 Task: Look for space in Jalalabad, India from 10th July, 2023 to 25th July, 2023 for 3 adults, 1 child in price range Rs.15000 to Rs.25000. Place can be shared room with 2 bedrooms having 3 beds and 2 bathrooms. Property type can be house, flat, guest house. Amenities needed are: wifi, TV, free parkinig on premises, gym, breakfast. Booking option can be shelf check-in. Required host language is English.
Action: Mouse pressed left at (581, 129)
Screenshot: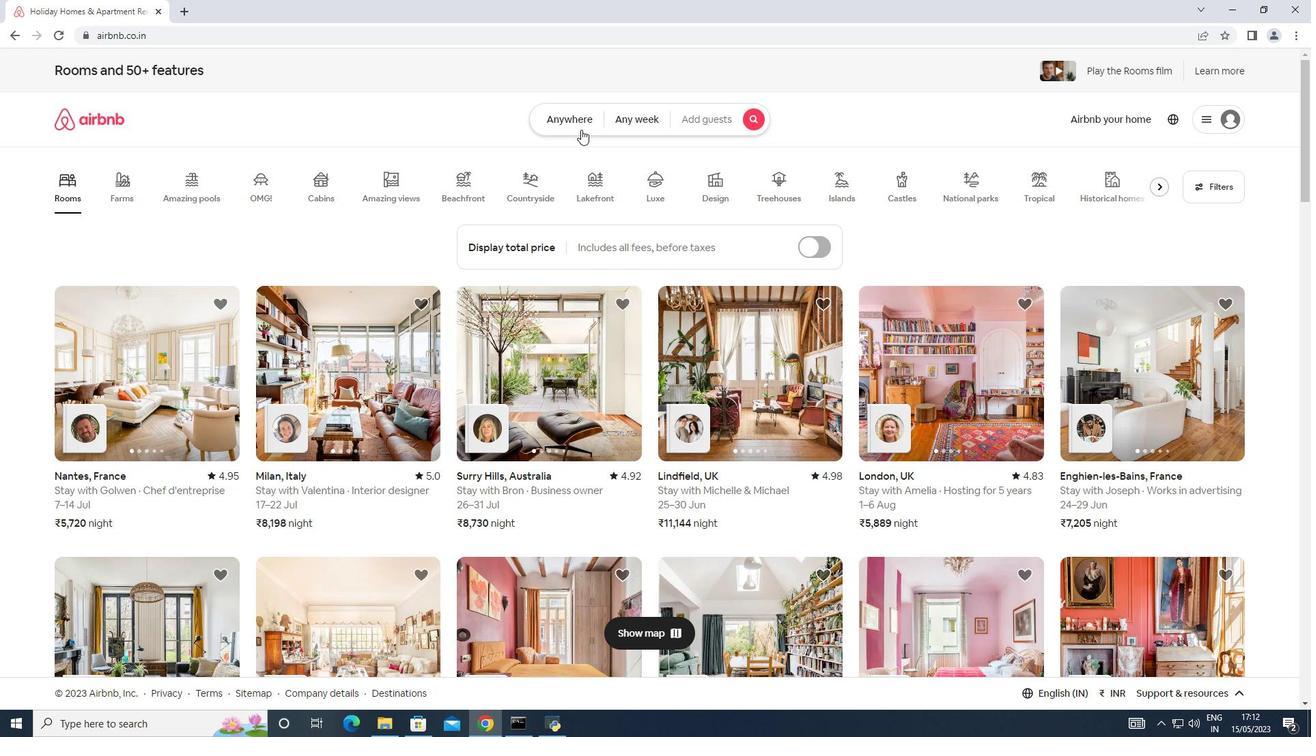 
Action: Mouse moved to (503, 172)
Screenshot: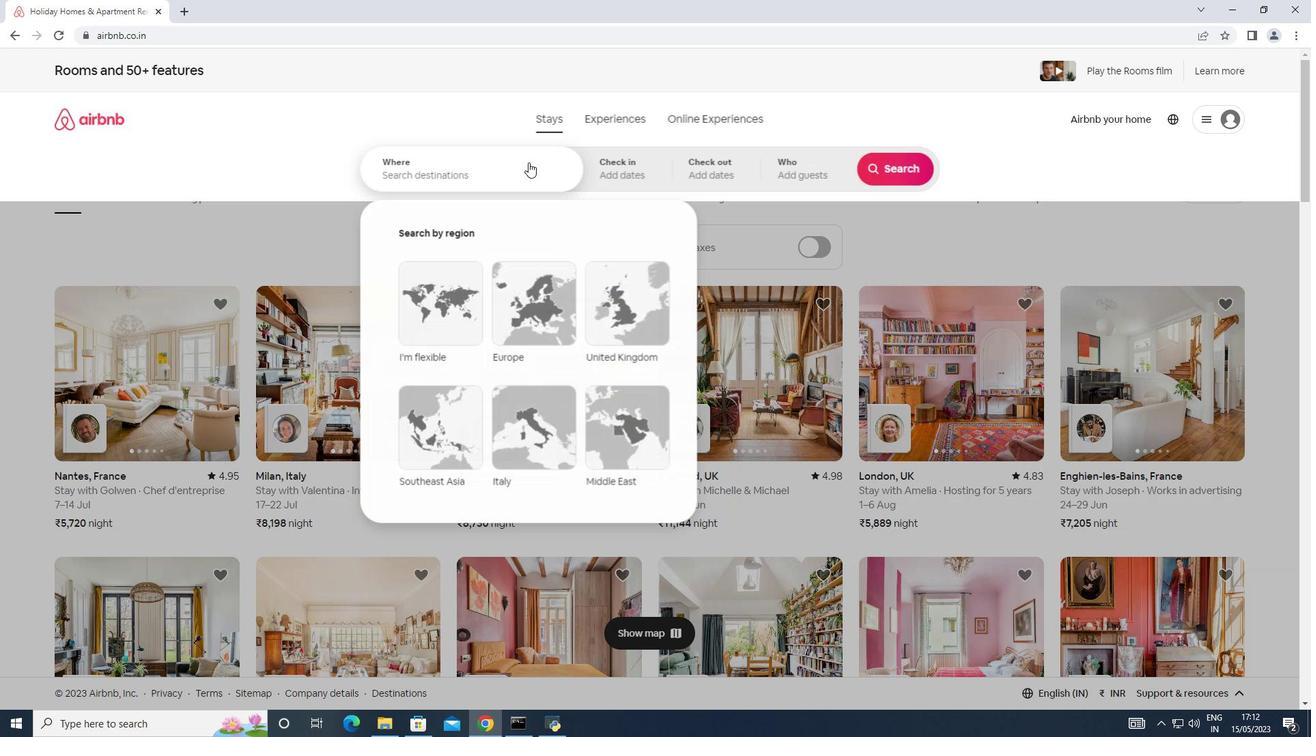 
Action: Mouse pressed left at (503, 172)
Screenshot: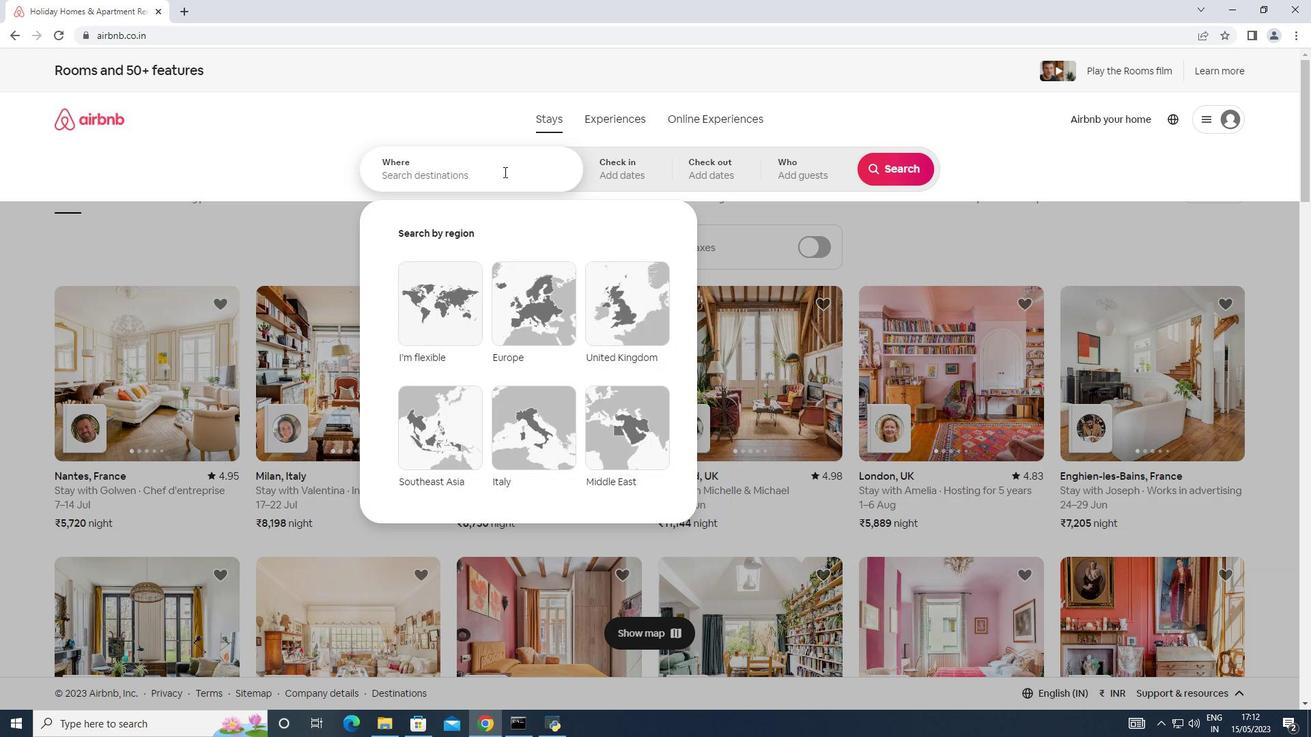
Action: Key pressed <Key.shift><Key.shift><Key.shift><Key.shift><Key.shift><Key.shift><Key.shift>Jalalabad,<Key.shift_r>India
Screenshot: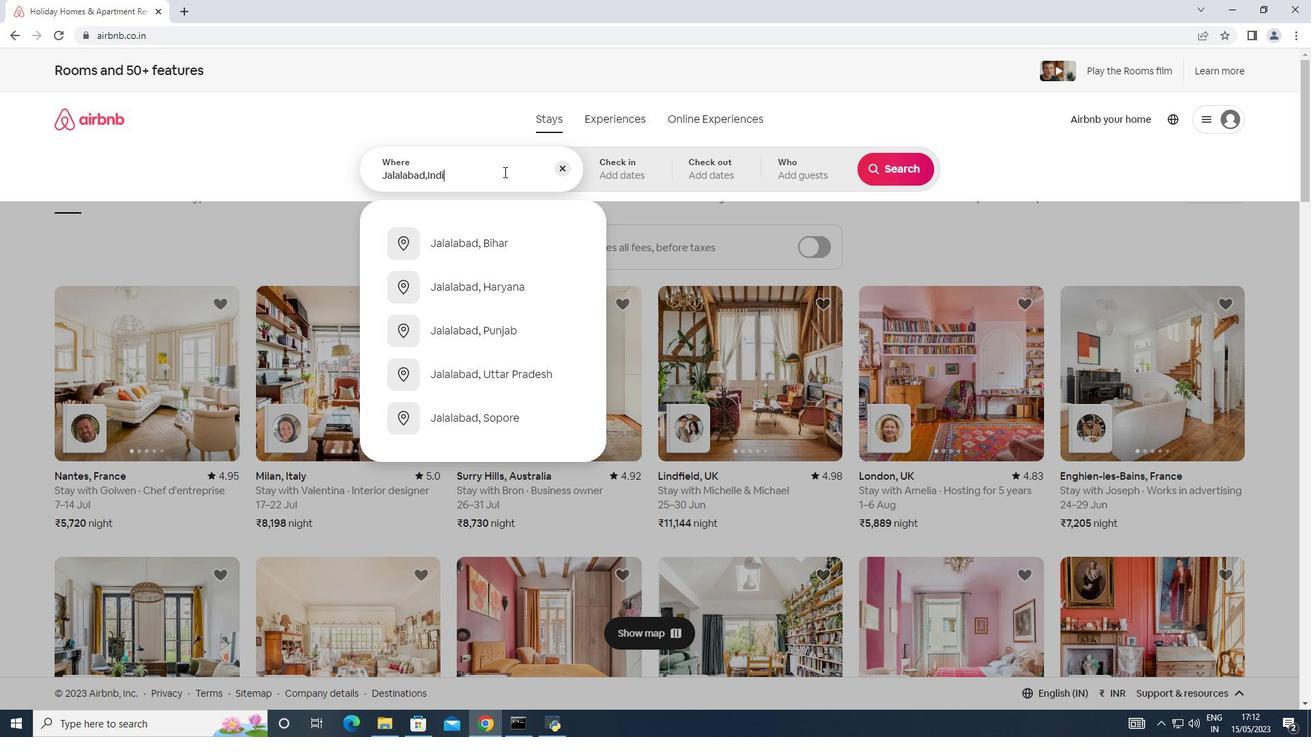 
Action: Mouse moved to (614, 176)
Screenshot: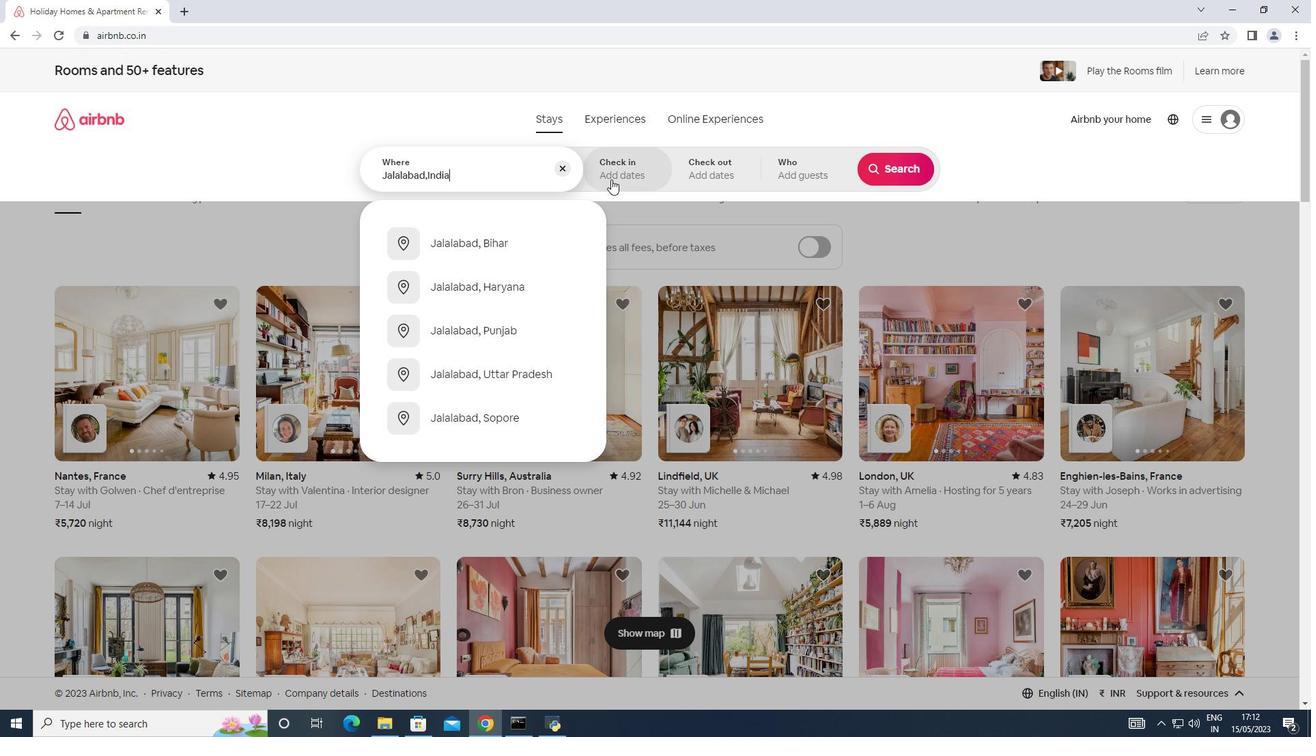 
Action: Mouse pressed left at (614, 176)
Screenshot: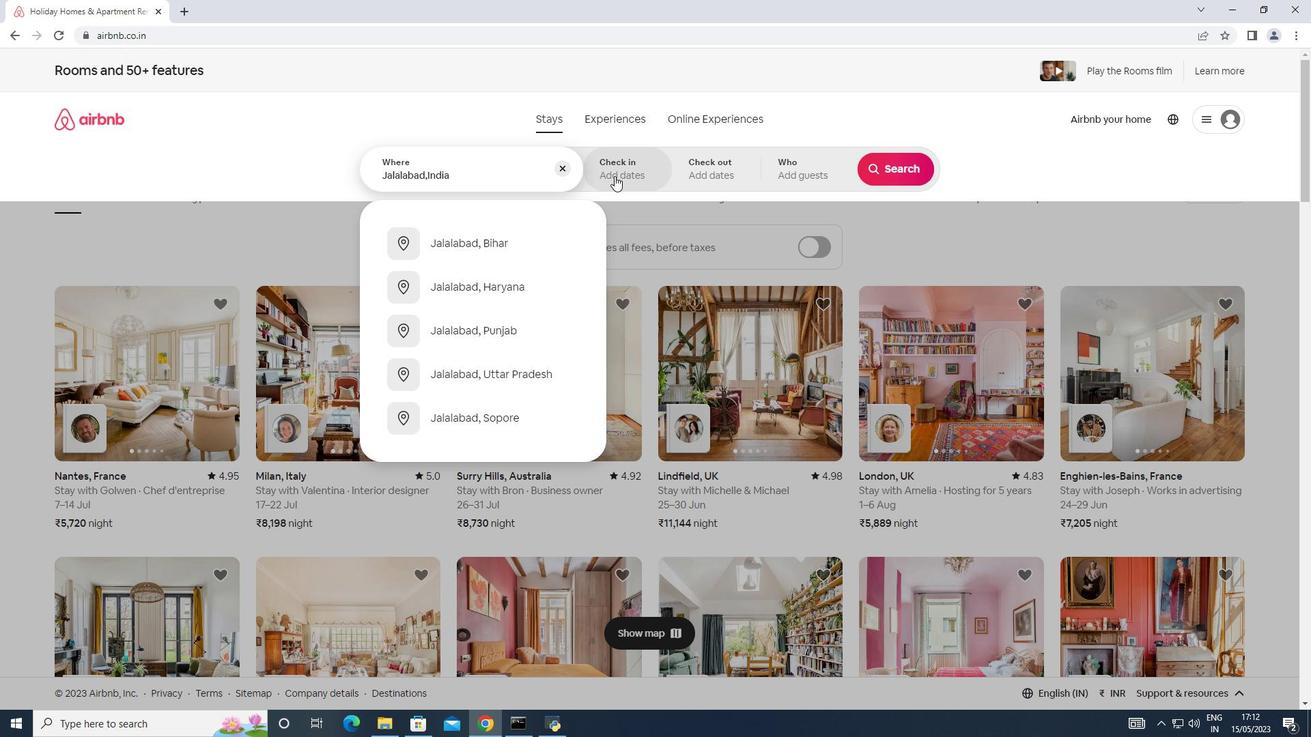 
Action: Mouse moved to (887, 276)
Screenshot: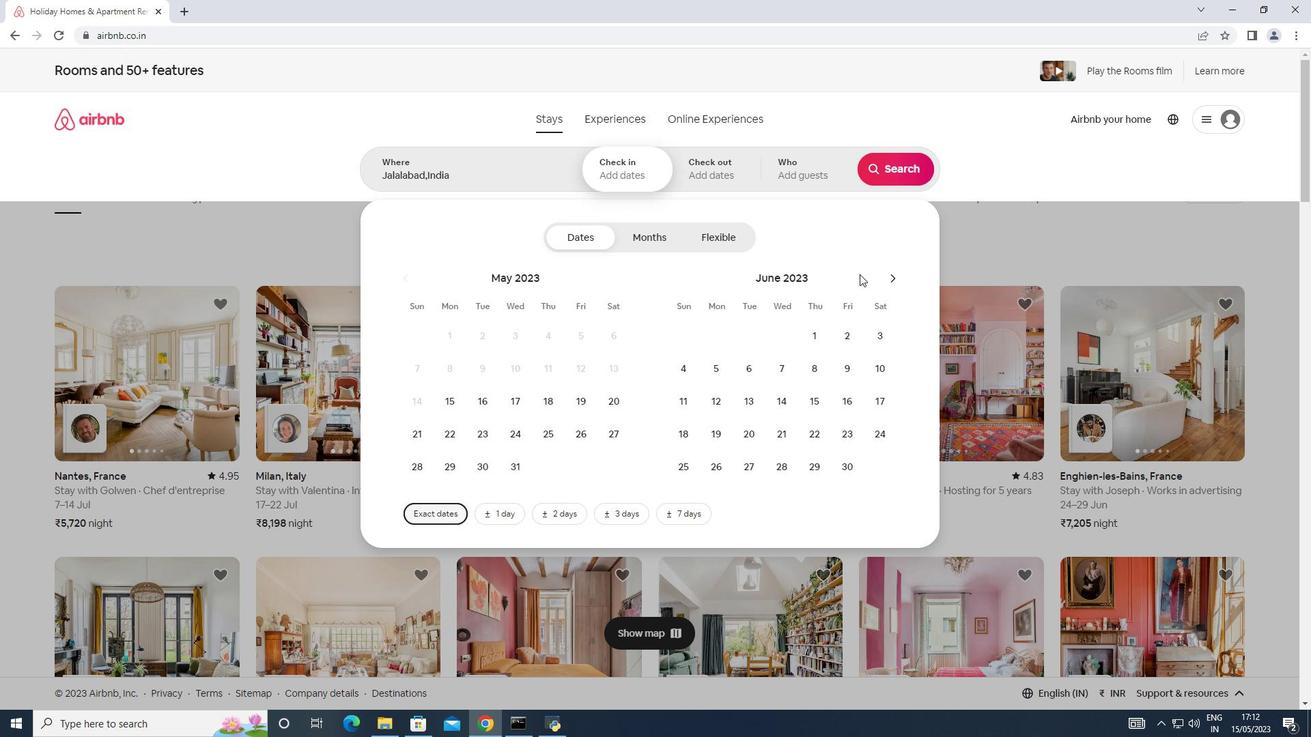 
Action: Mouse pressed left at (887, 276)
Screenshot: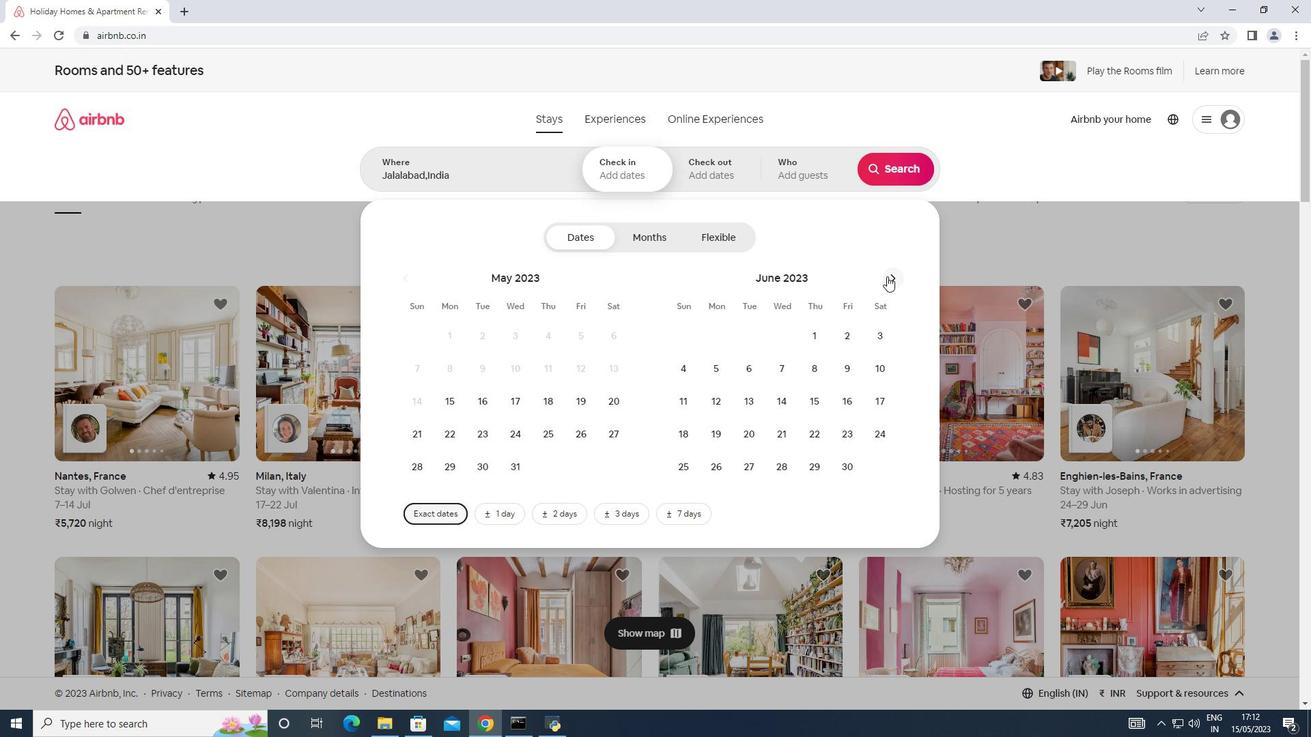 
Action: Mouse moved to (710, 392)
Screenshot: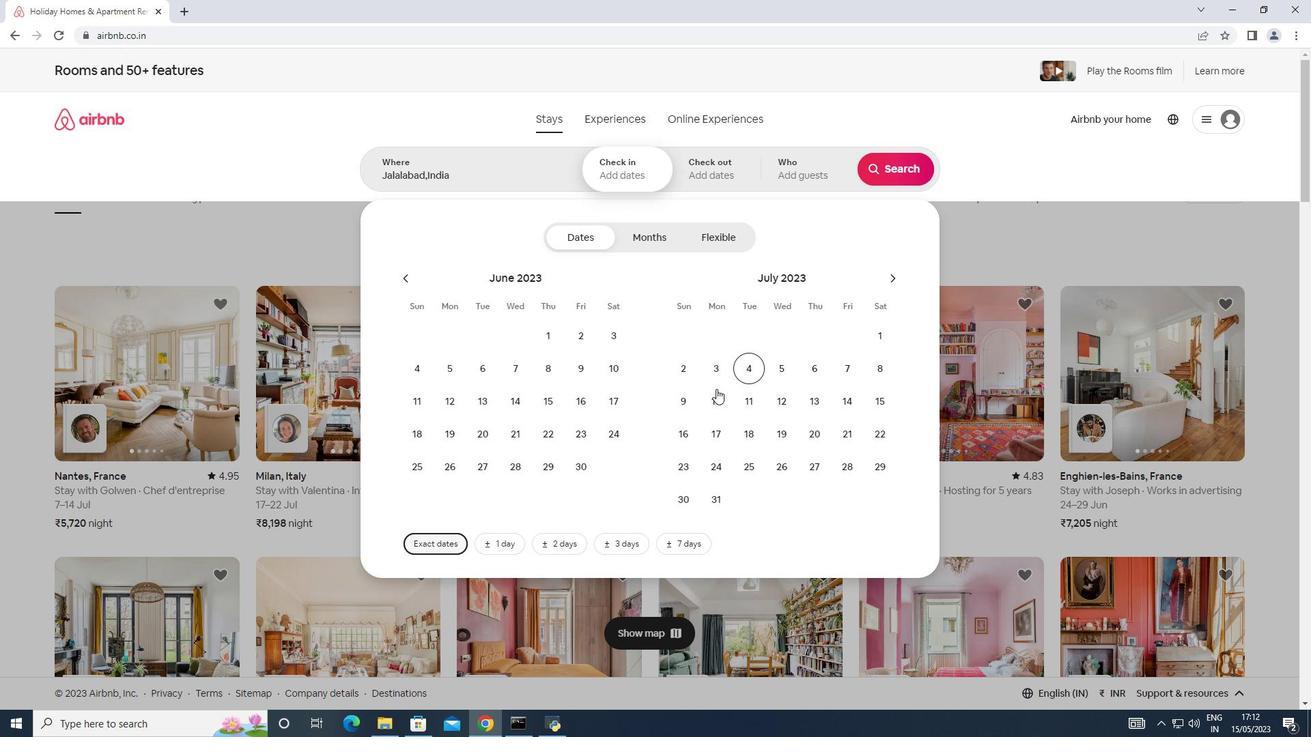 
Action: Mouse pressed left at (710, 392)
Screenshot: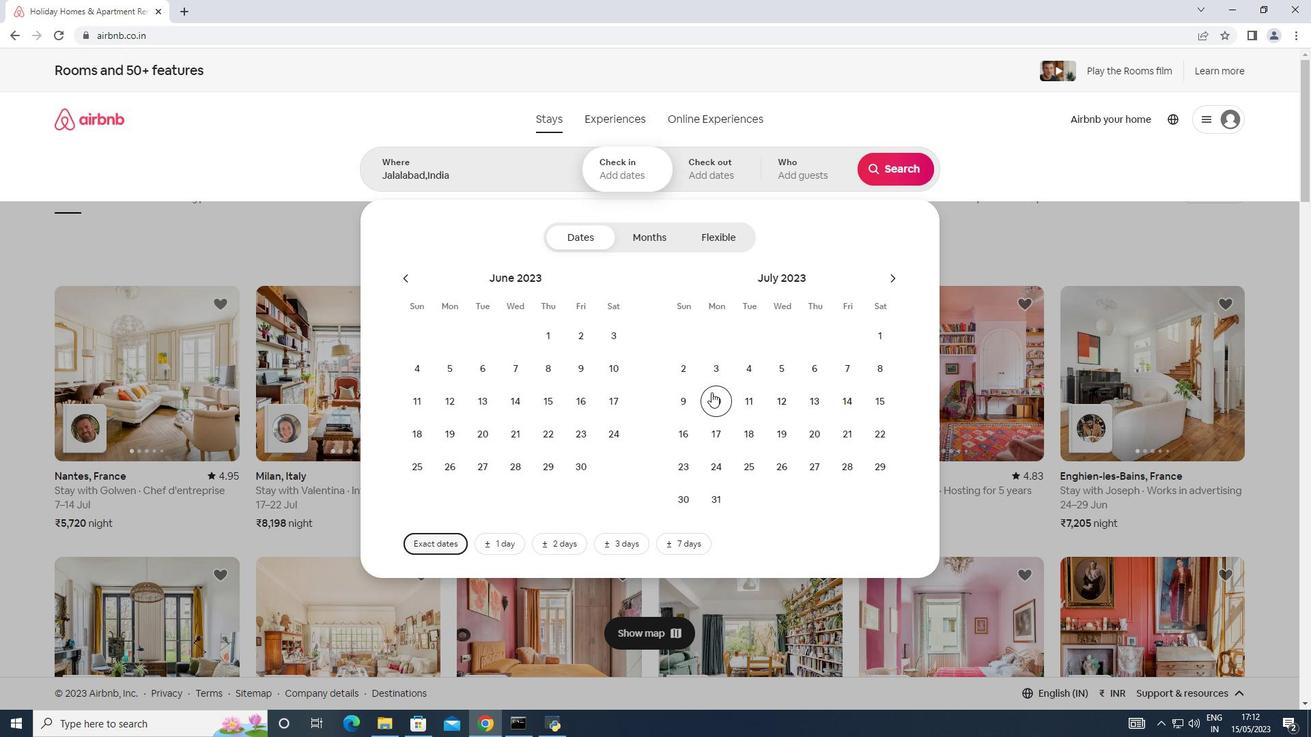 
Action: Mouse moved to (749, 457)
Screenshot: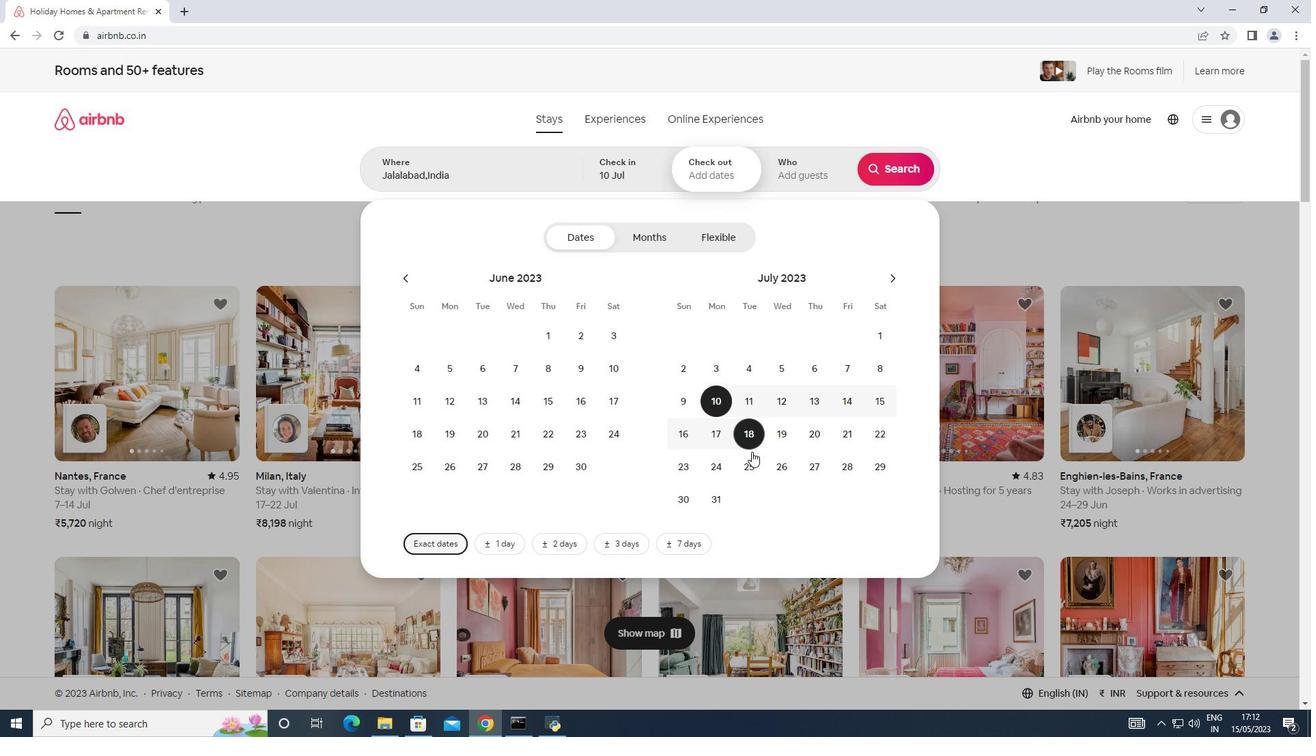 
Action: Mouse pressed left at (749, 457)
Screenshot: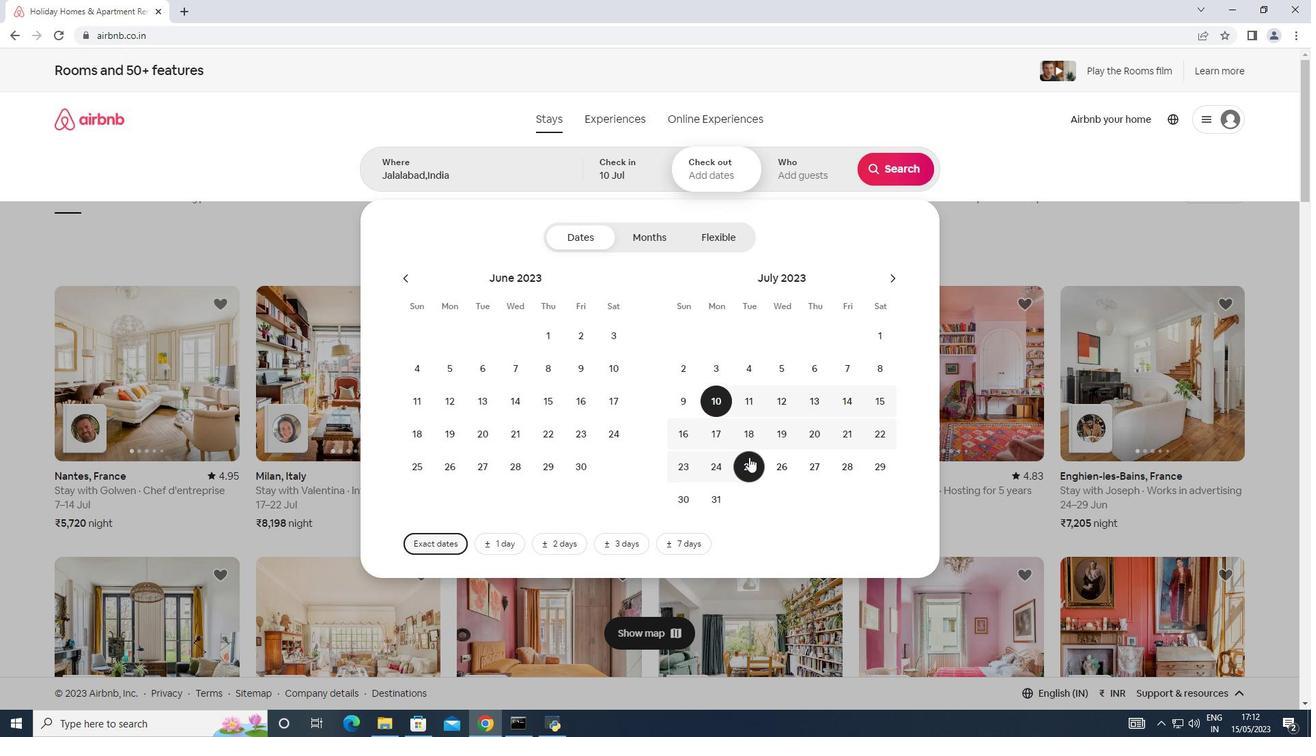 
Action: Mouse moved to (798, 162)
Screenshot: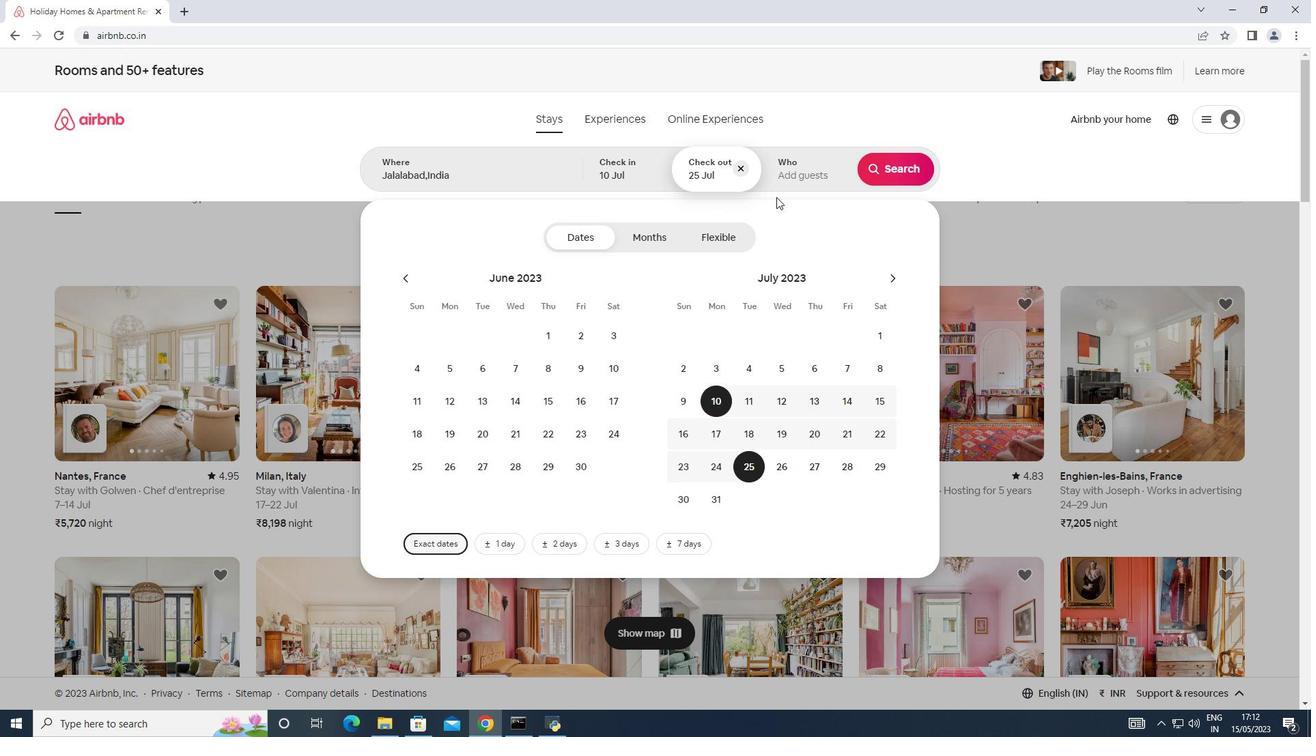 
Action: Mouse pressed left at (798, 162)
Screenshot: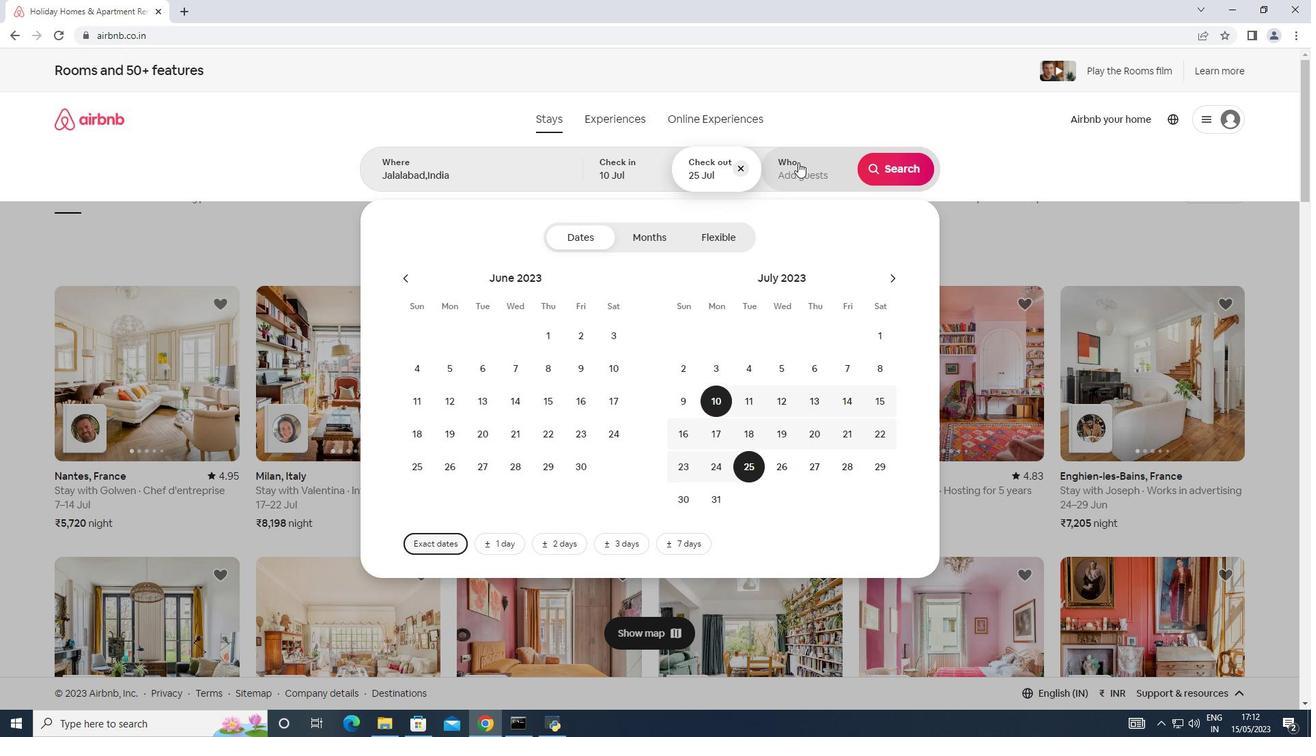 
Action: Mouse moved to (902, 249)
Screenshot: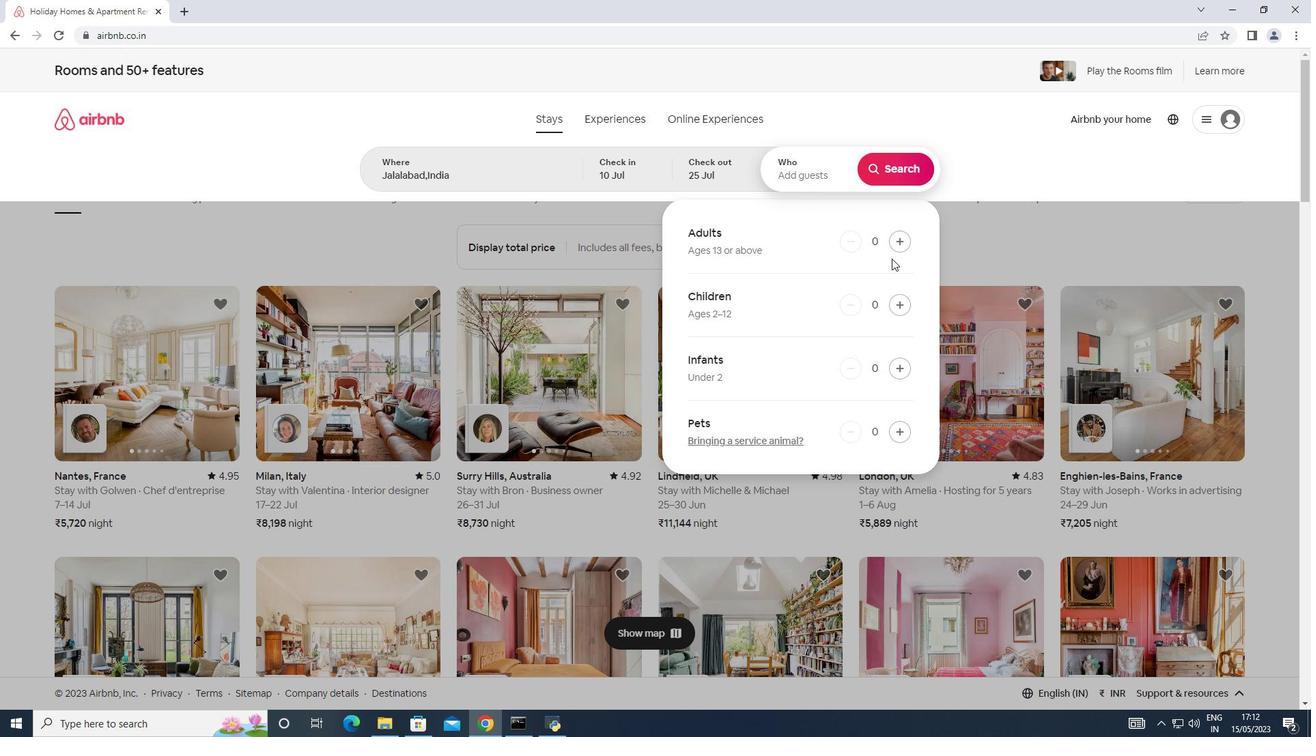 
Action: Mouse pressed left at (902, 249)
Screenshot: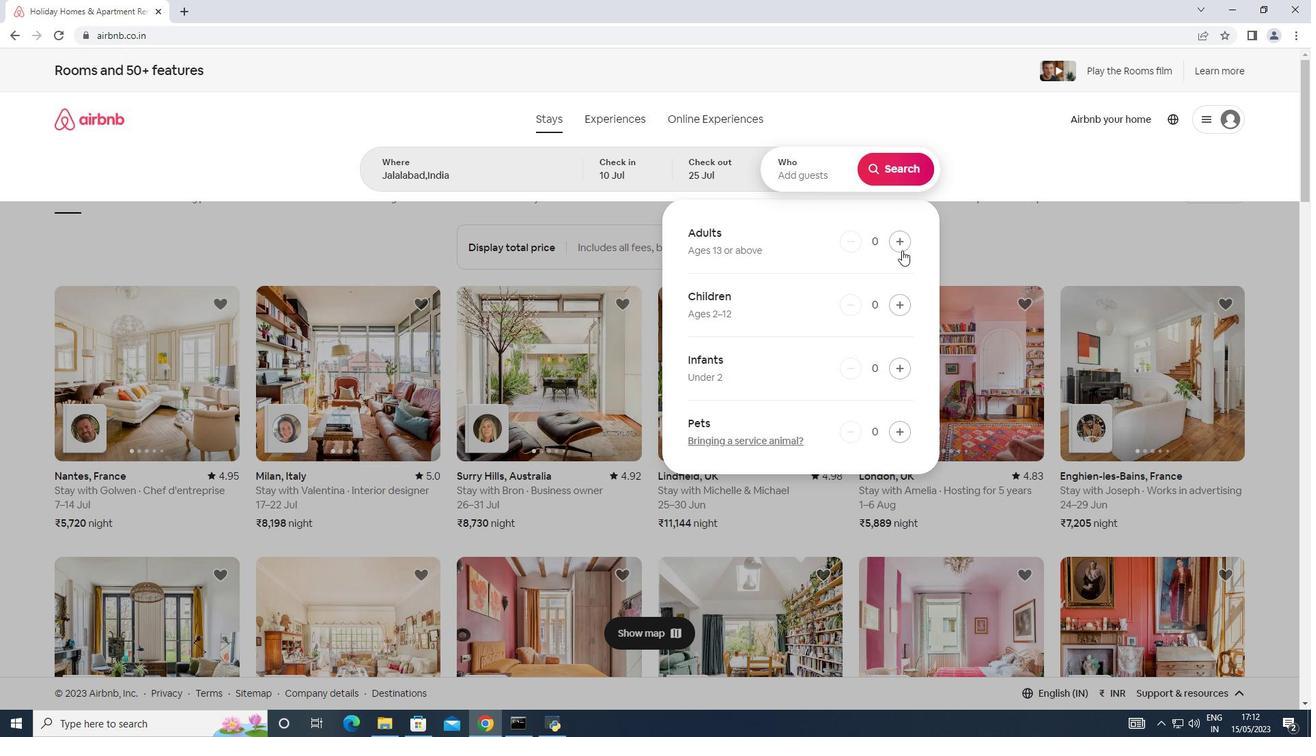 
Action: Mouse pressed left at (902, 249)
Screenshot: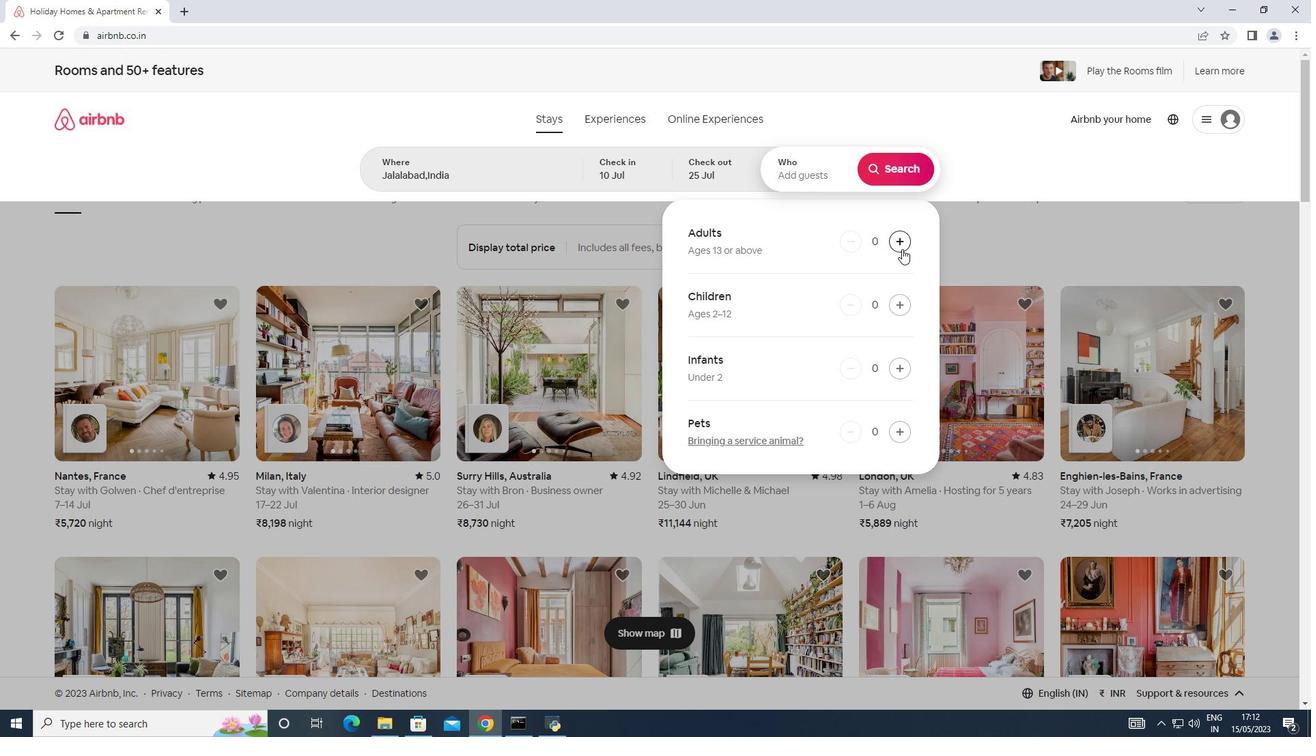 
Action: Mouse pressed left at (902, 249)
Screenshot: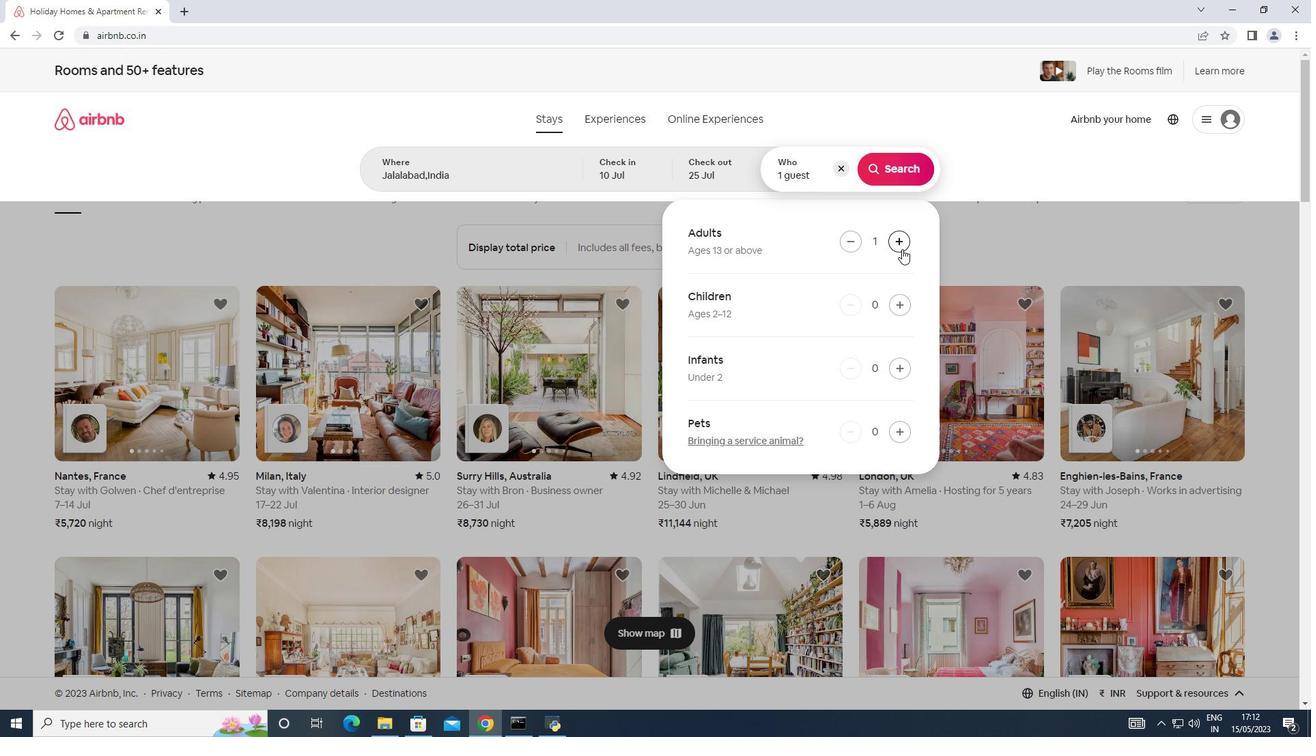 
Action: Mouse moved to (898, 305)
Screenshot: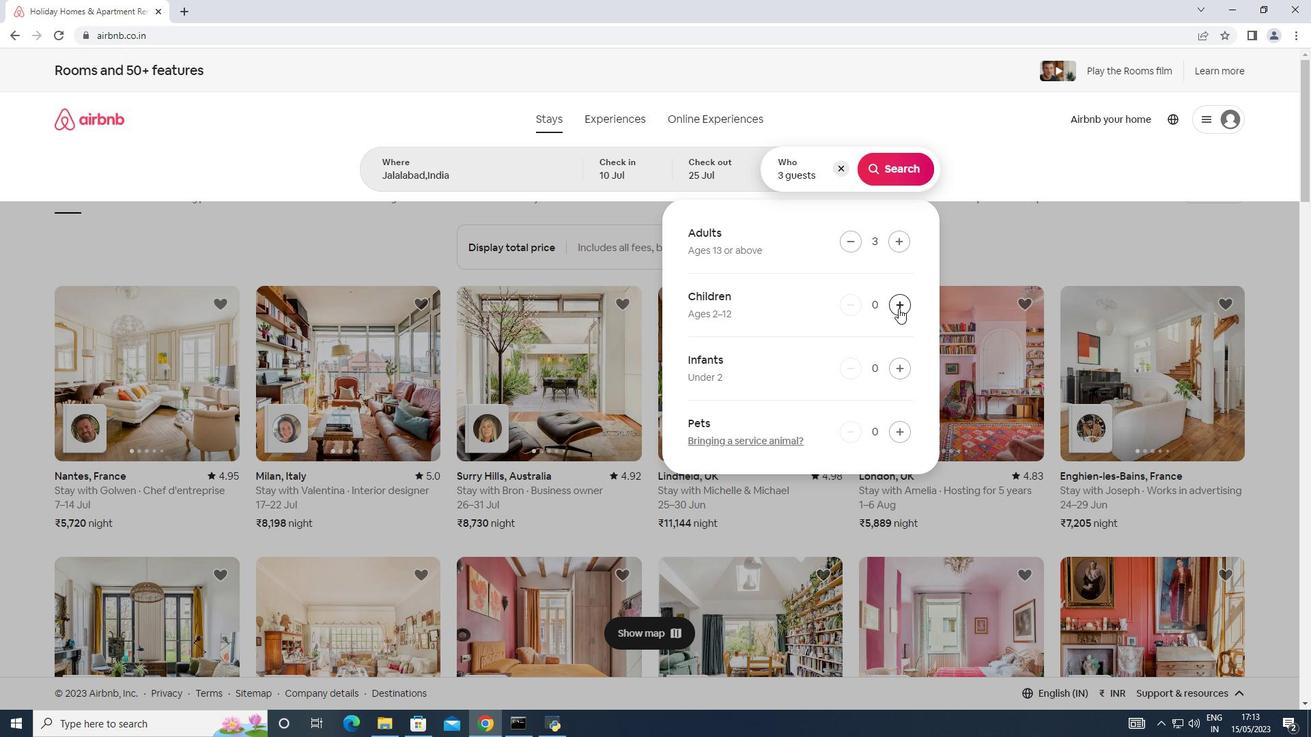 
Action: Mouse pressed left at (898, 305)
Screenshot: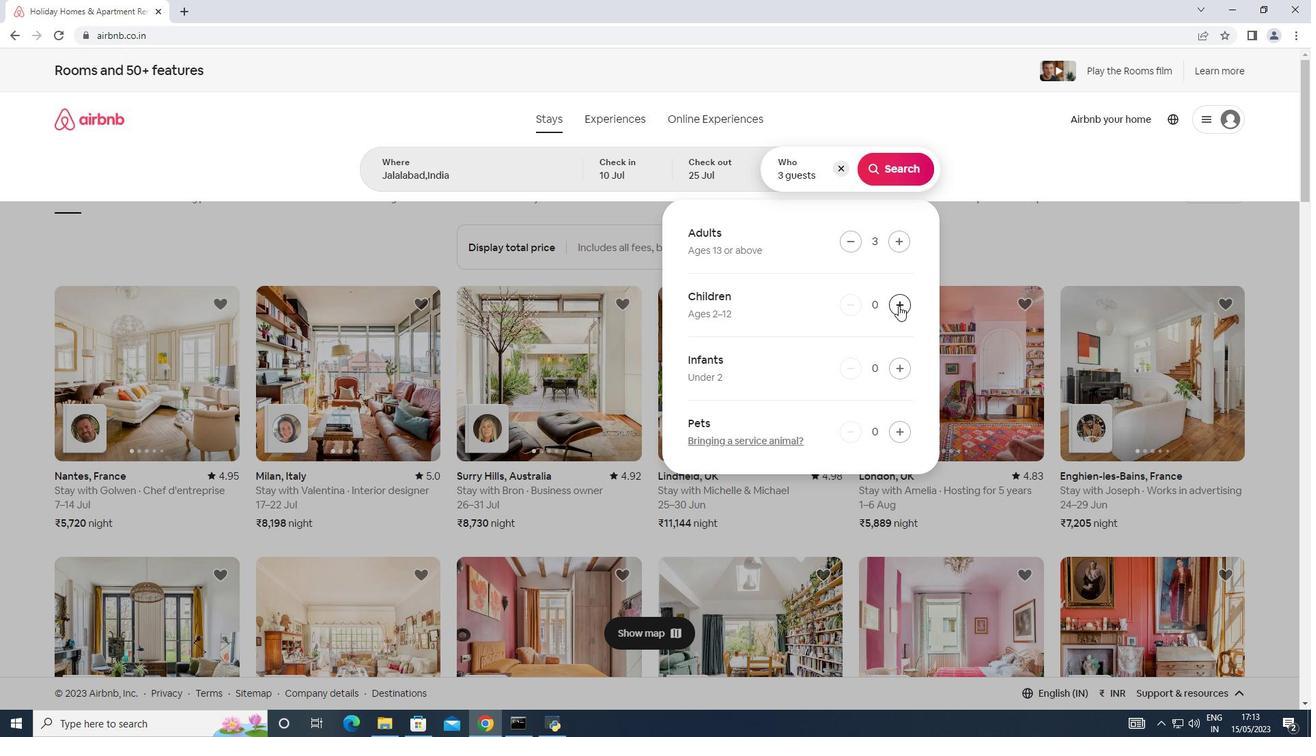 
Action: Mouse moved to (888, 167)
Screenshot: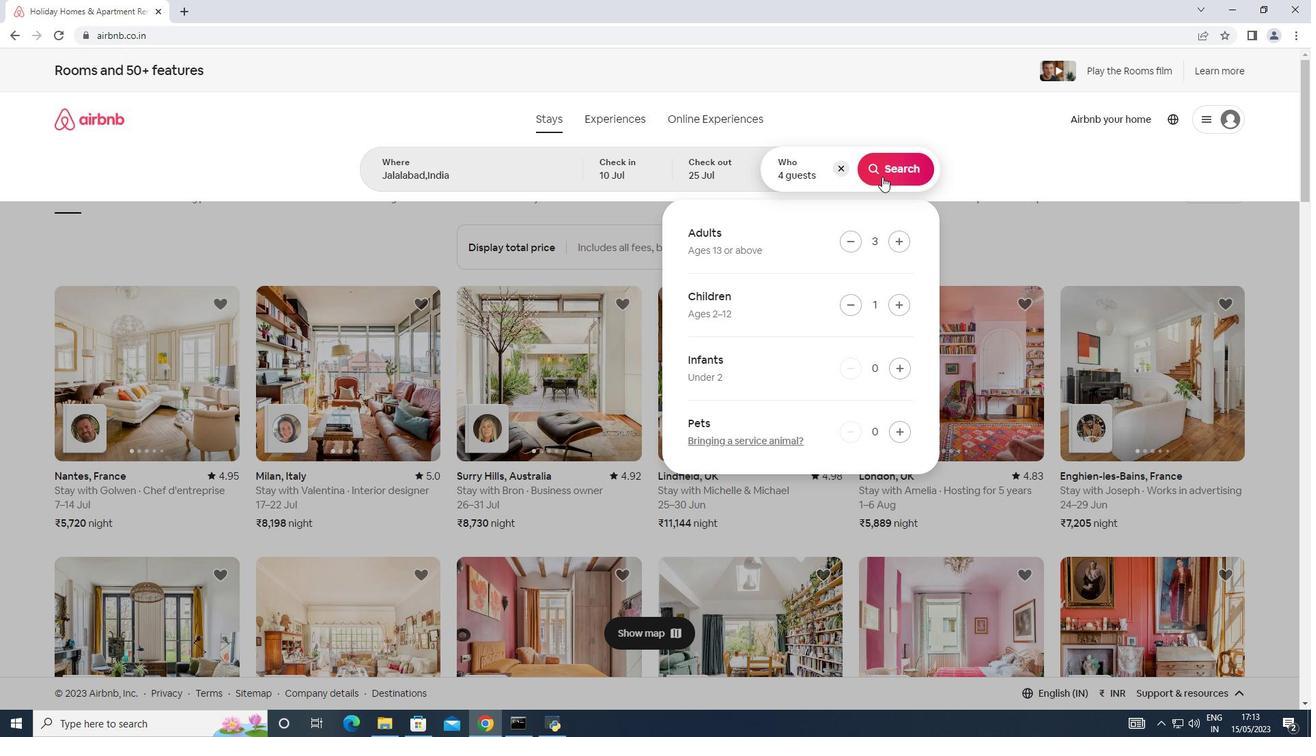 
Action: Mouse pressed left at (888, 167)
Screenshot: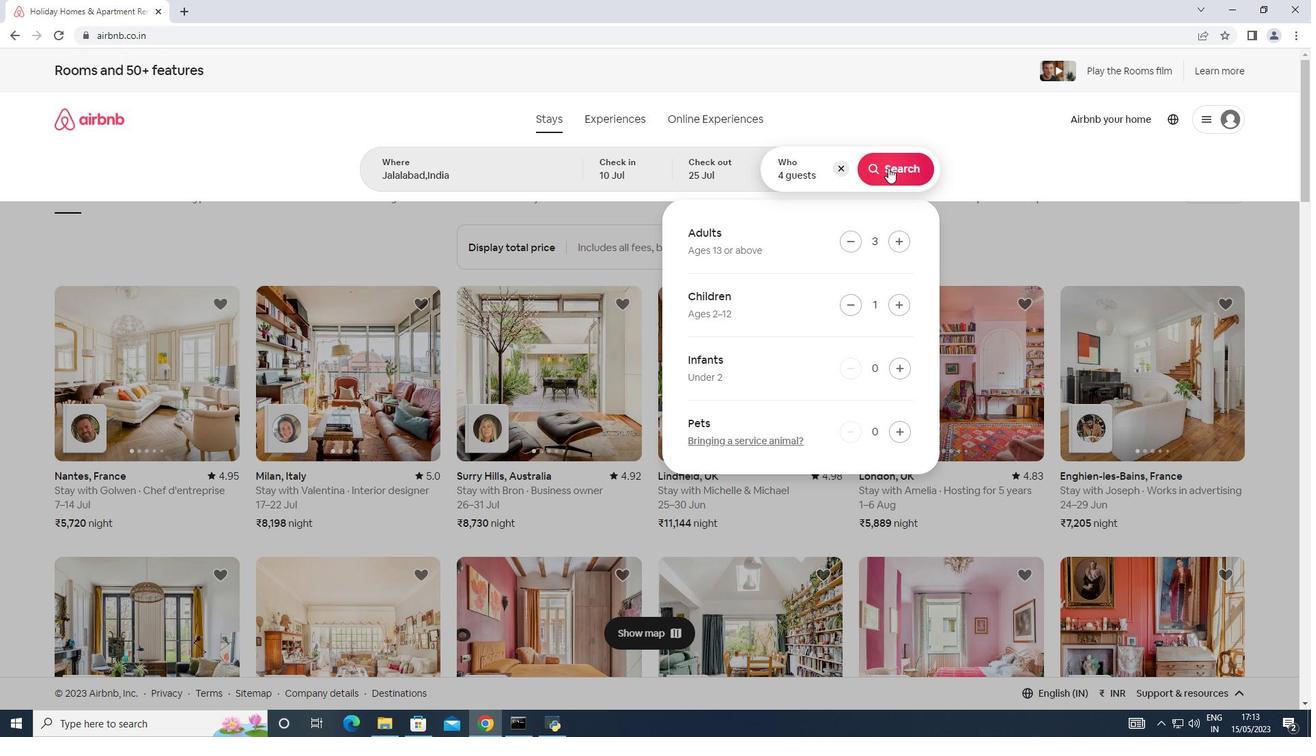 
Action: Mouse moved to (1253, 117)
Screenshot: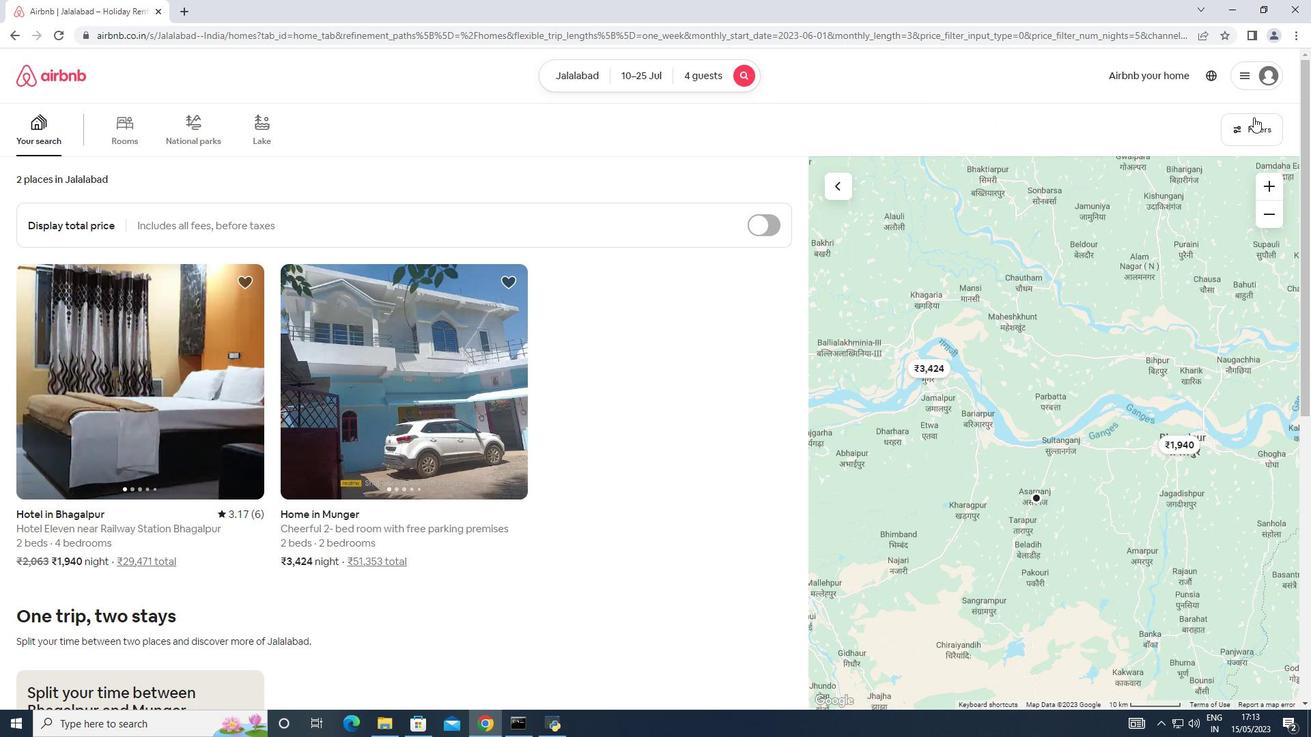 
Action: Mouse pressed left at (1253, 117)
Screenshot: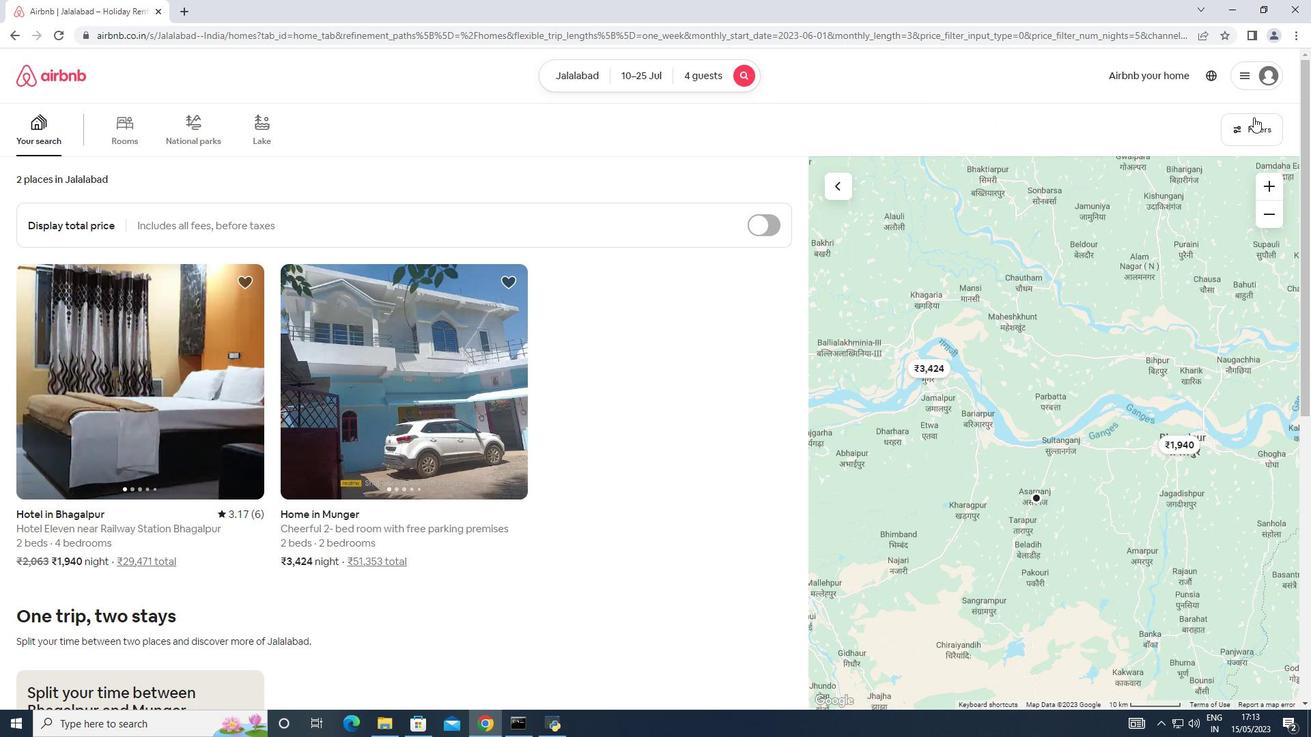 
Action: Mouse moved to (470, 471)
Screenshot: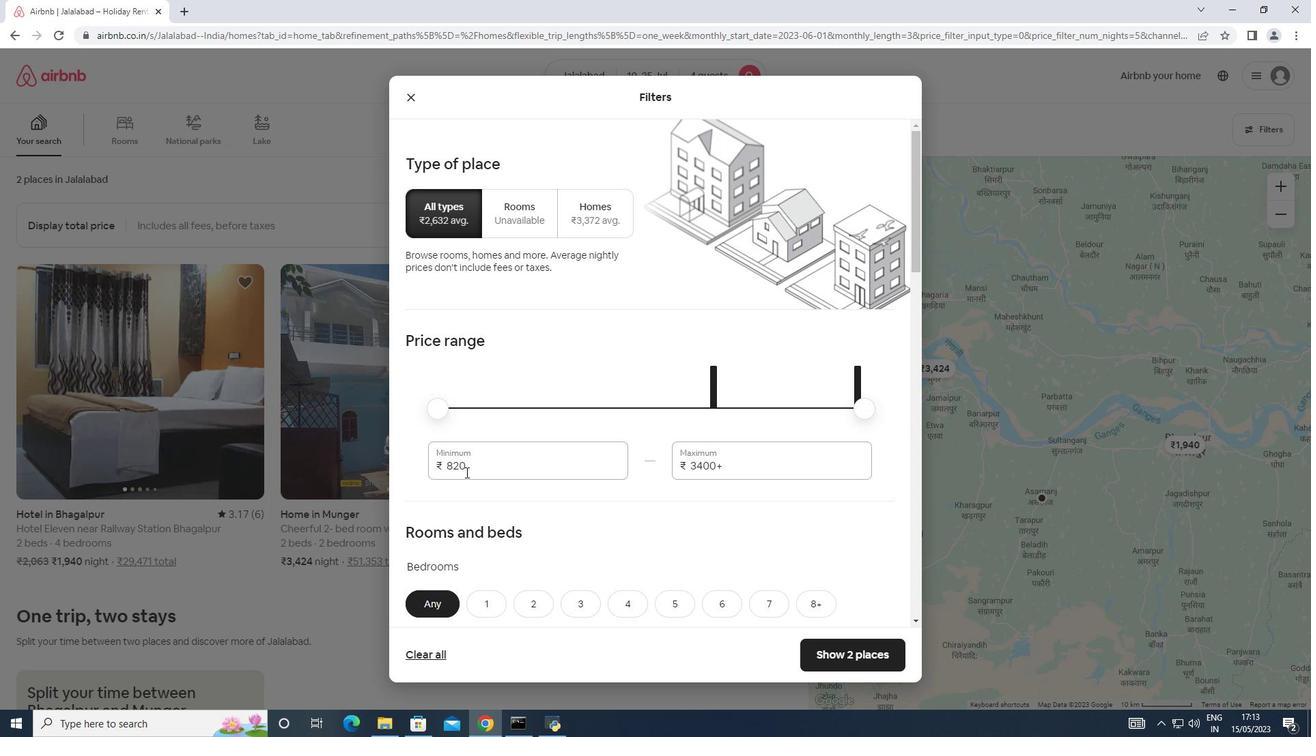 
Action: Mouse pressed left at (470, 471)
Screenshot: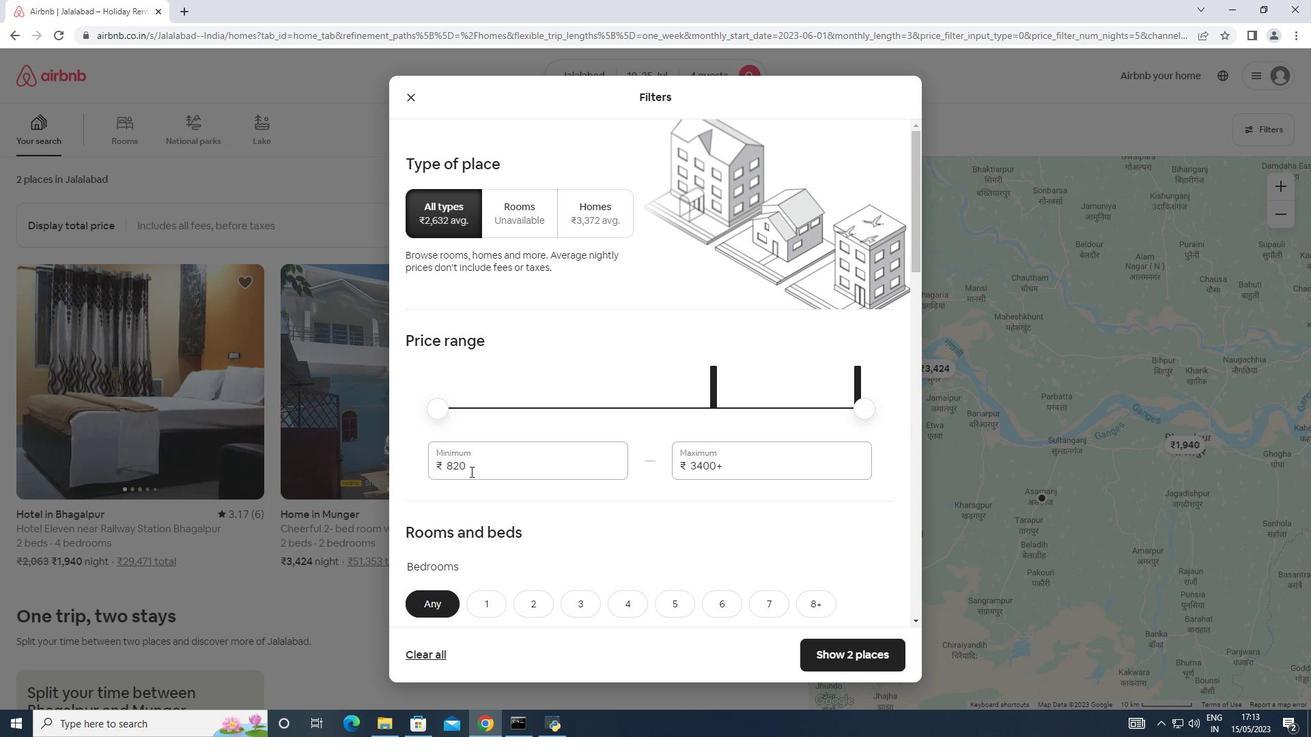 
Action: Mouse moved to (396, 488)
Screenshot: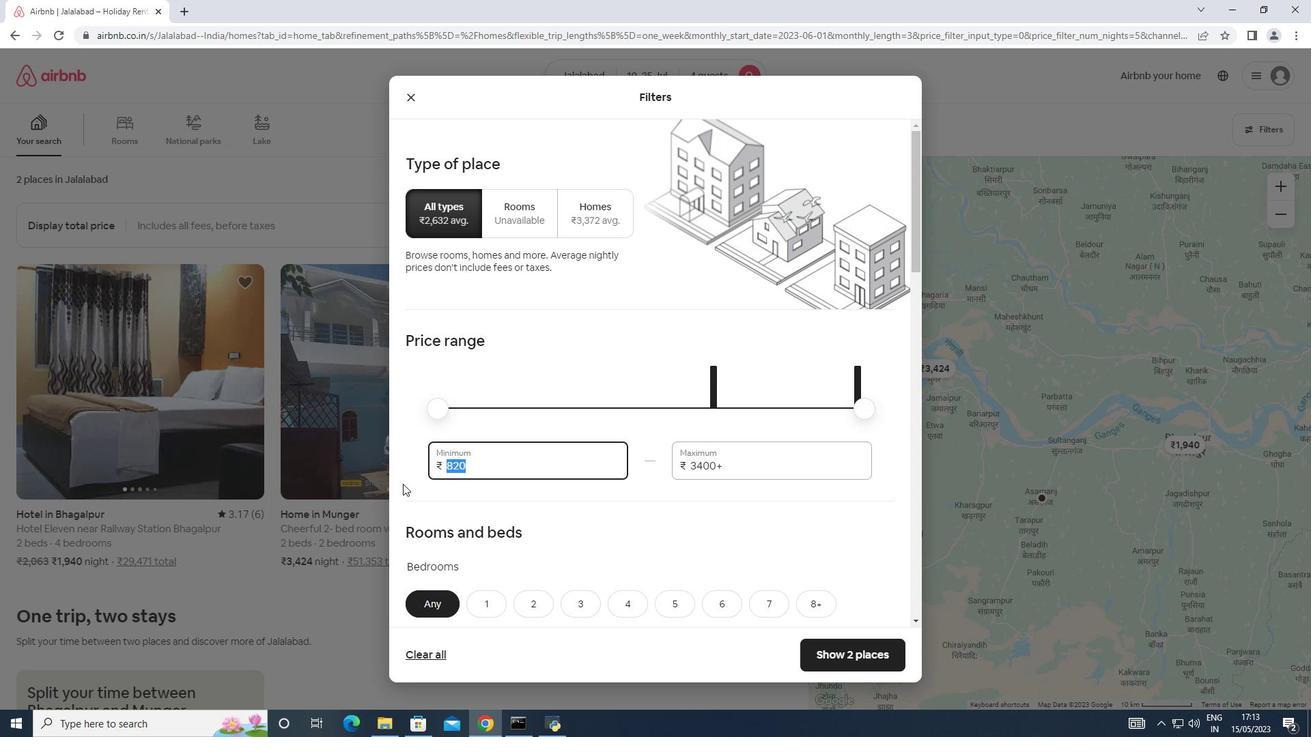 
Action: Key pressed 15000
Screenshot: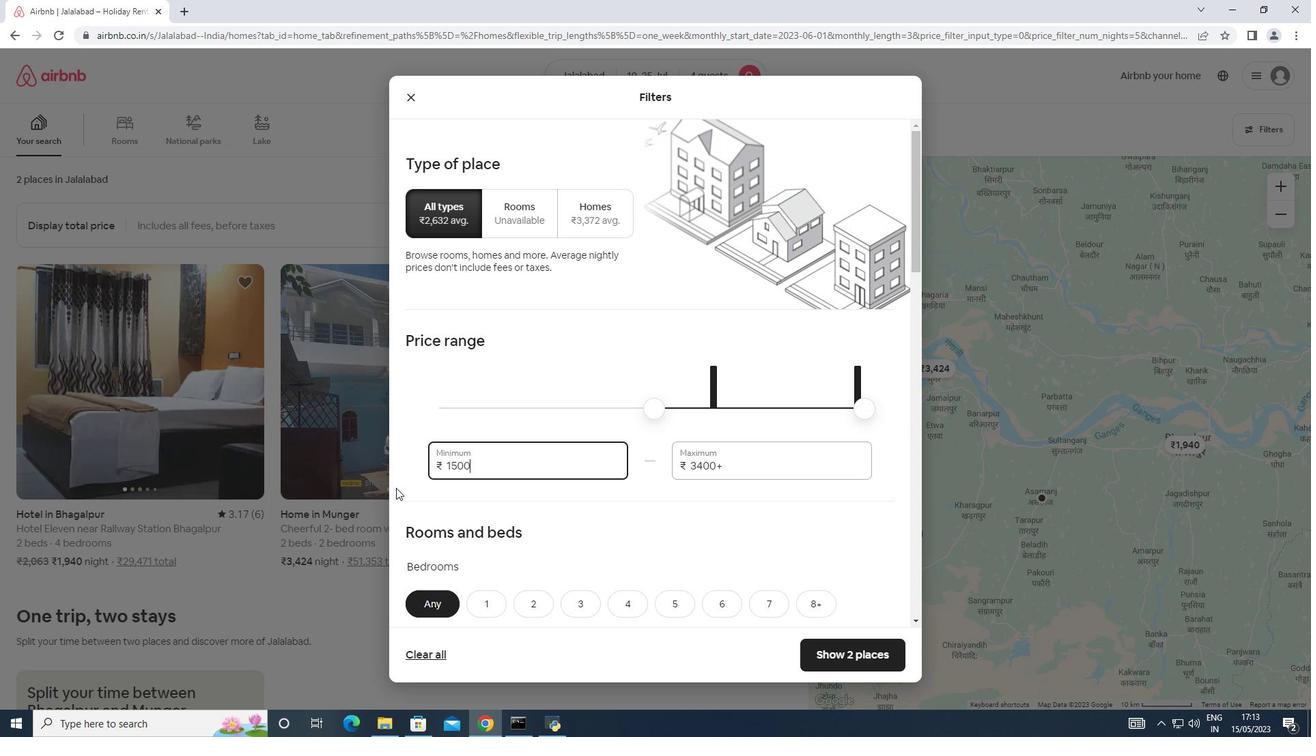 
Action: Mouse moved to (727, 468)
Screenshot: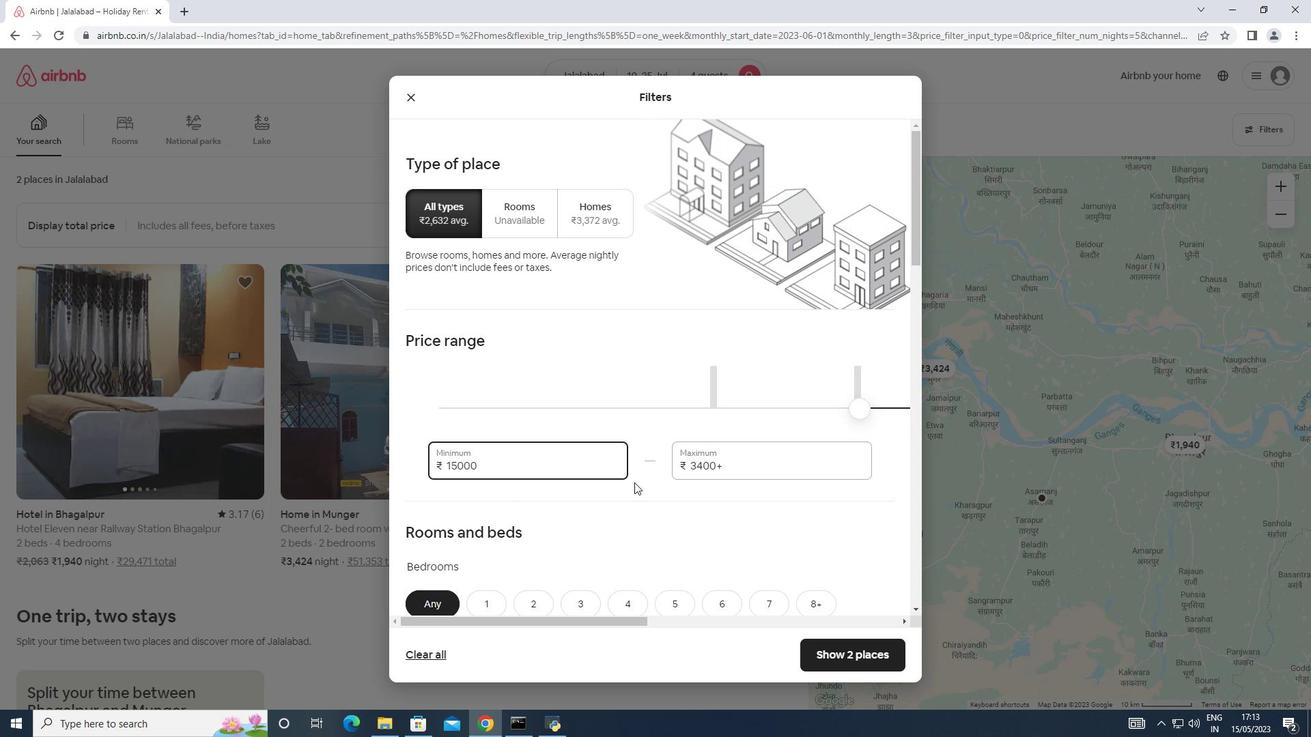 
Action: Mouse pressed left at (727, 468)
Screenshot: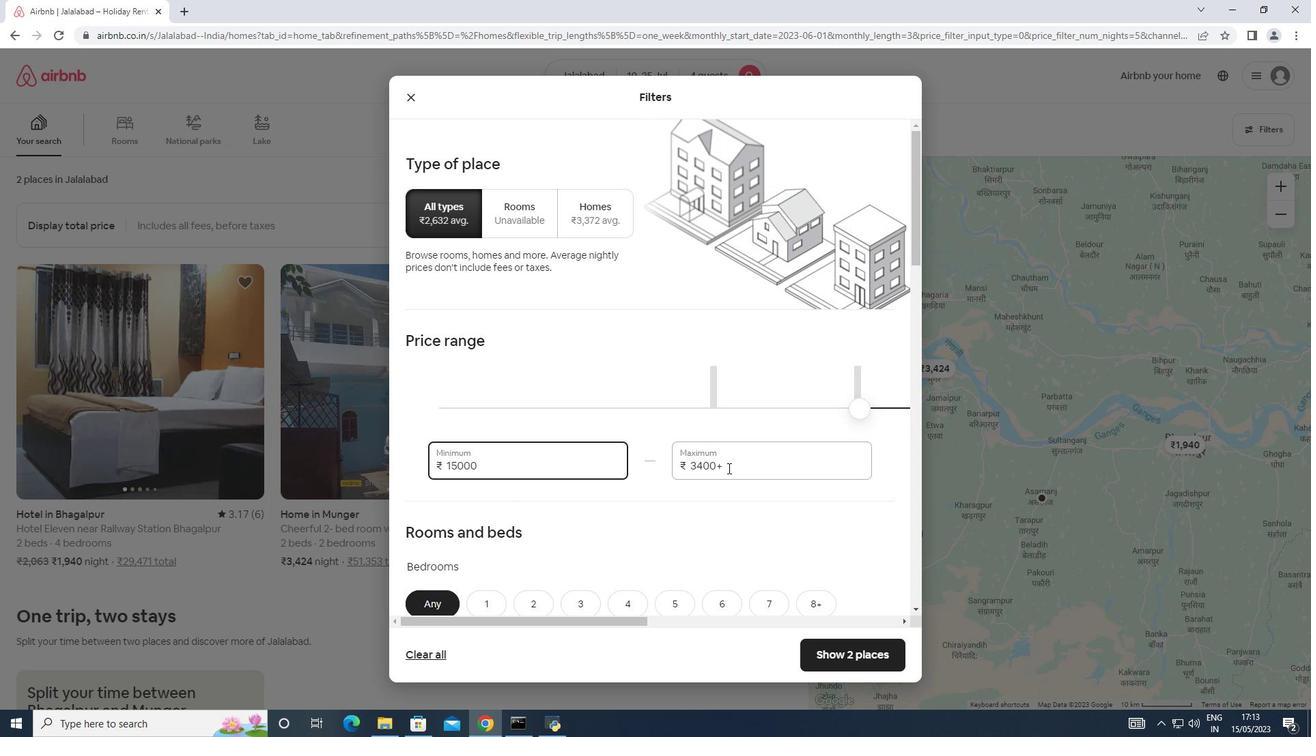 
Action: Mouse moved to (454, 576)
Screenshot: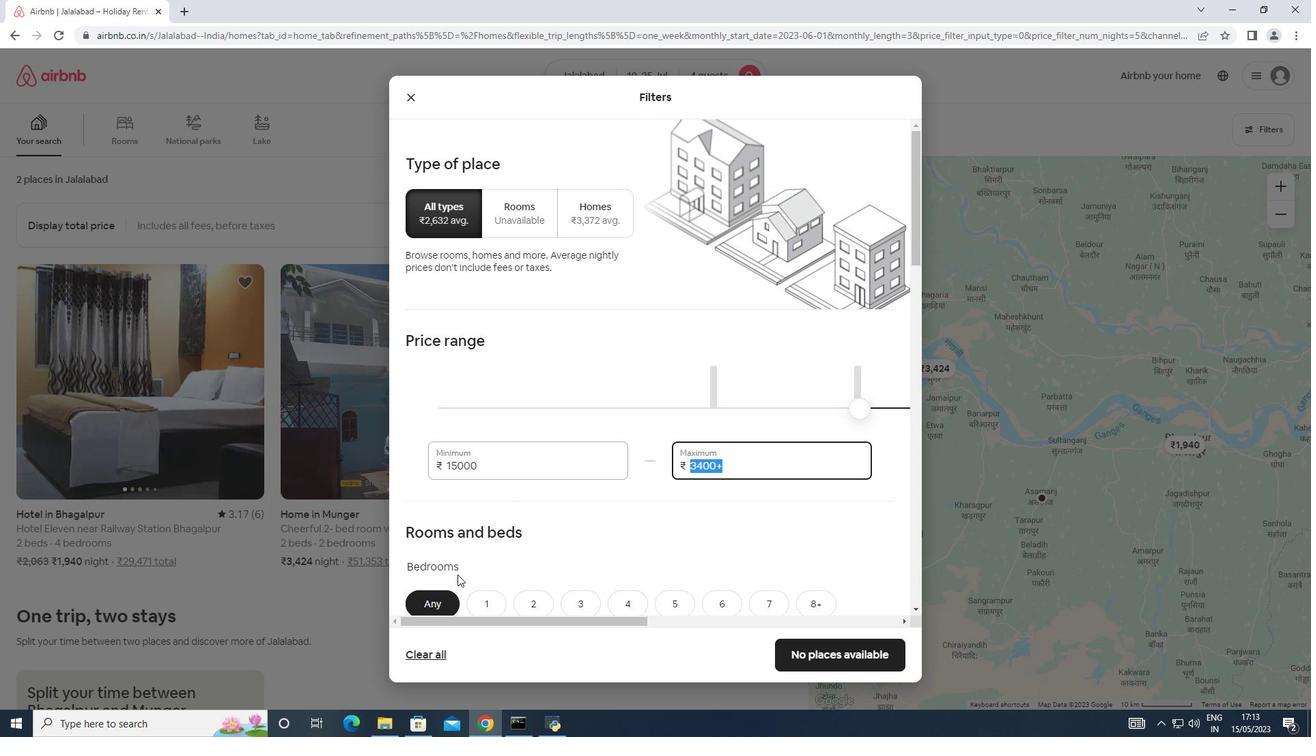 
Action: Key pressed 25000
Screenshot: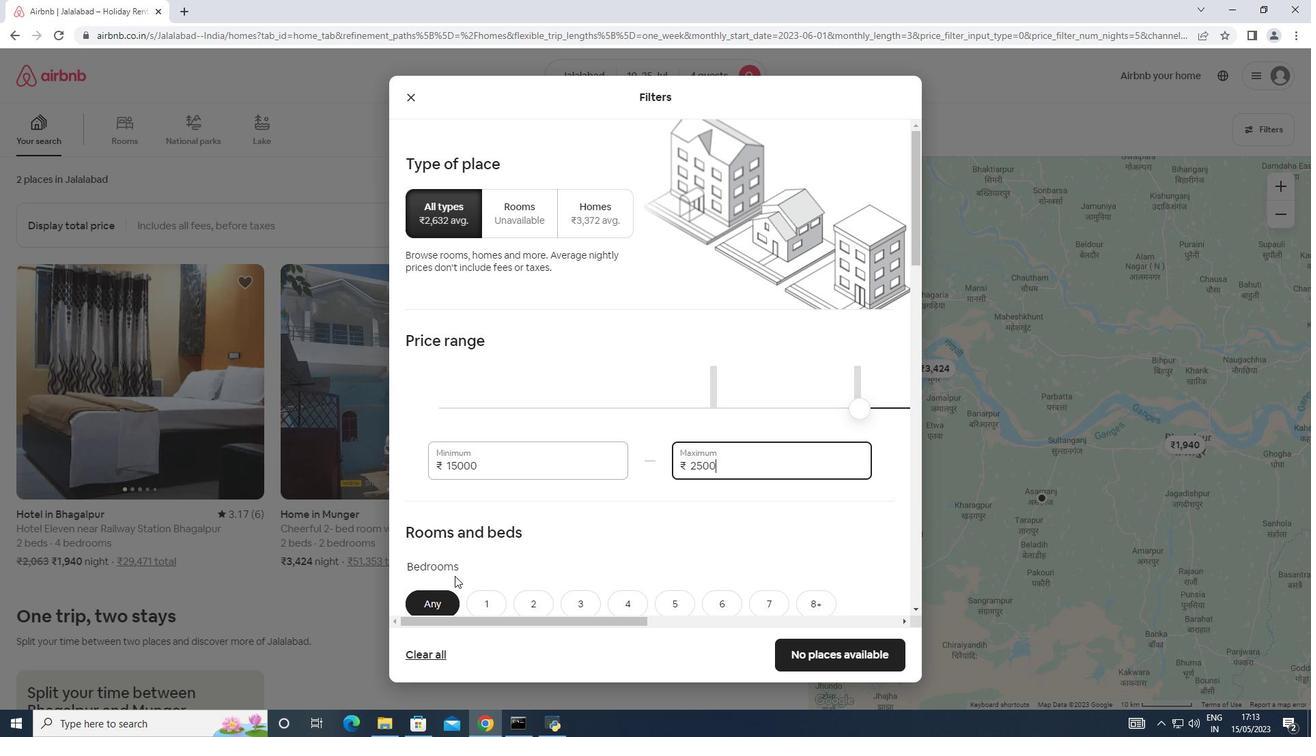 
Action: Mouse moved to (461, 574)
Screenshot: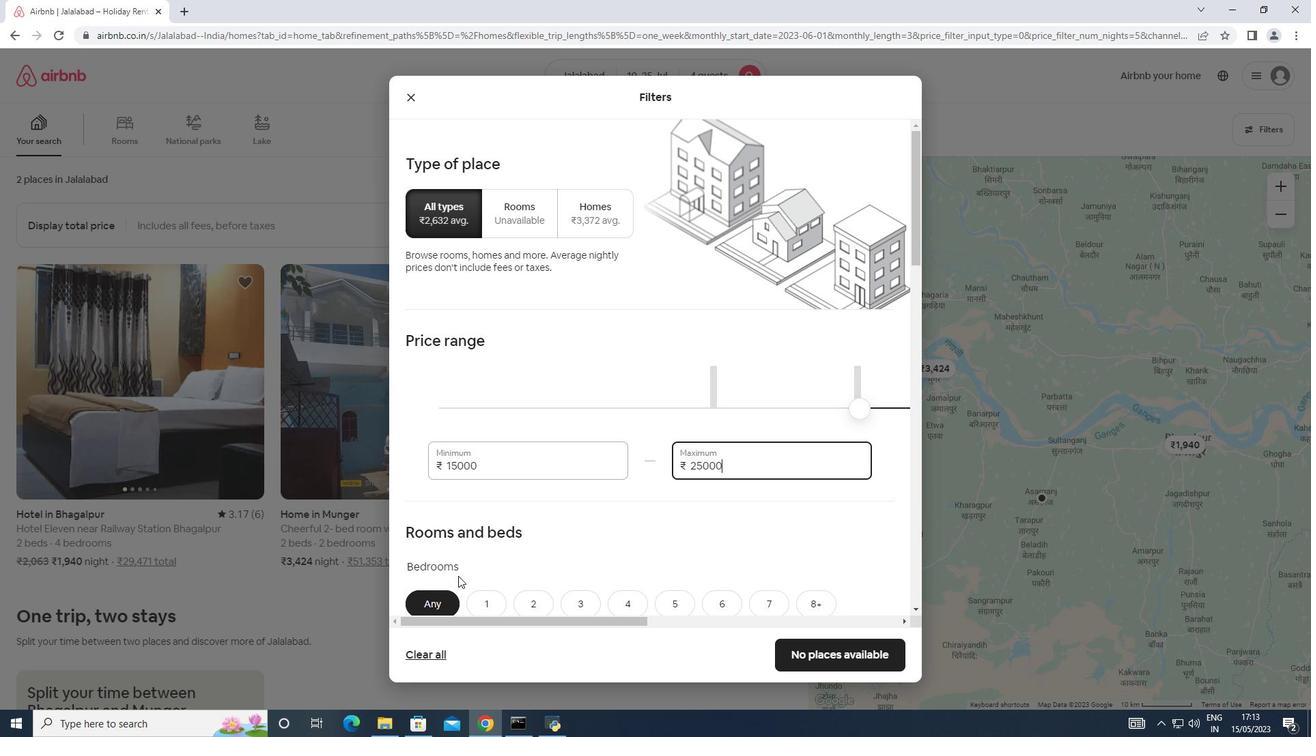 
Action: Mouse scrolled (461, 573) with delta (0, 0)
Screenshot: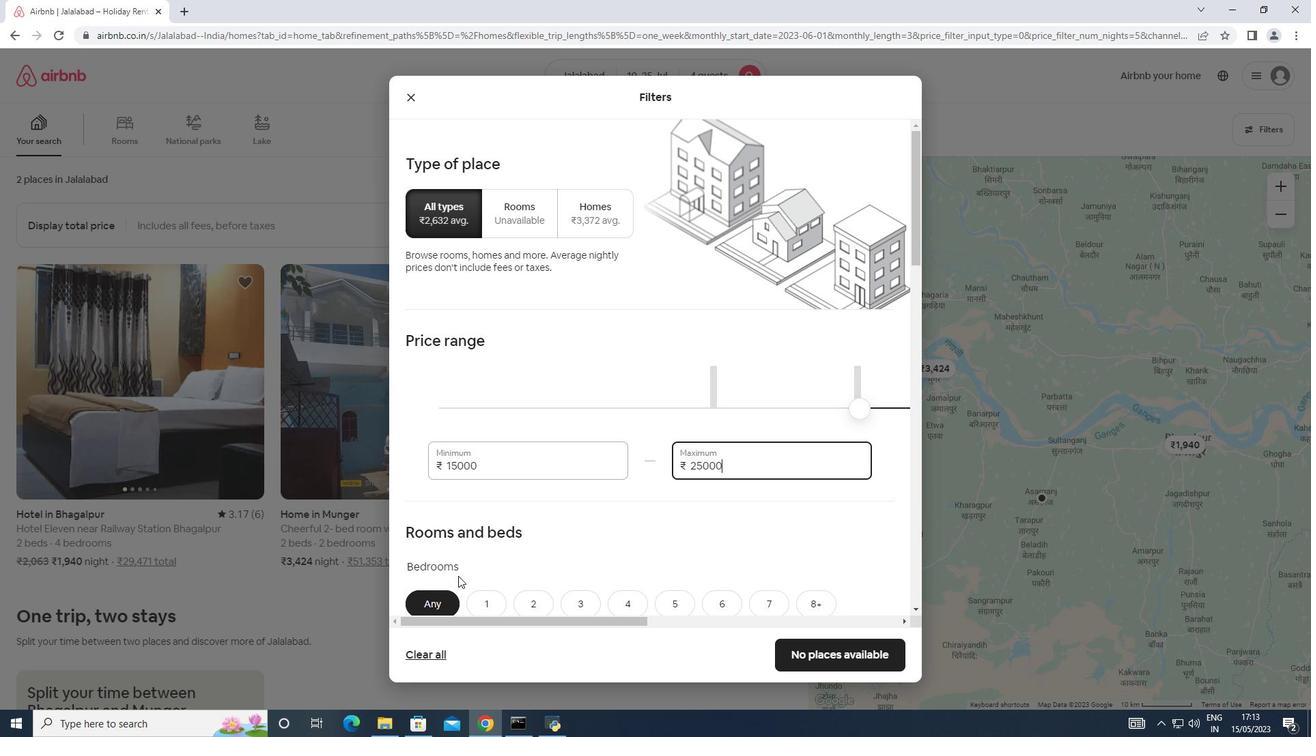 
Action: Mouse moved to (473, 566)
Screenshot: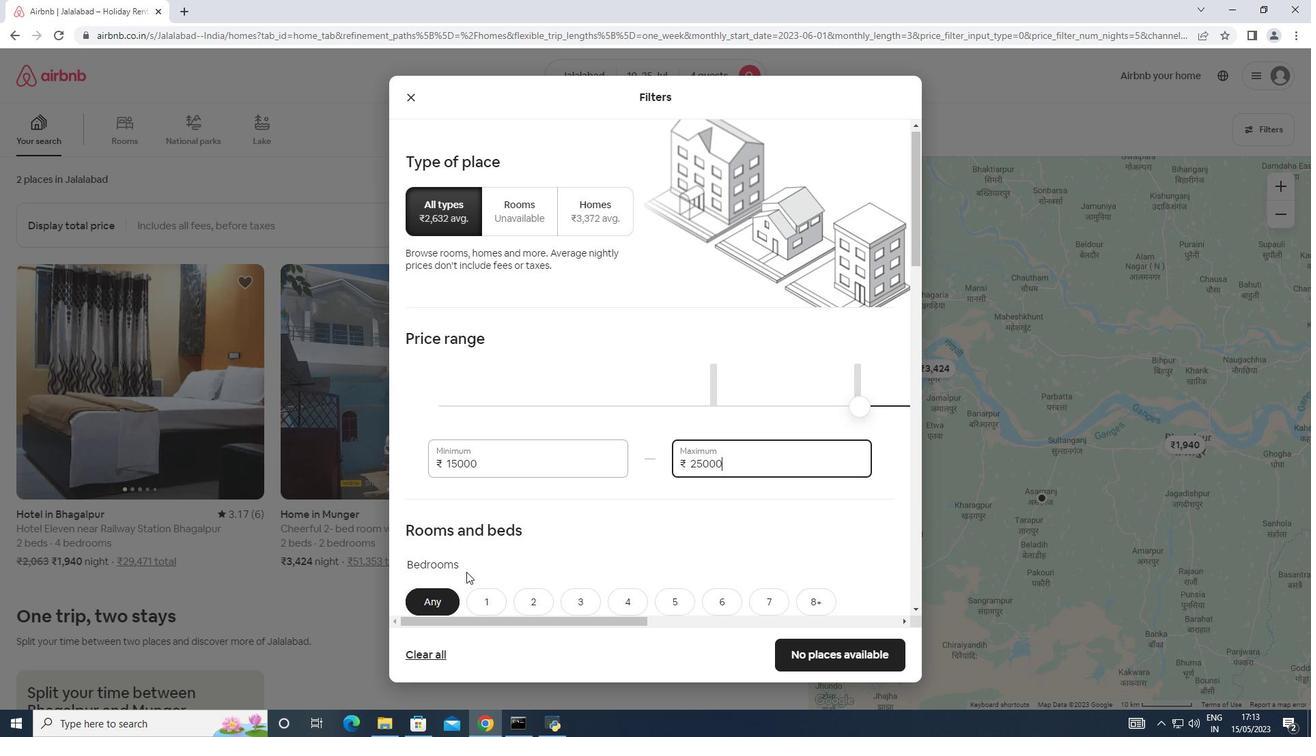 
Action: Mouse scrolled (472, 566) with delta (0, 0)
Screenshot: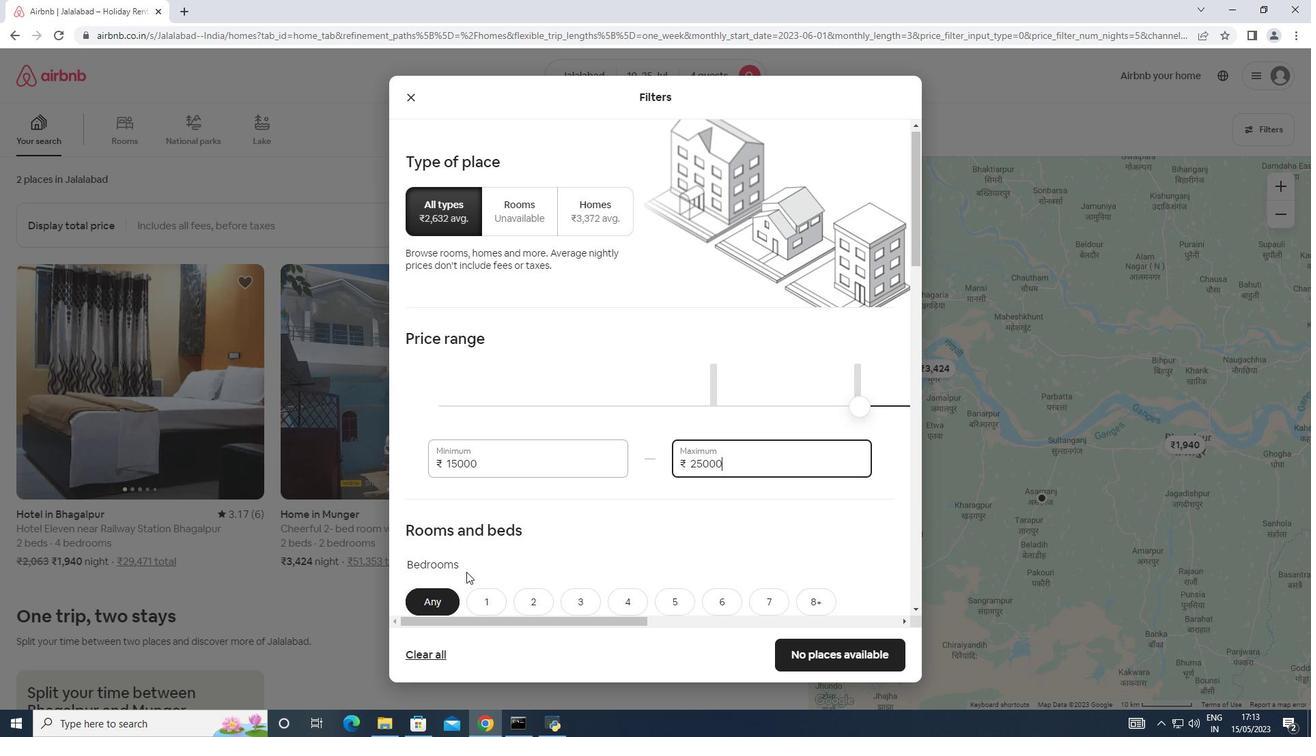 
Action: Mouse moved to (497, 547)
Screenshot: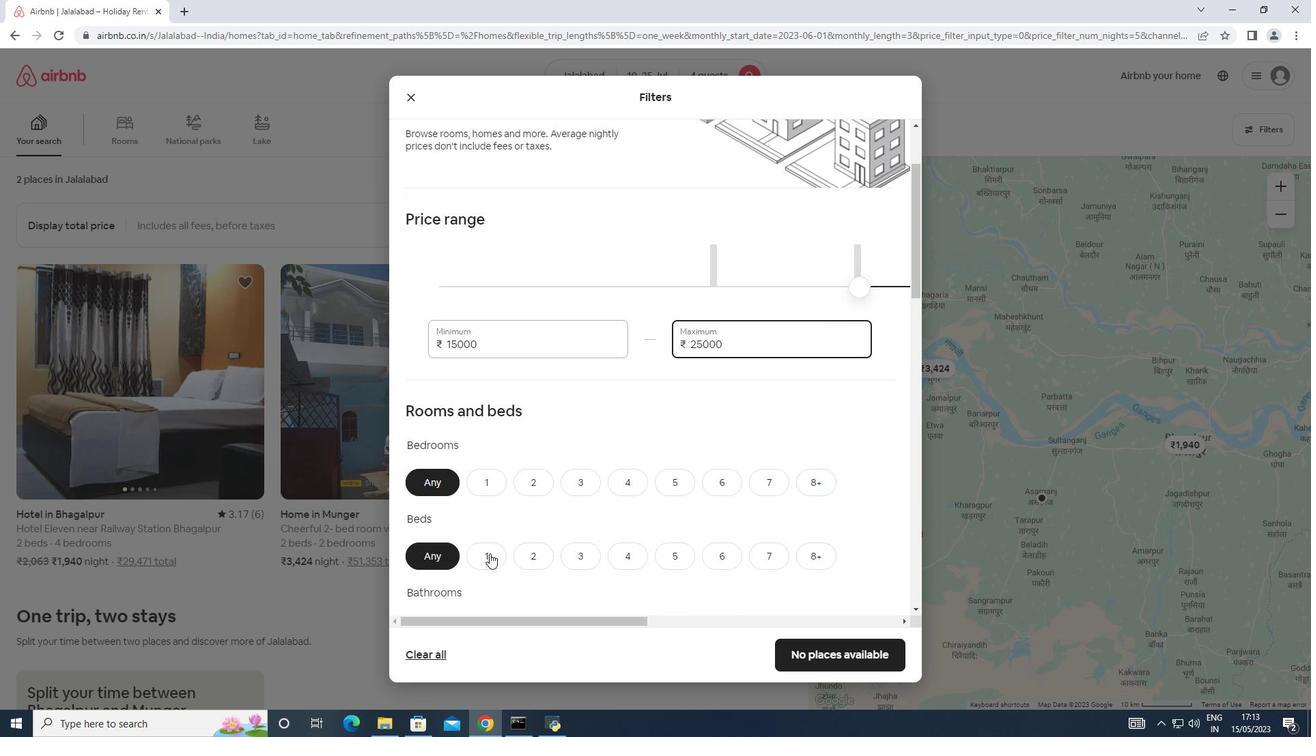 
Action: Mouse scrolled (497, 546) with delta (0, 0)
Screenshot: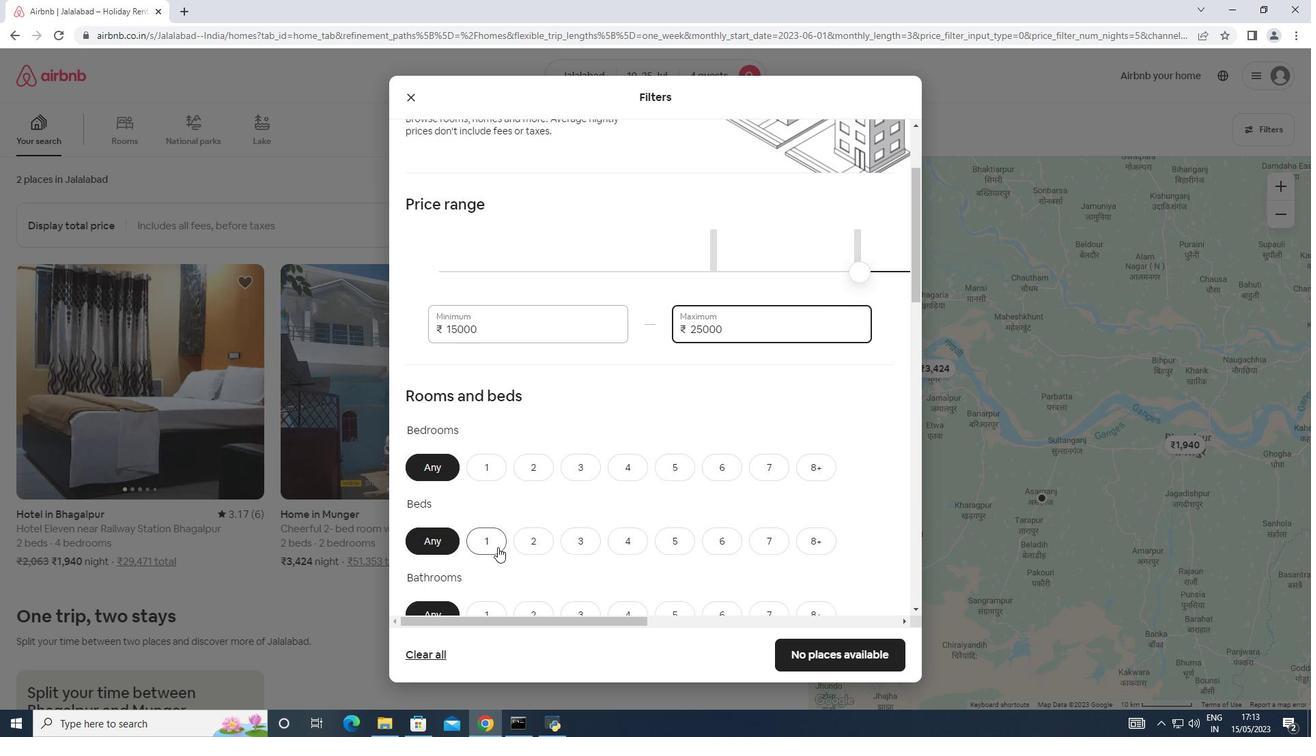 
Action: Mouse scrolled (497, 546) with delta (0, 0)
Screenshot: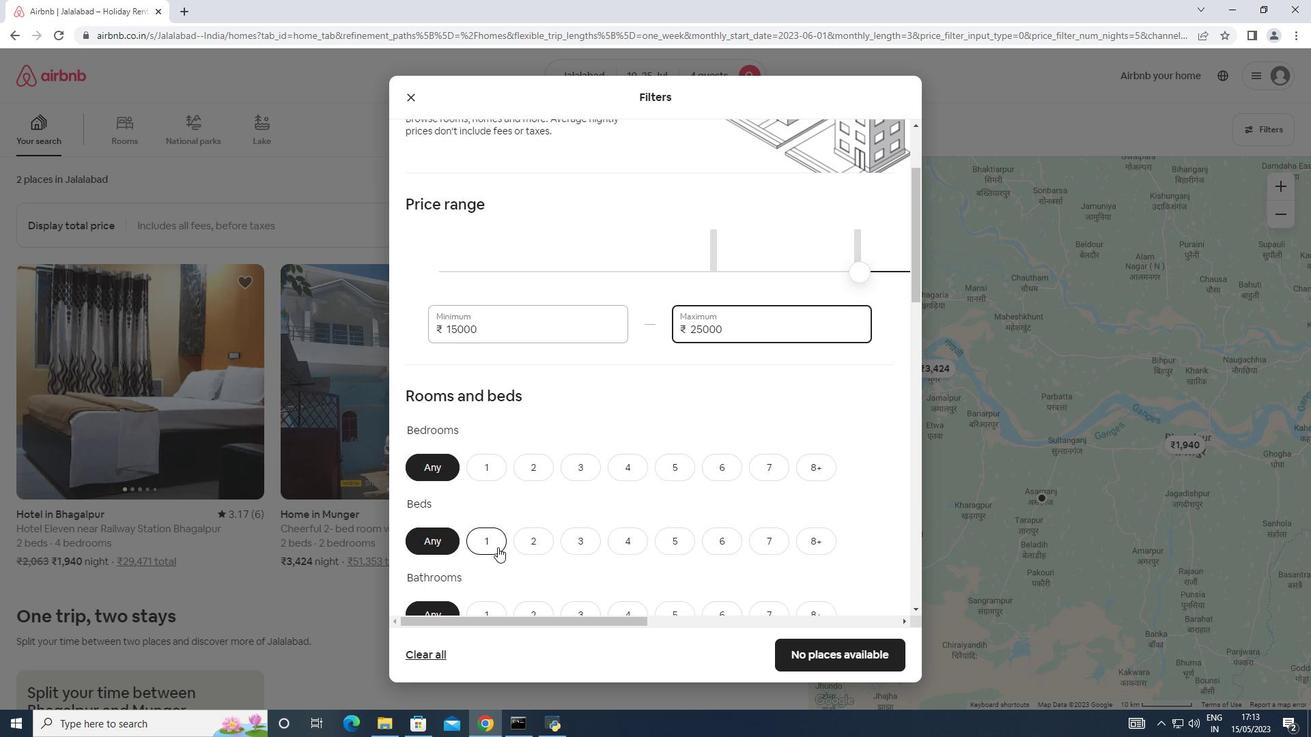 
Action: Mouse moved to (530, 332)
Screenshot: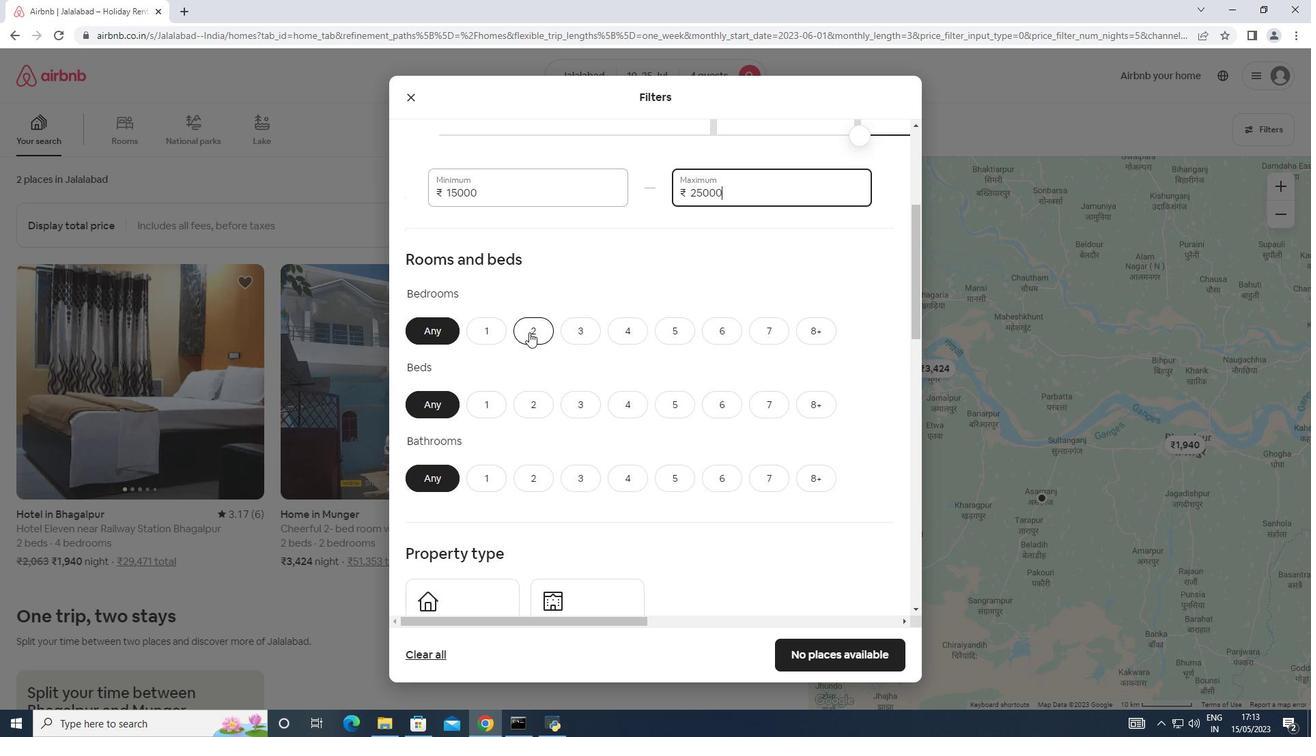 
Action: Mouse pressed left at (530, 332)
Screenshot: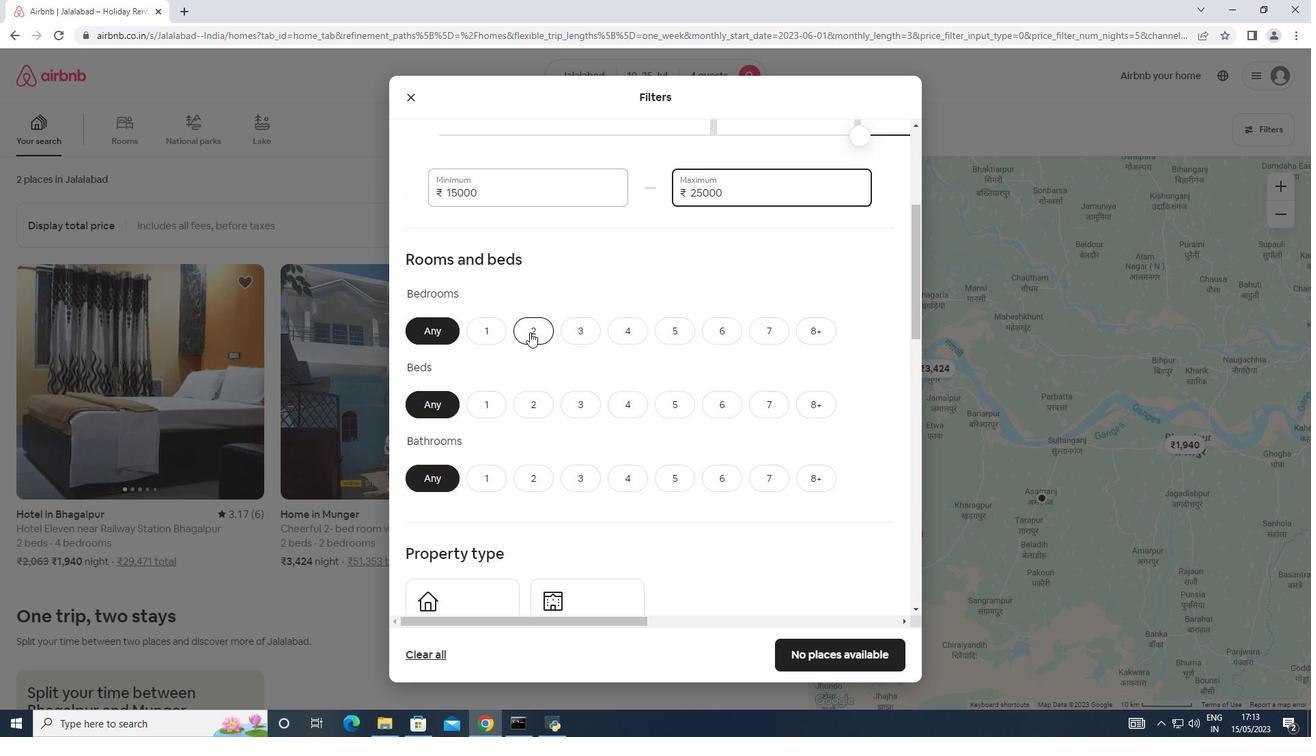 
Action: Mouse moved to (582, 401)
Screenshot: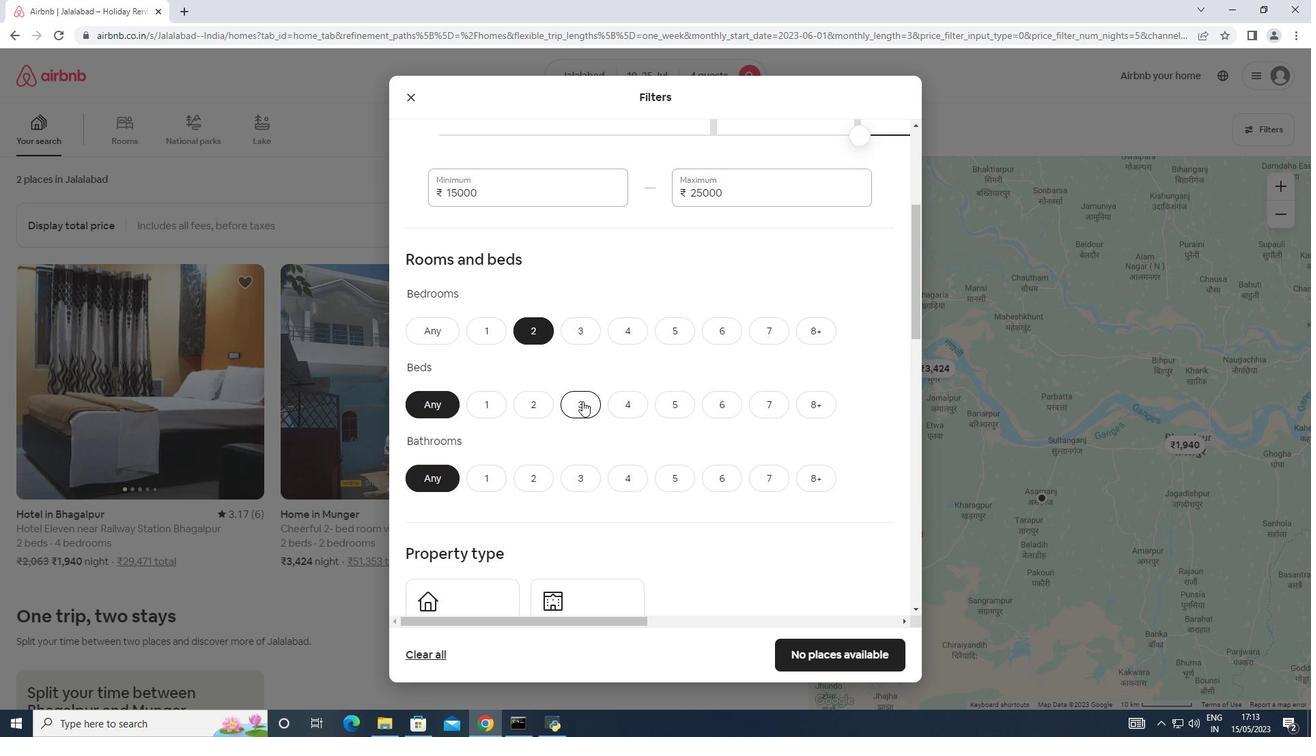 
Action: Mouse pressed left at (582, 401)
Screenshot: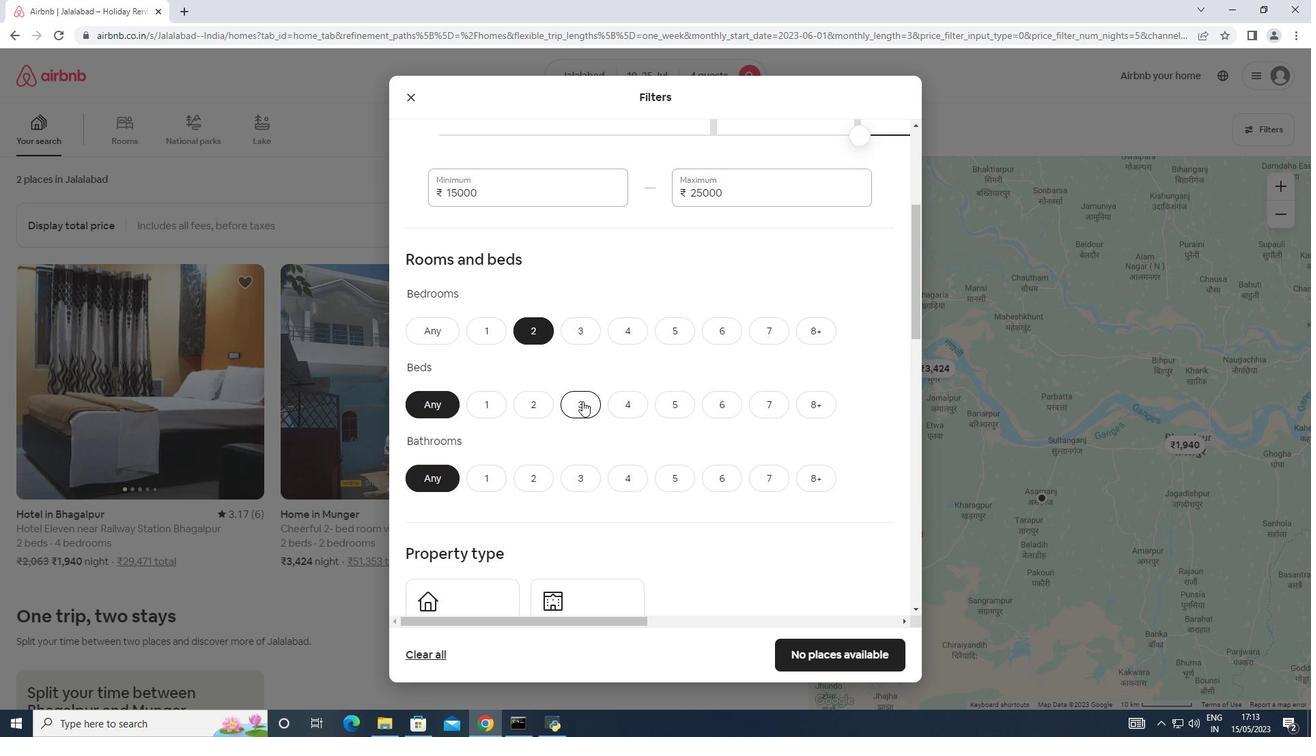 
Action: Mouse moved to (538, 483)
Screenshot: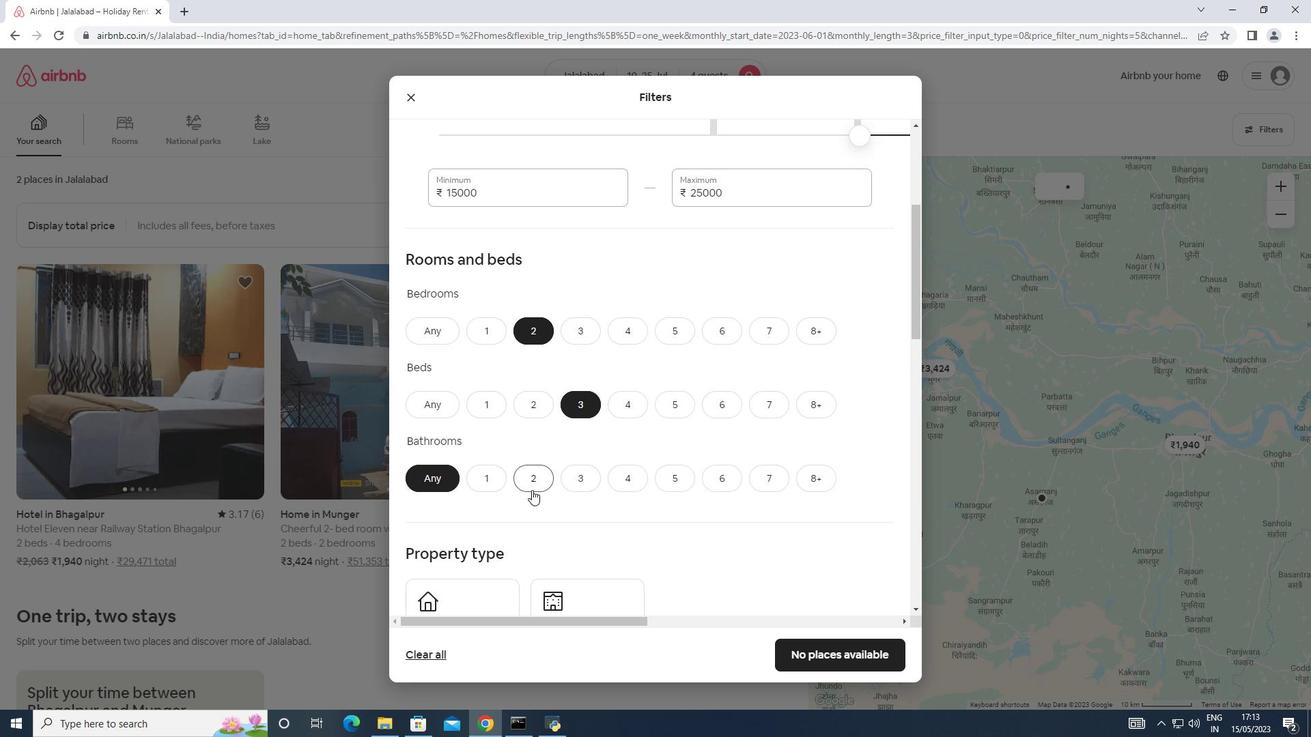 
Action: Mouse pressed left at (538, 483)
Screenshot: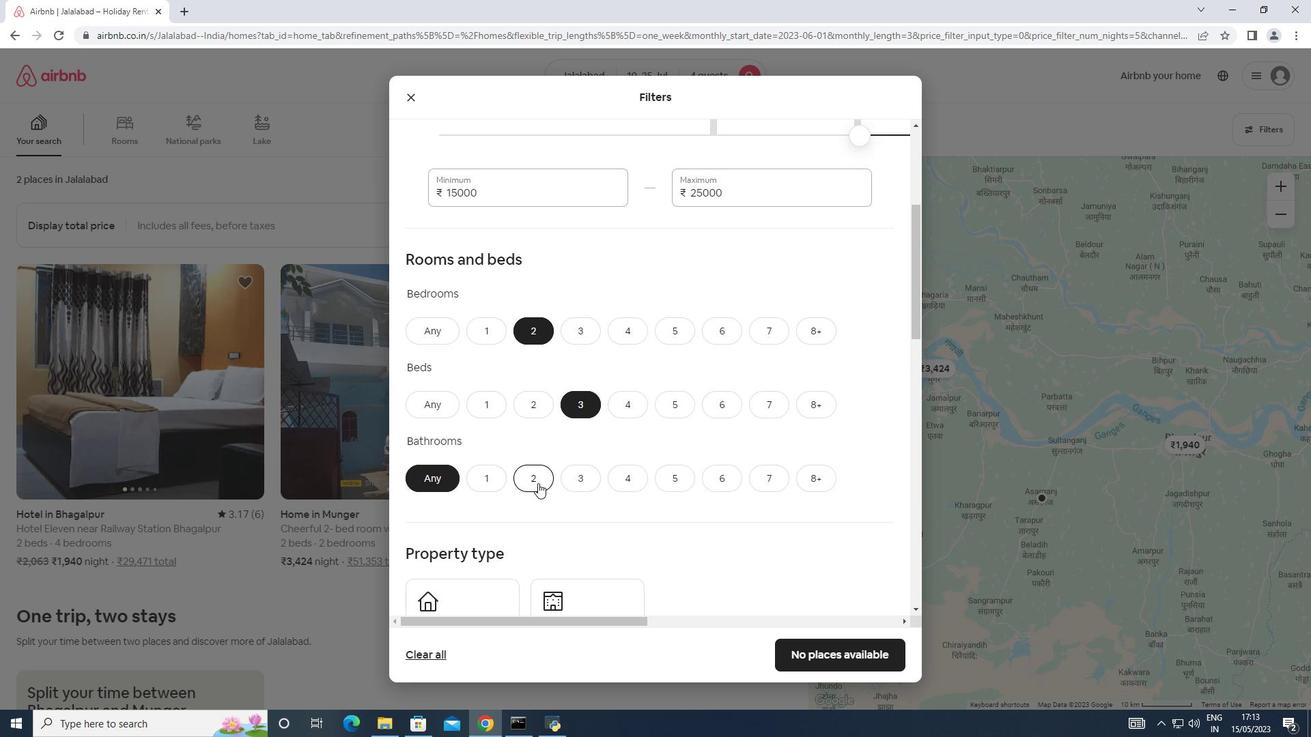 
Action: Mouse moved to (637, 464)
Screenshot: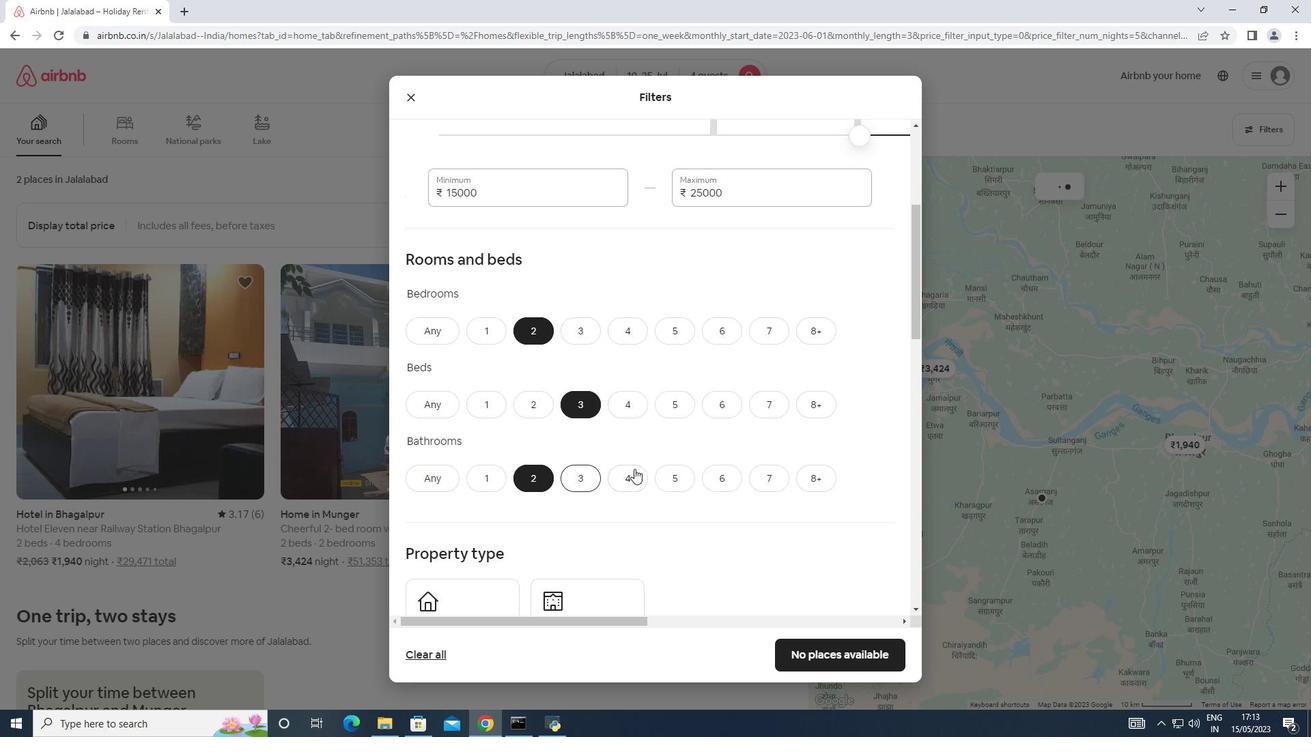 
Action: Mouse scrolled (637, 463) with delta (0, 0)
Screenshot: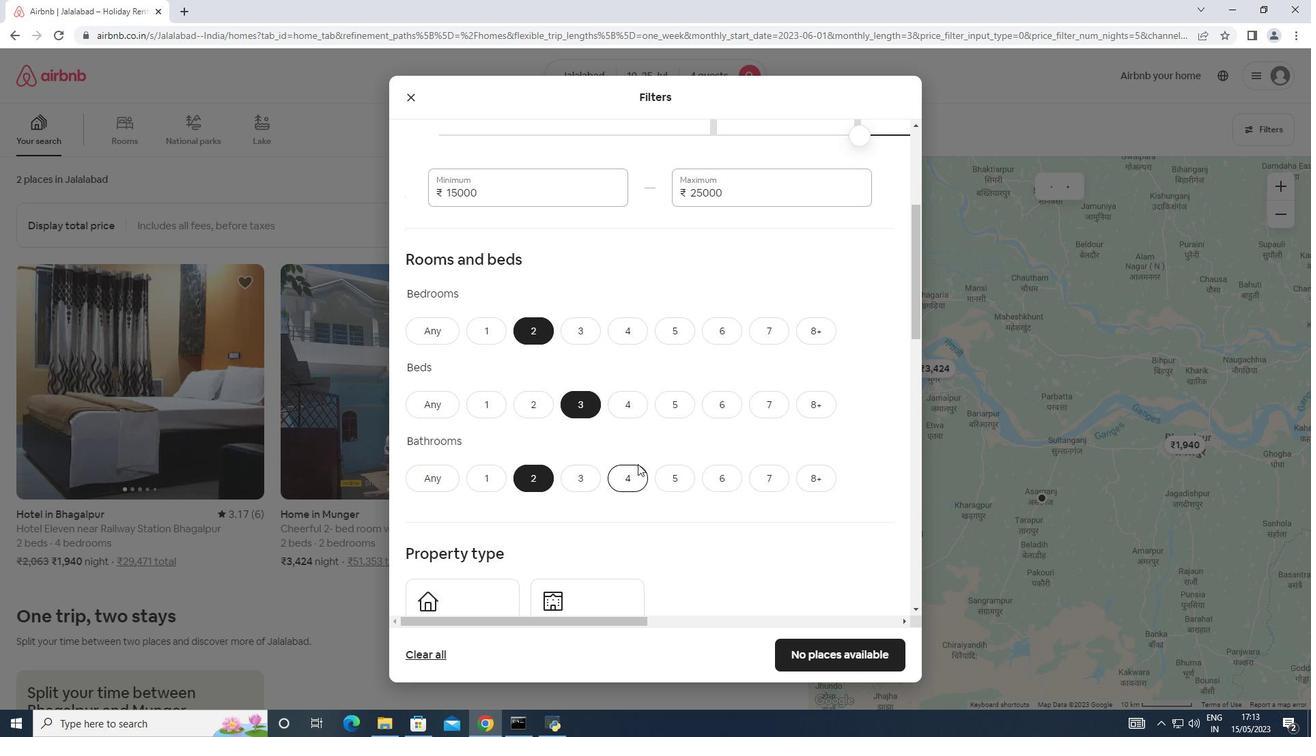 
Action: Mouse moved to (637, 462)
Screenshot: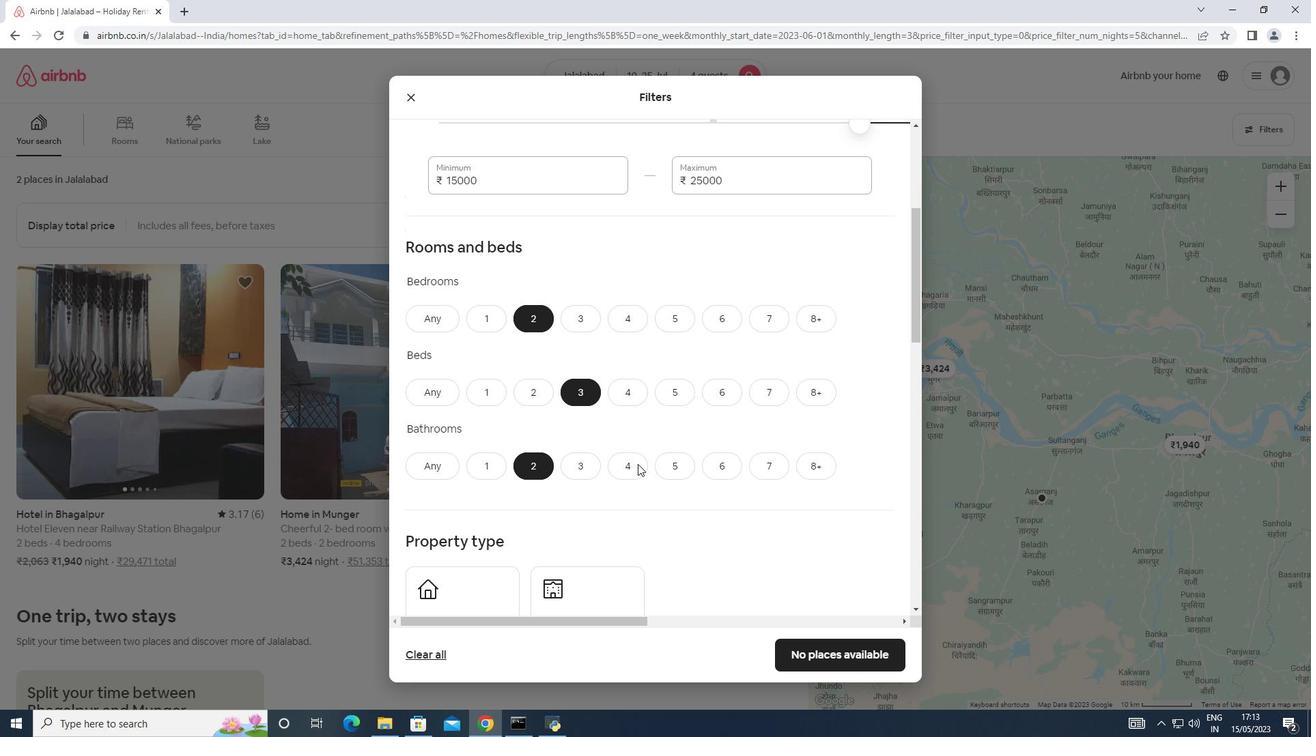 
Action: Mouse scrolled (637, 461) with delta (0, 0)
Screenshot: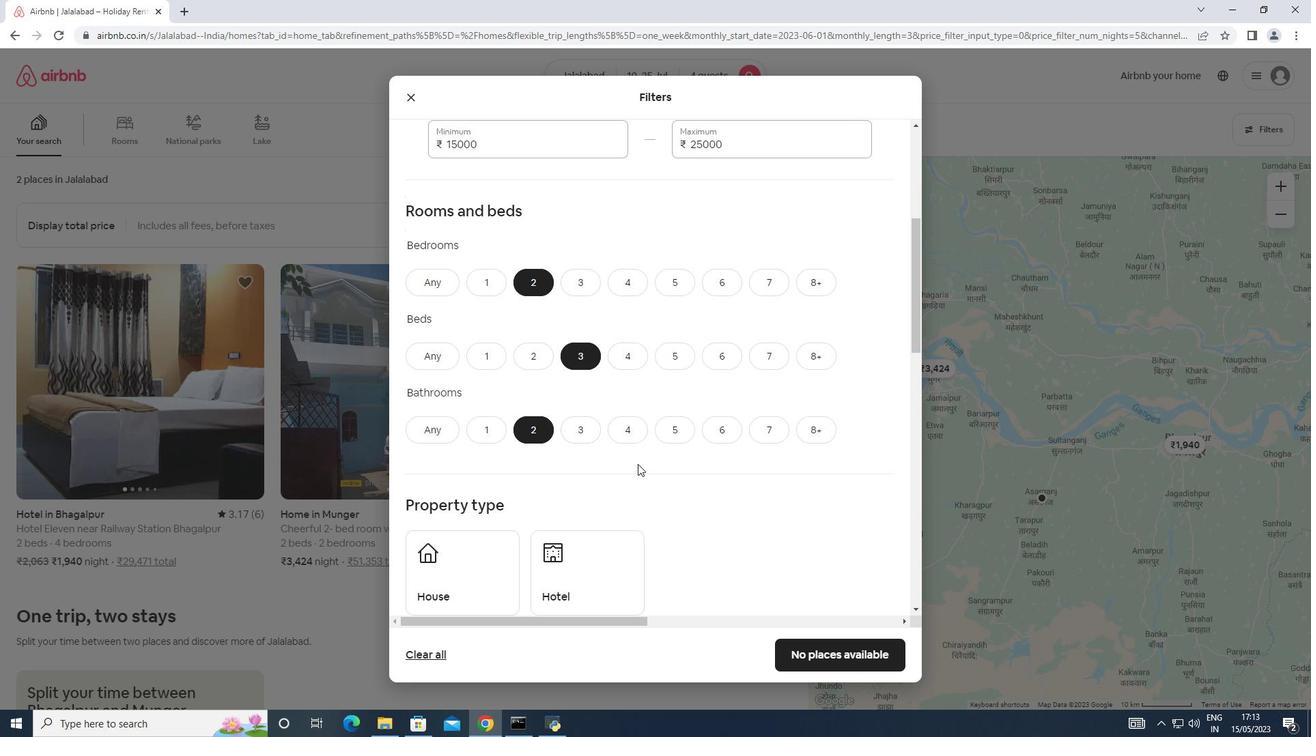 
Action: Mouse moved to (635, 455)
Screenshot: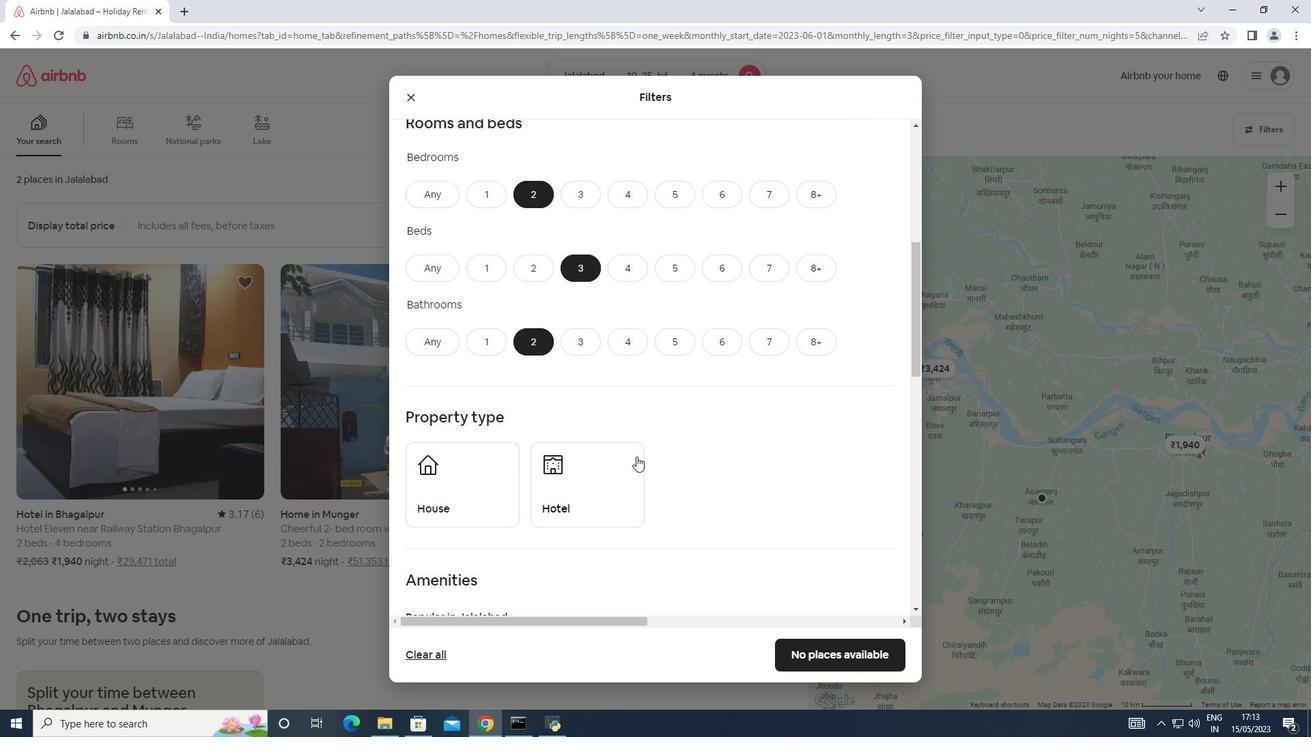 
Action: Mouse scrolled (635, 454) with delta (0, 0)
Screenshot: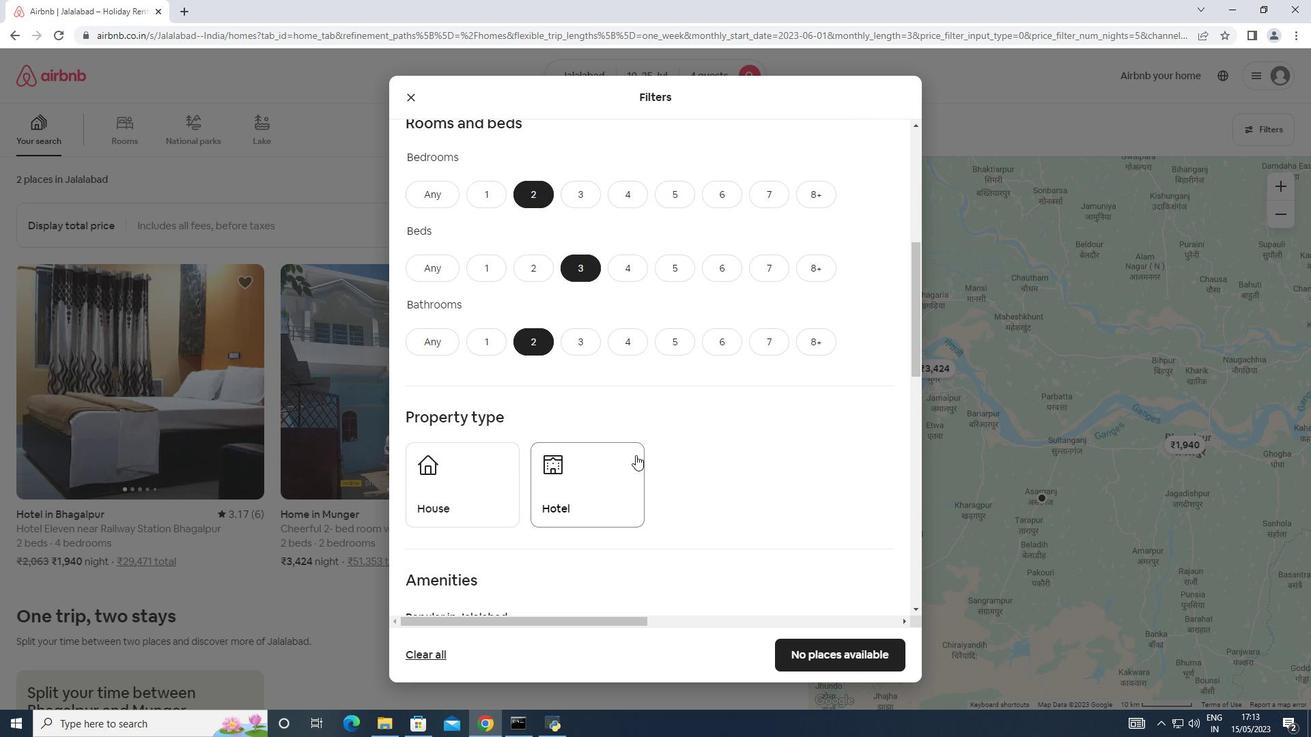 
Action: Mouse scrolled (635, 454) with delta (0, 0)
Screenshot: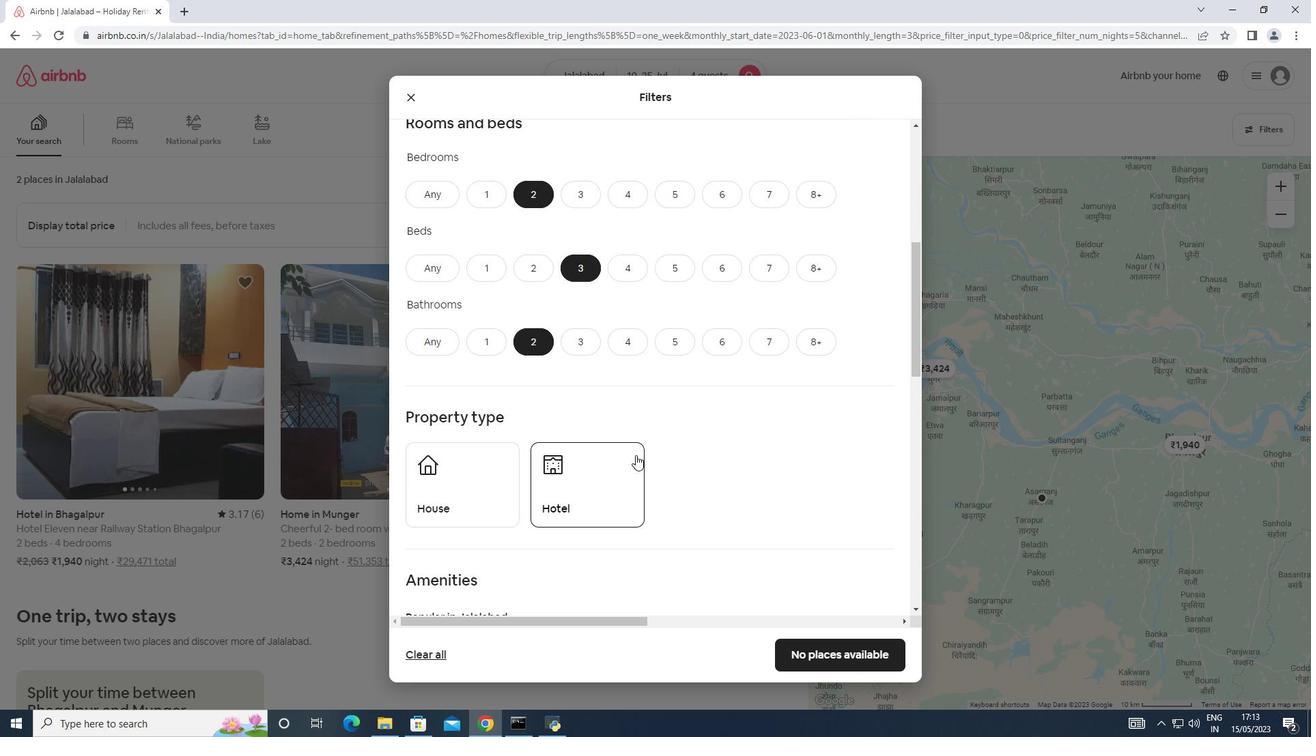 
Action: Mouse moved to (497, 372)
Screenshot: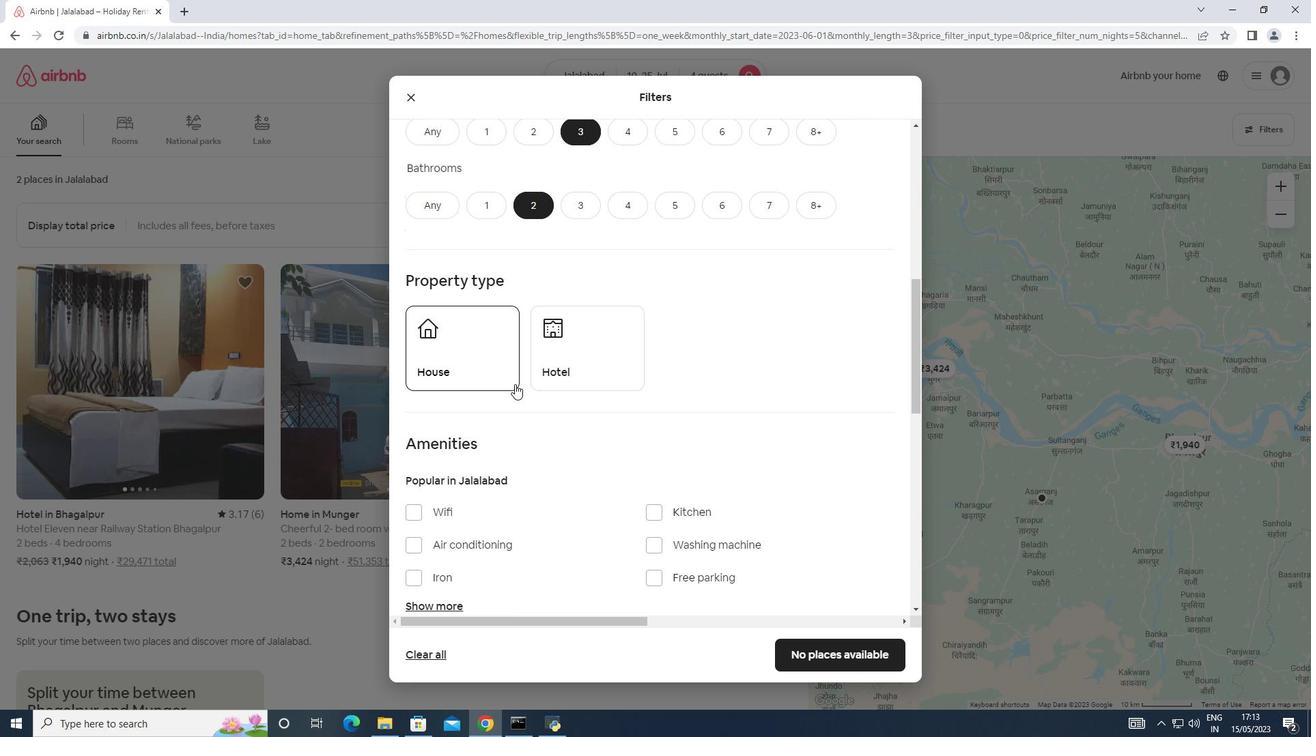 
Action: Mouse pressed left at (497, 372)
Screenshot: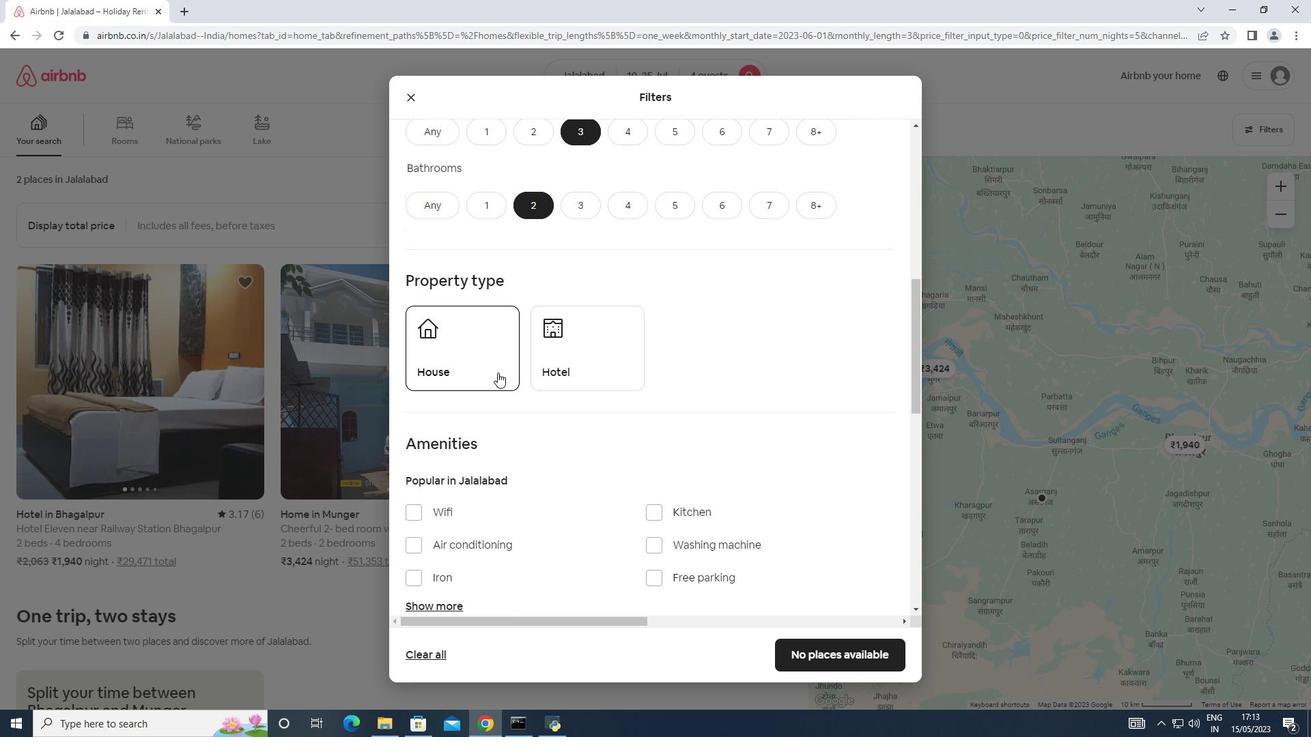 
Action: Mouse moved to (578, 415)
Screenshot: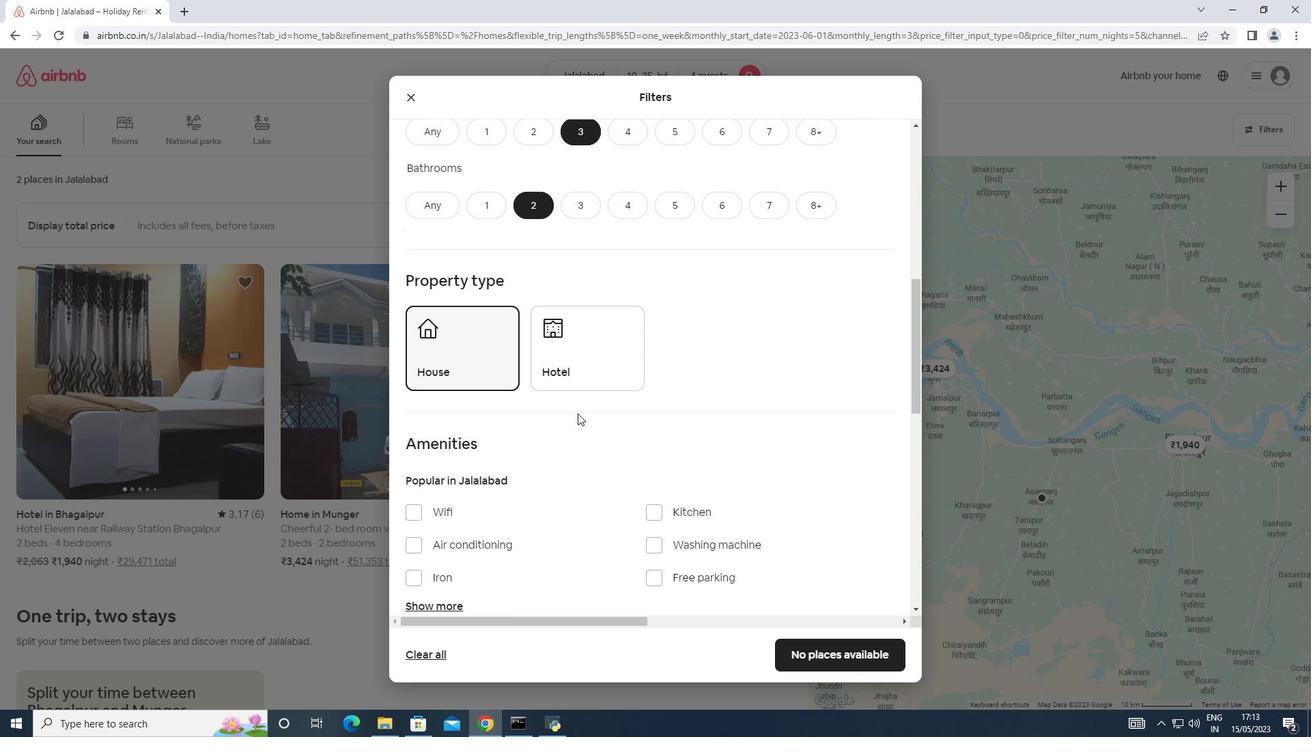 
Action: Mouse scrolled (578, 415) with delta (0, 0)
Screenshot: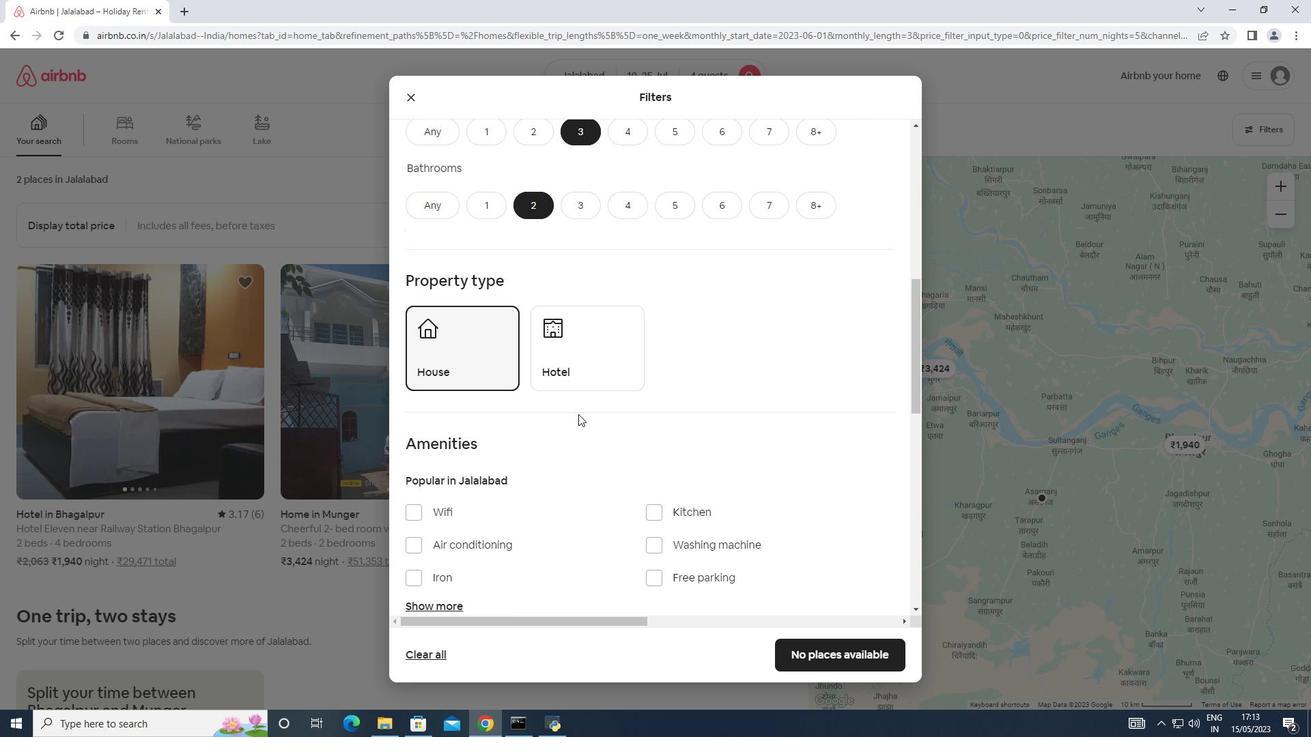 
Action: Mouse moved to (419, 440)
Screenshot: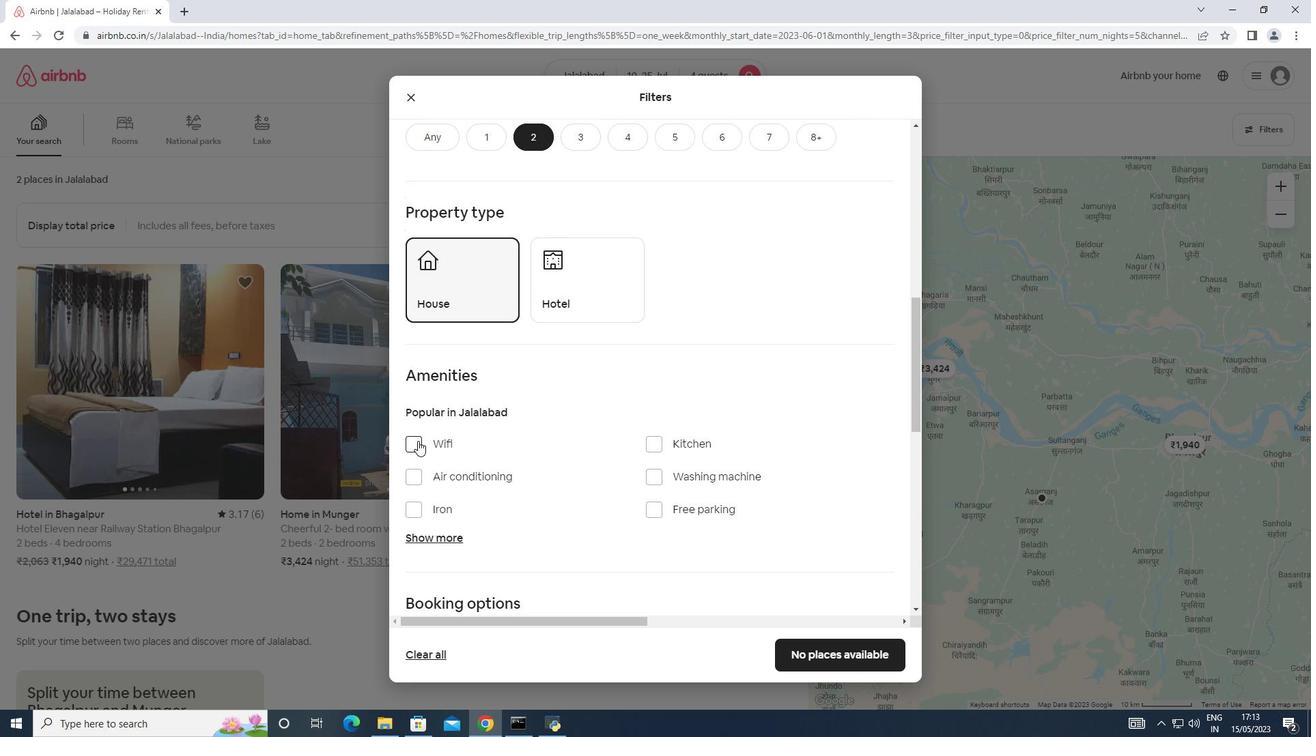 
Action: Mouse pressed left at (419, 440)
Screenshot: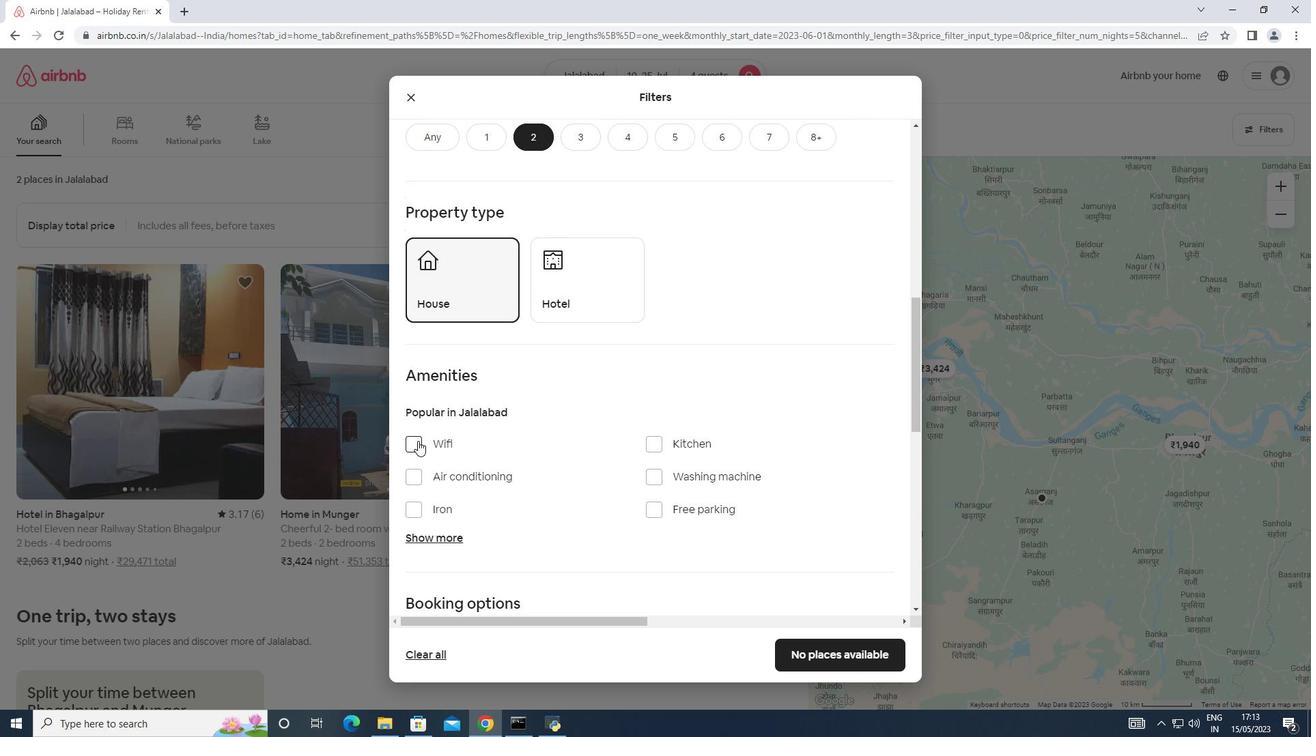 
Action: Mouse moved to (432, 531)
Screenshot: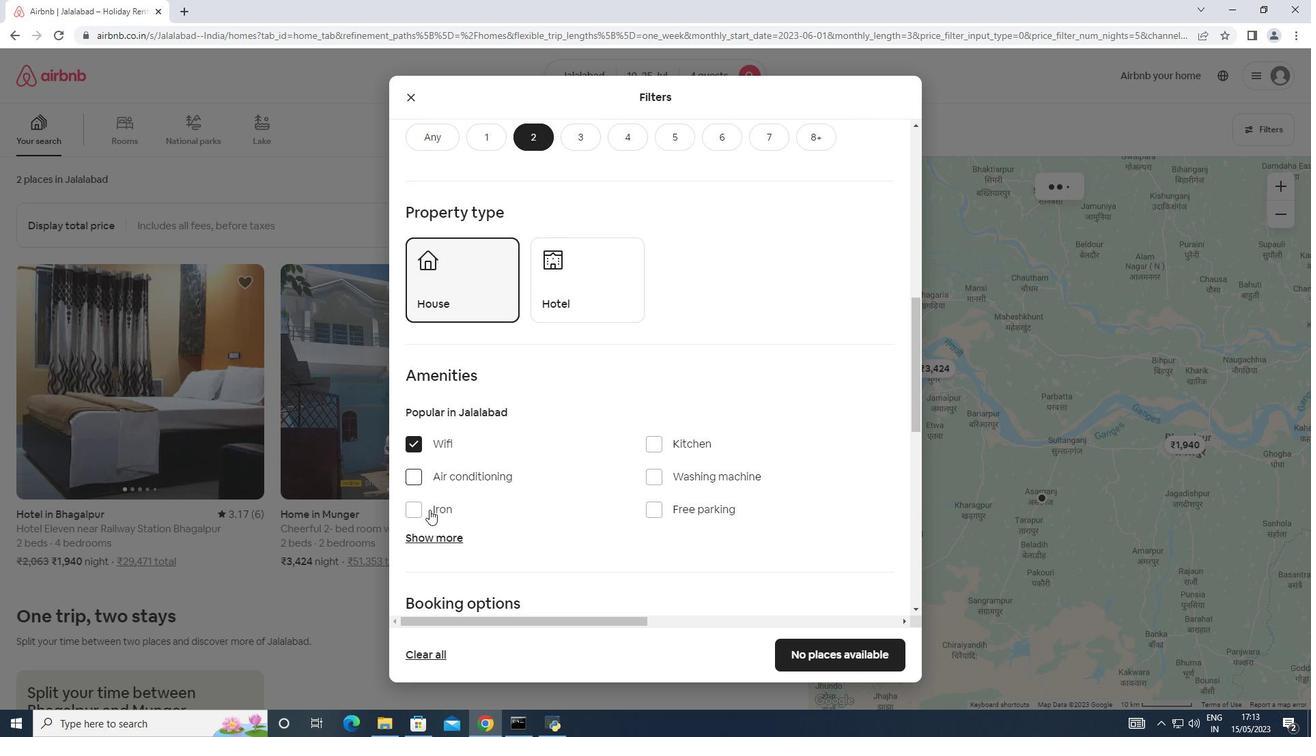
Action: Mouse pressed left at (432, 531)
Screenshot: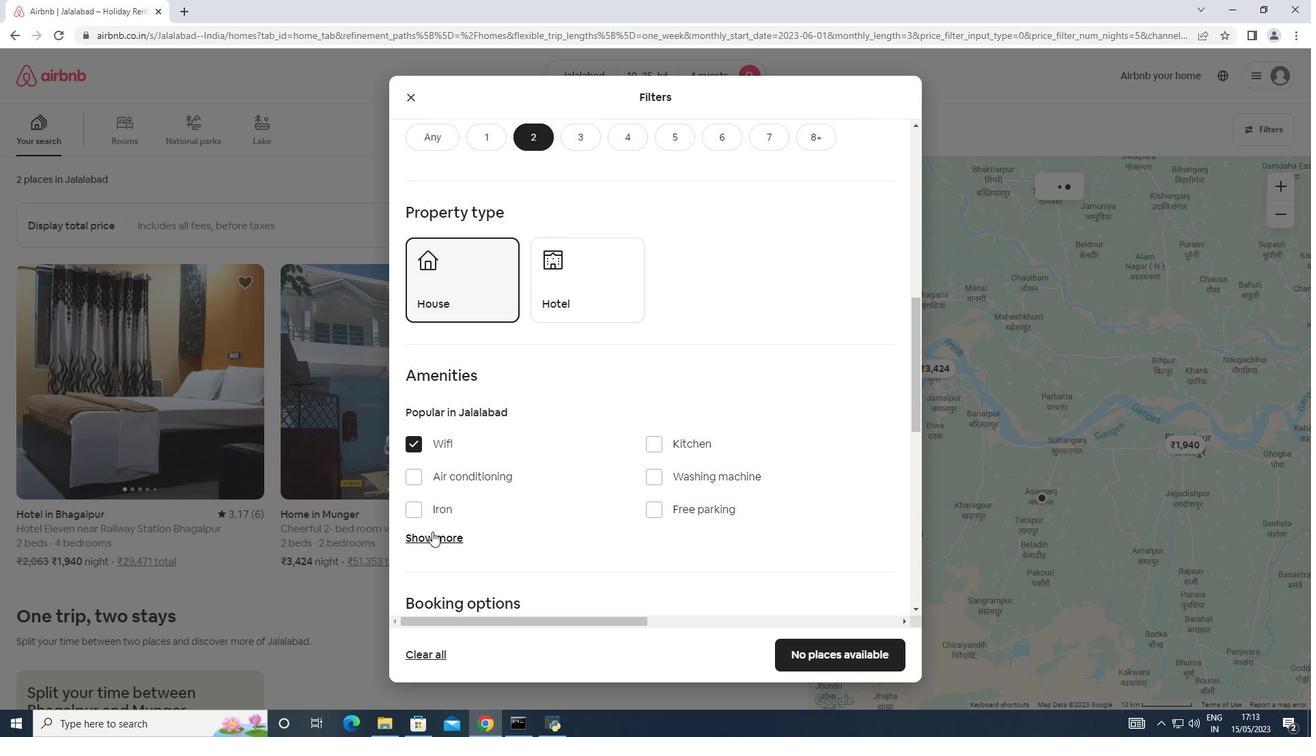 
Action: Mouse moved to (503, 523)
Screenshot: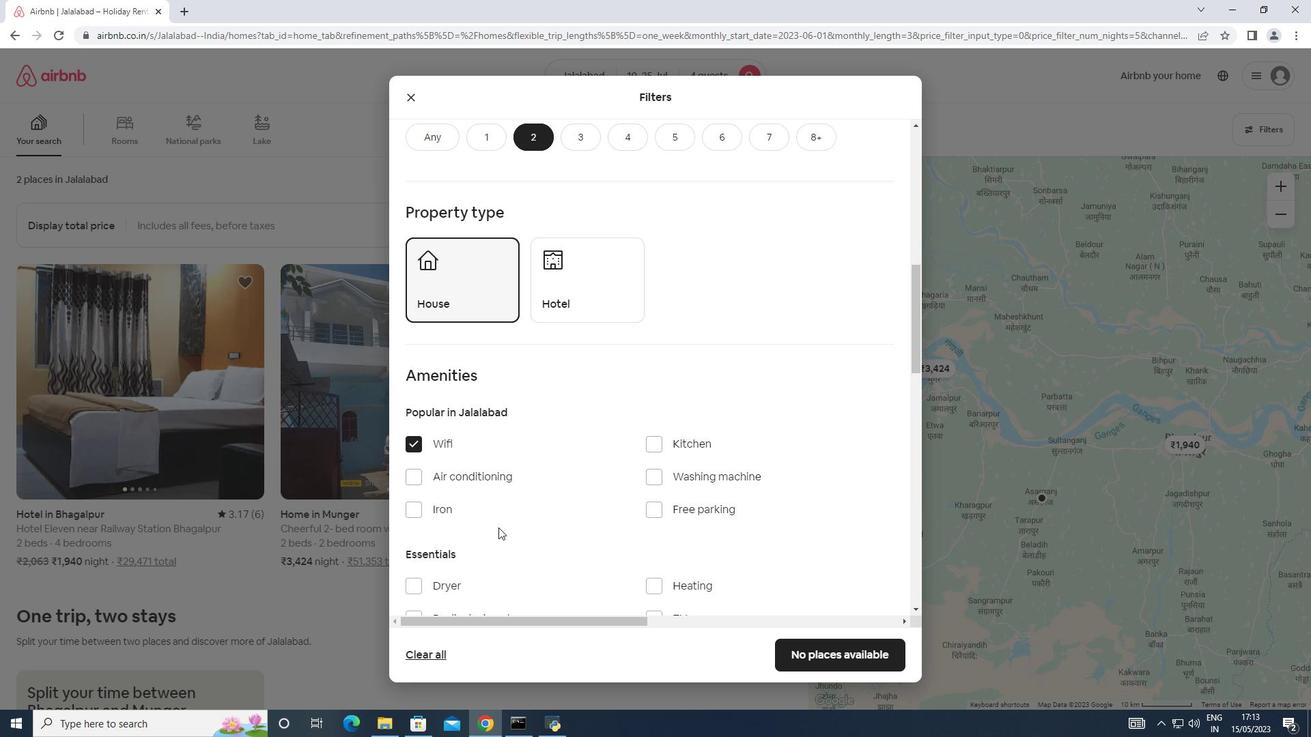 
Action: Mouse scrolled (503, 523) with delta (0, 0)
Screenshot: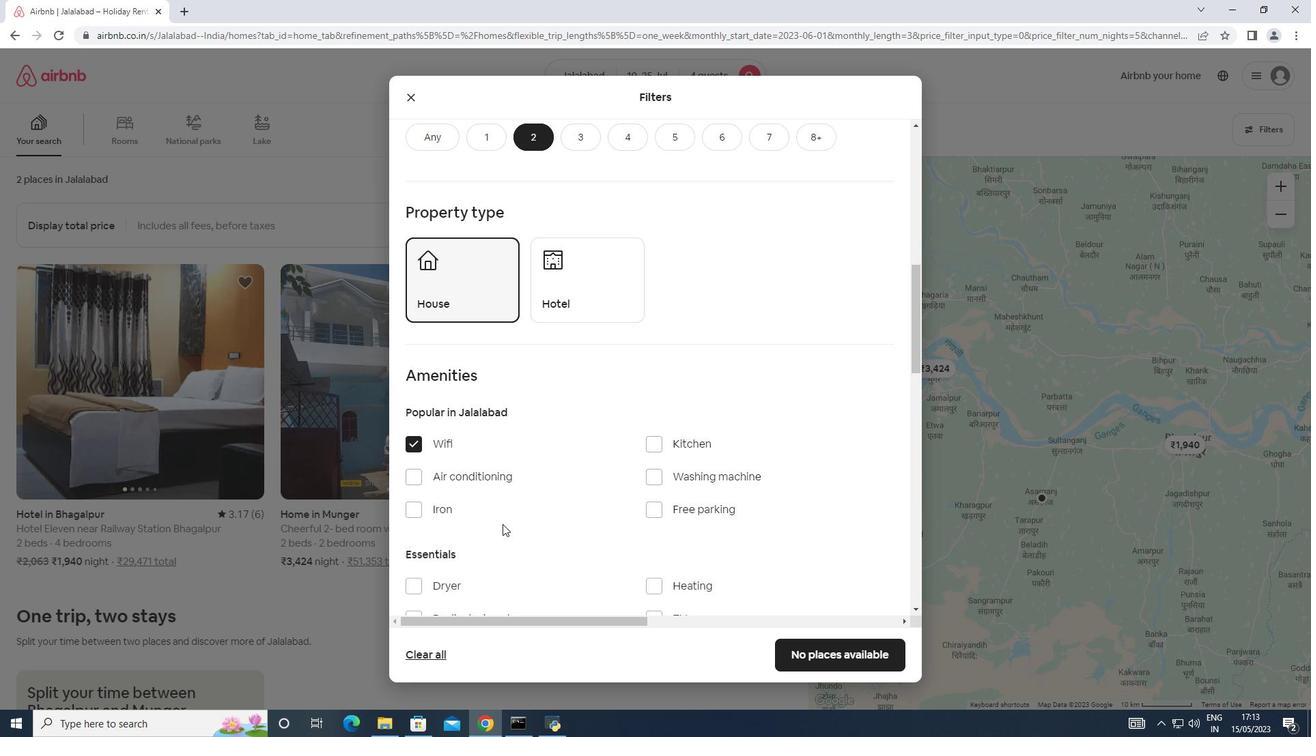 
Action: Mouse scrolled (503, 523) with delta (0, 0)
Screenshot: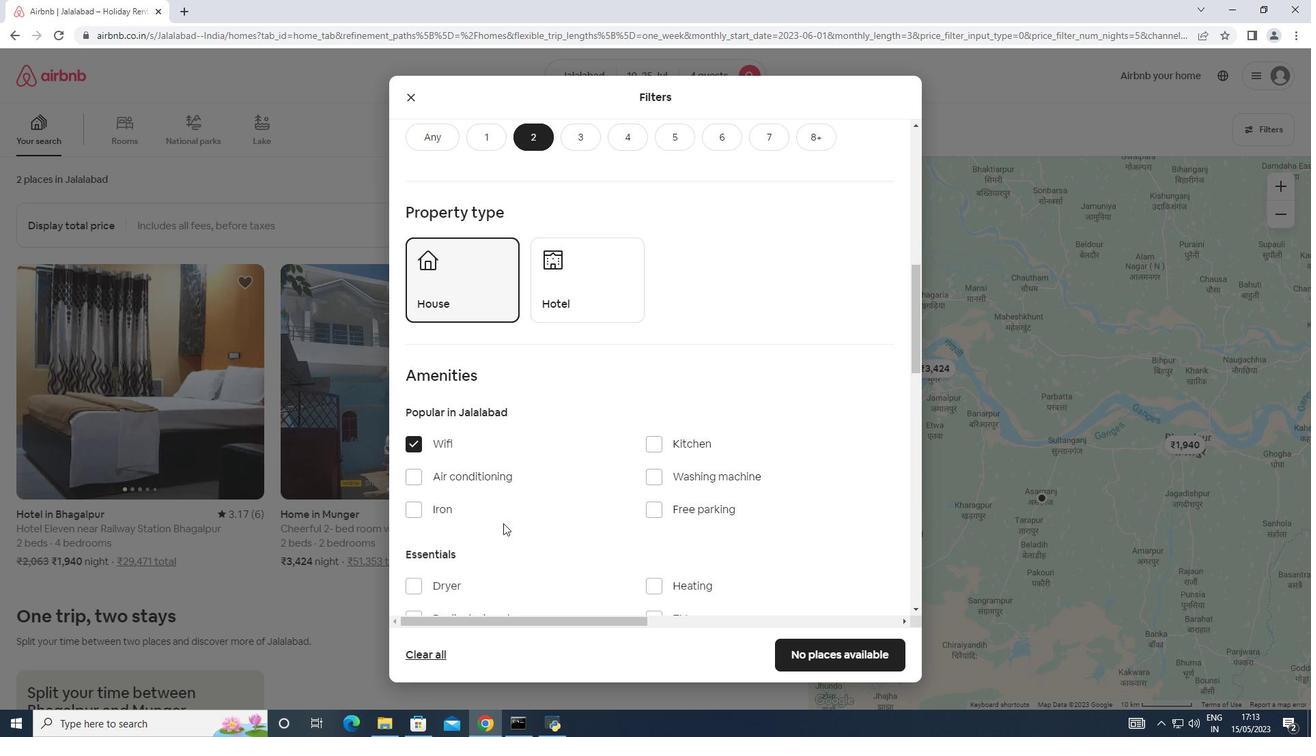 
Action: Mouse moved to (650, 482)
Screenshot: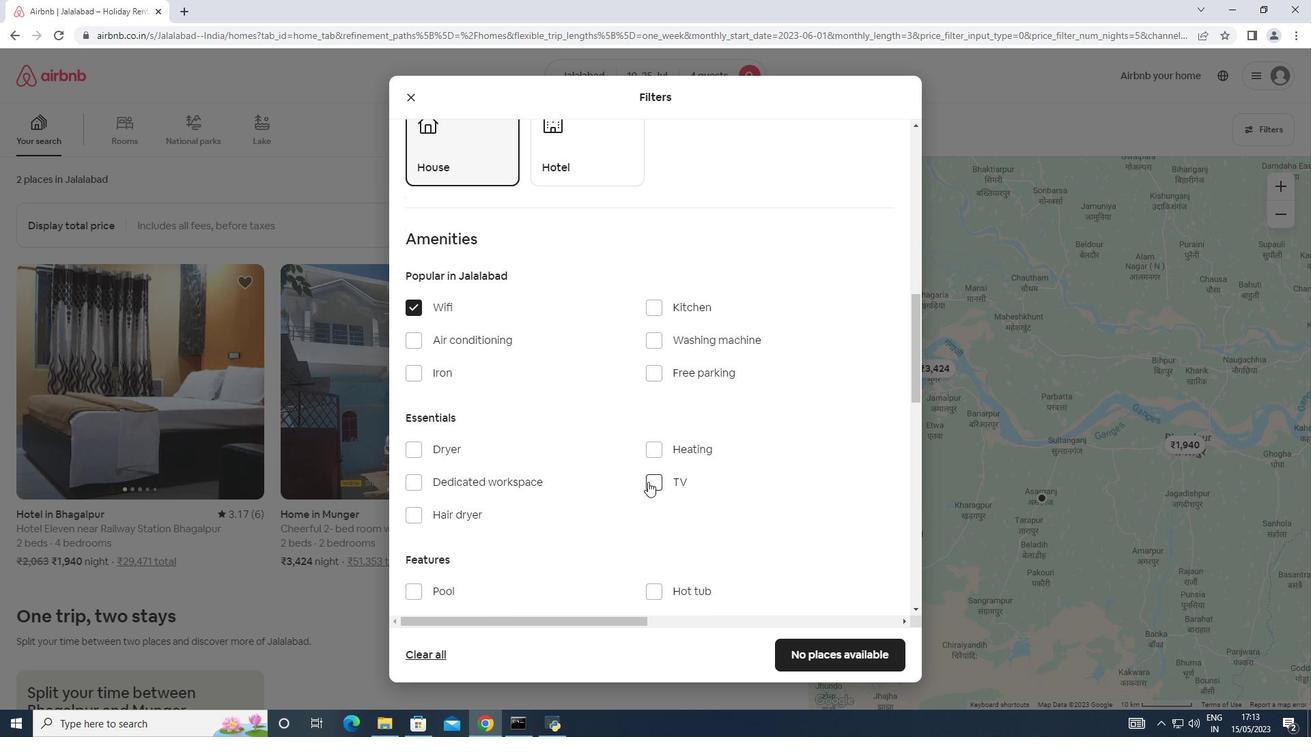 
Action: Mouse pressed left at (650, 482)
Screenshot: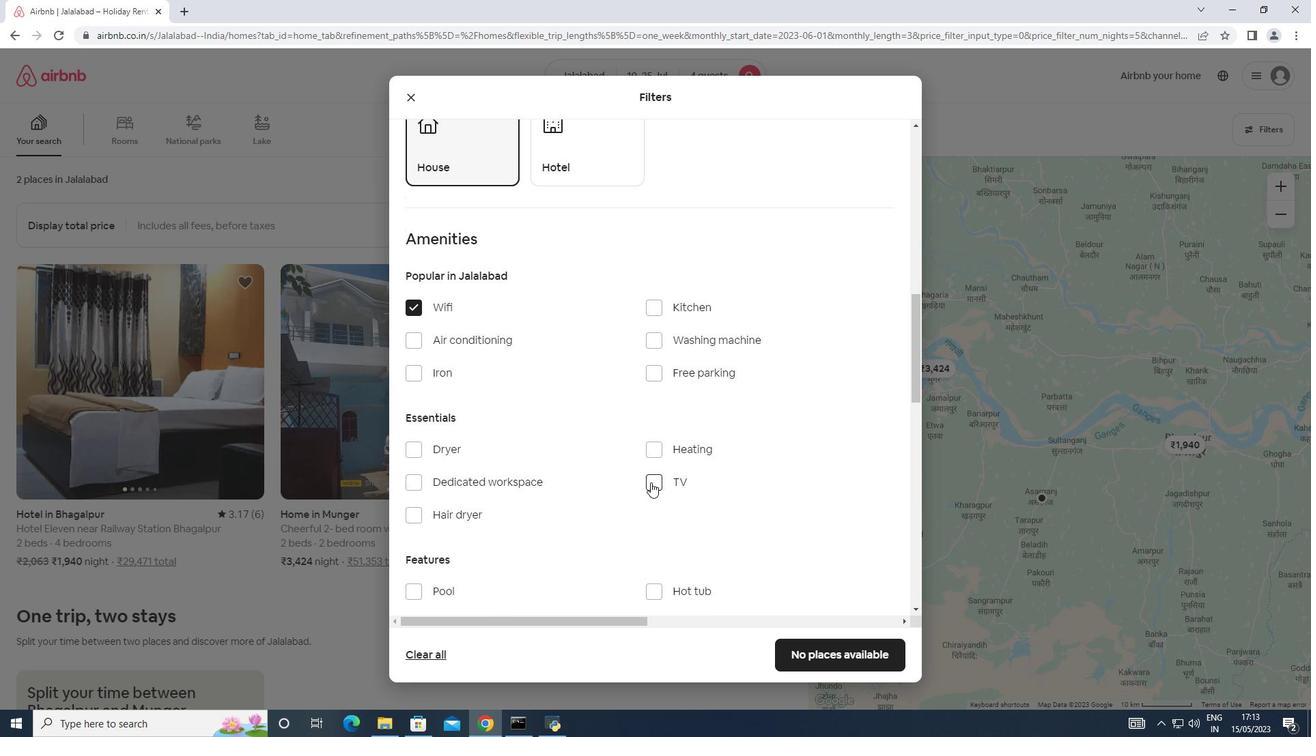 
Action: Mouse moved to (651, 374)
Screenshot: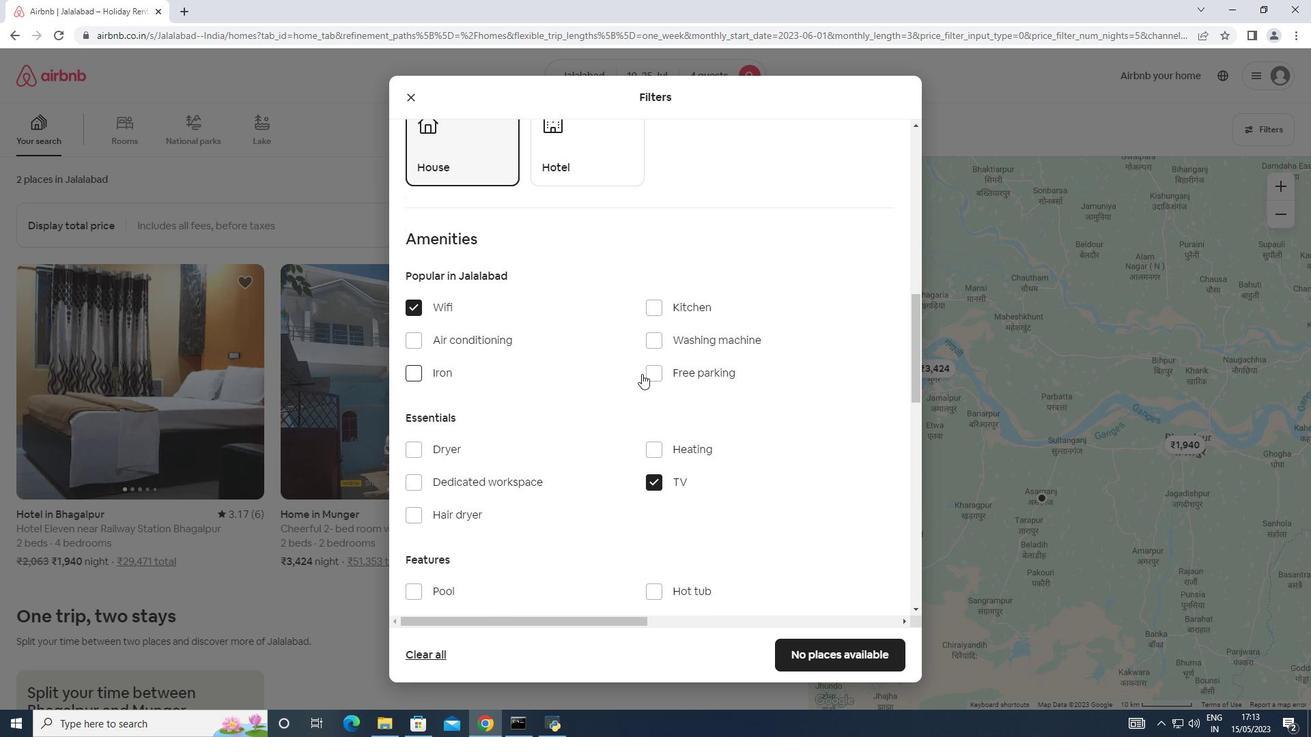 
Action: Mouse pressed left at (651, 374)
Screenshot: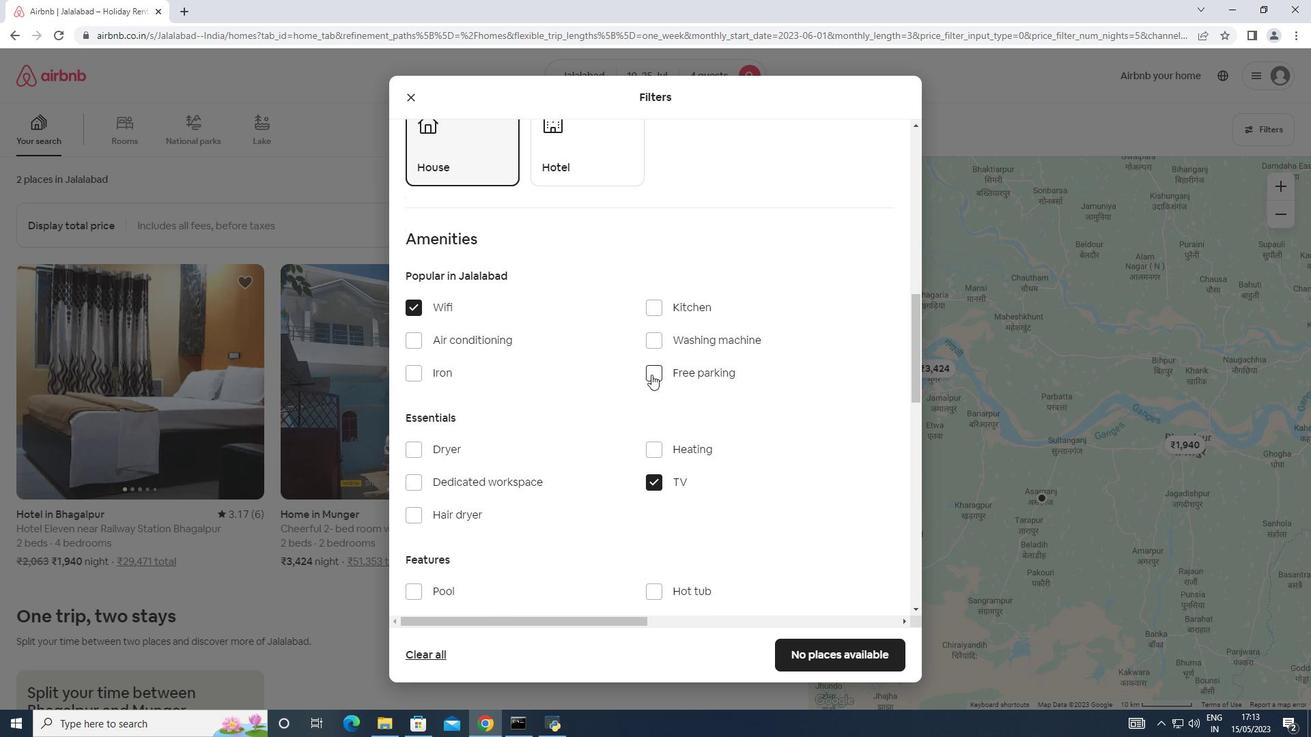 
Action: Mouse moved to (601, 516)
Screenshot: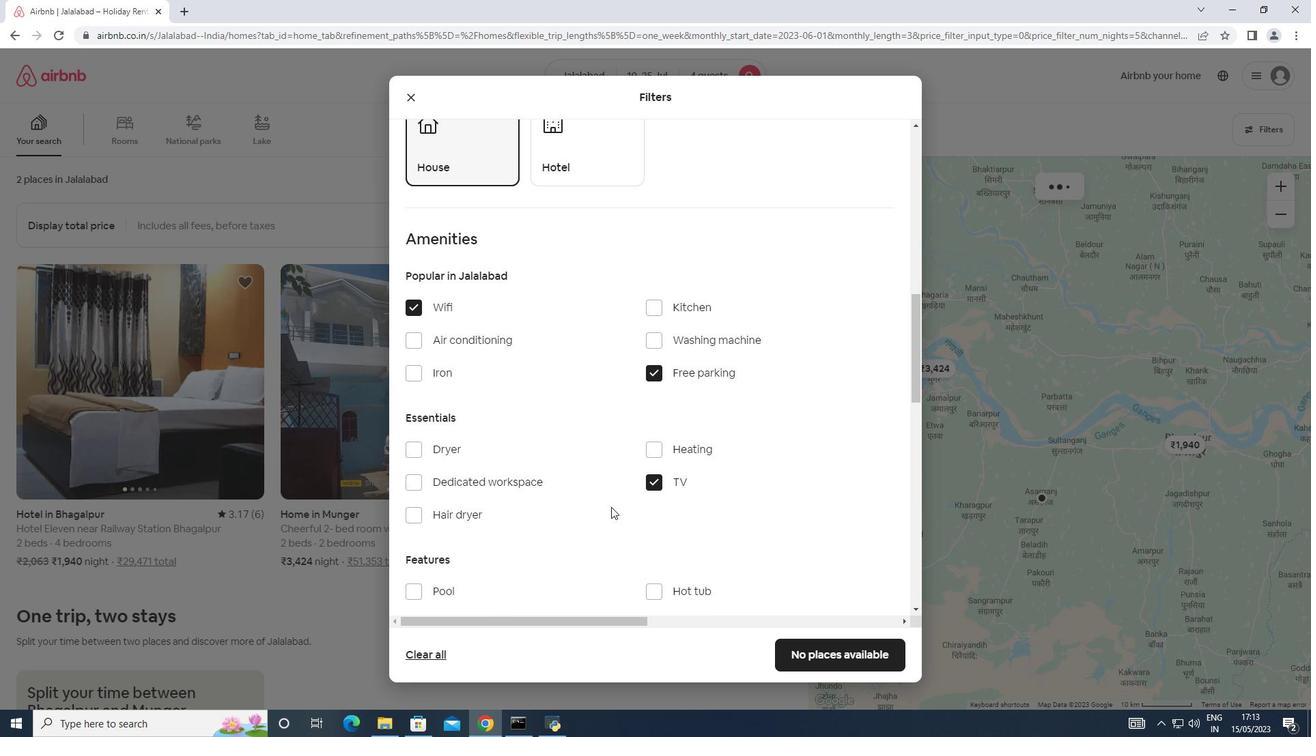 
Action: Mouse scrolled (601, 516) with delta (0, 0)
Screenshot: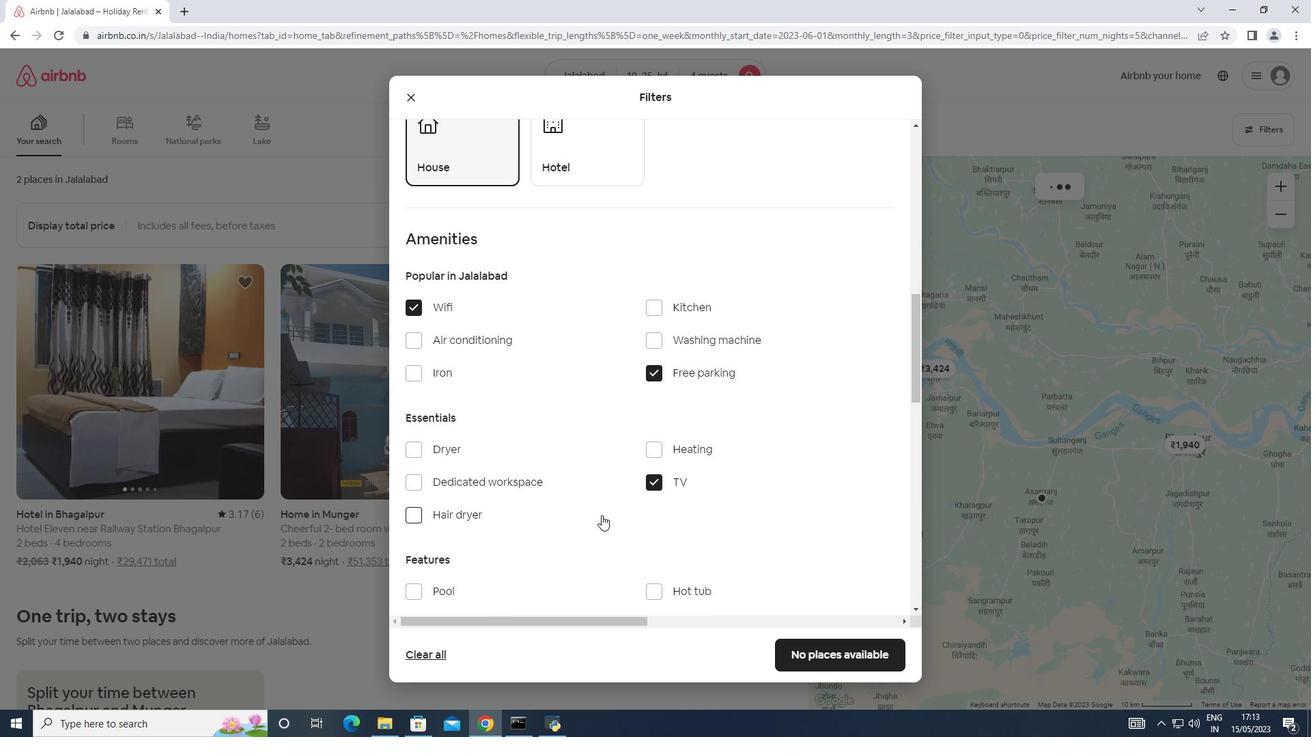 
Action: Mouse scrolled (601, 516) with delta (0, 0)
Screenshot: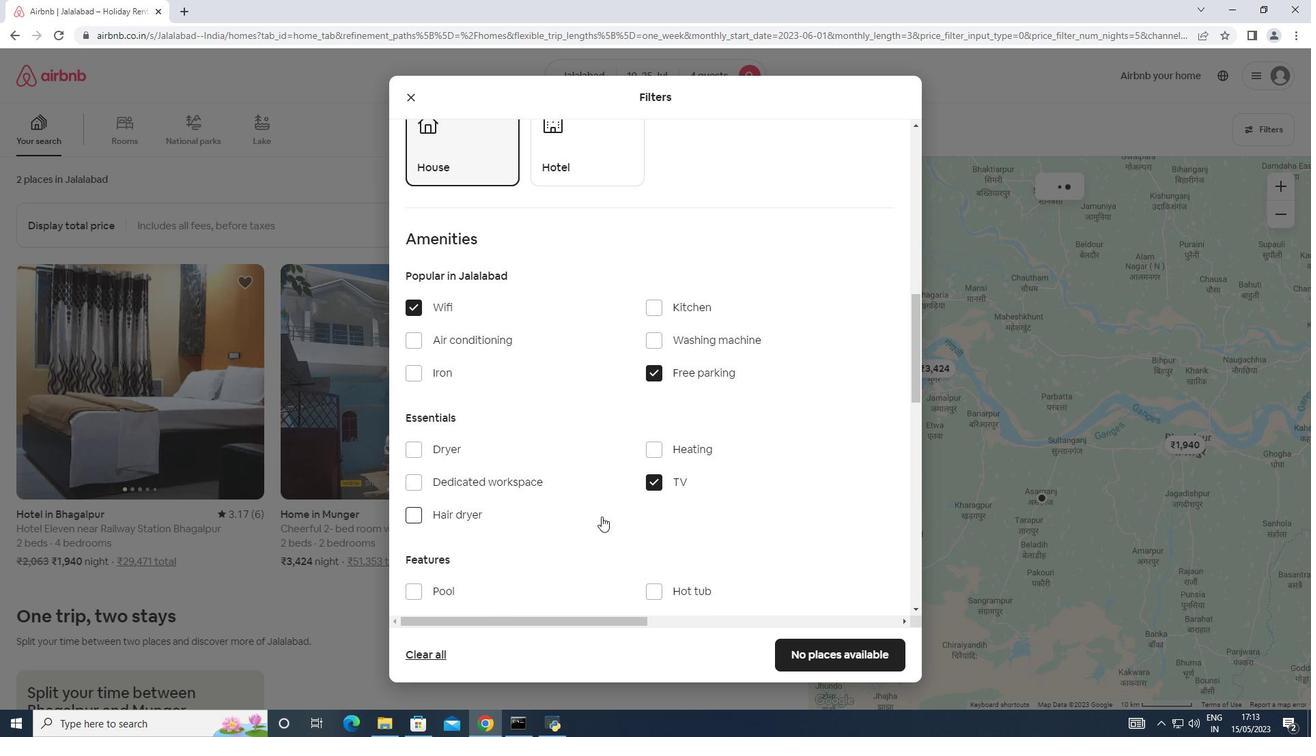 
Action: Mouse moved to (601, 517)
Screenshot: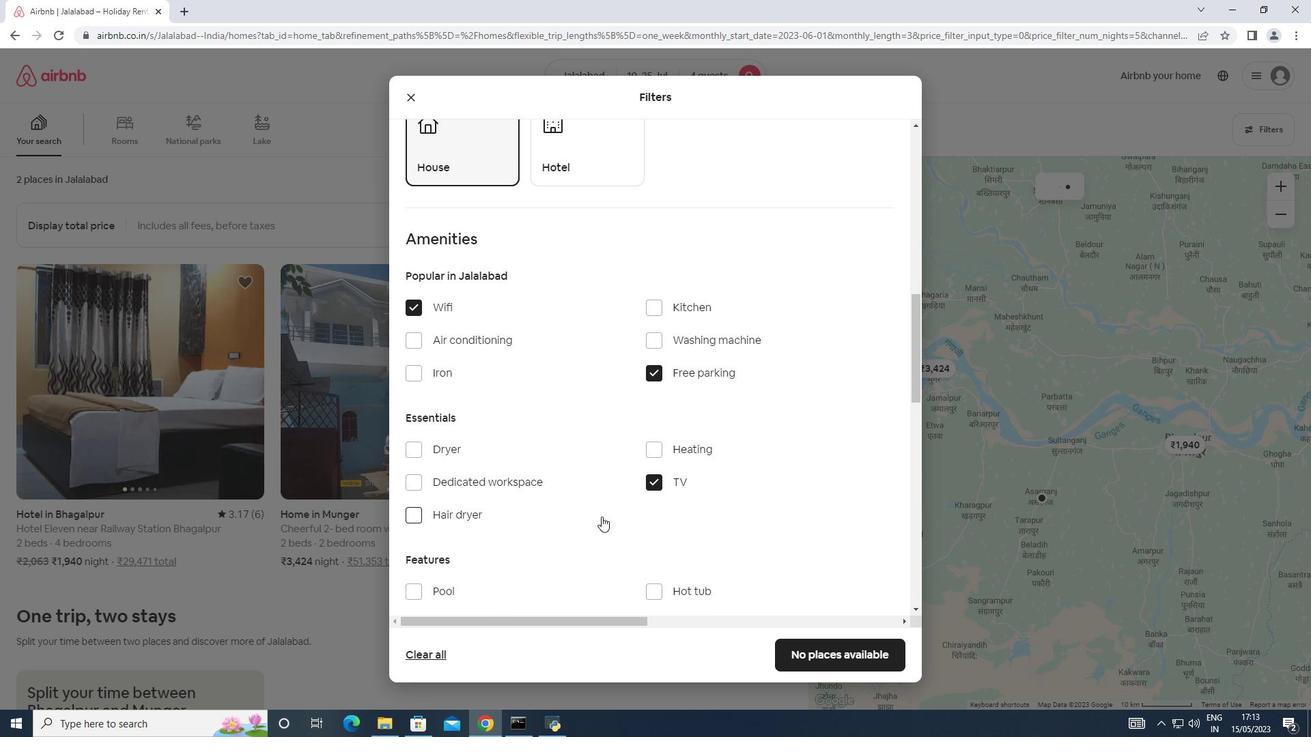 
Action: Mouse scrolled (601, 516) with delta (0, 0)
Screenshot: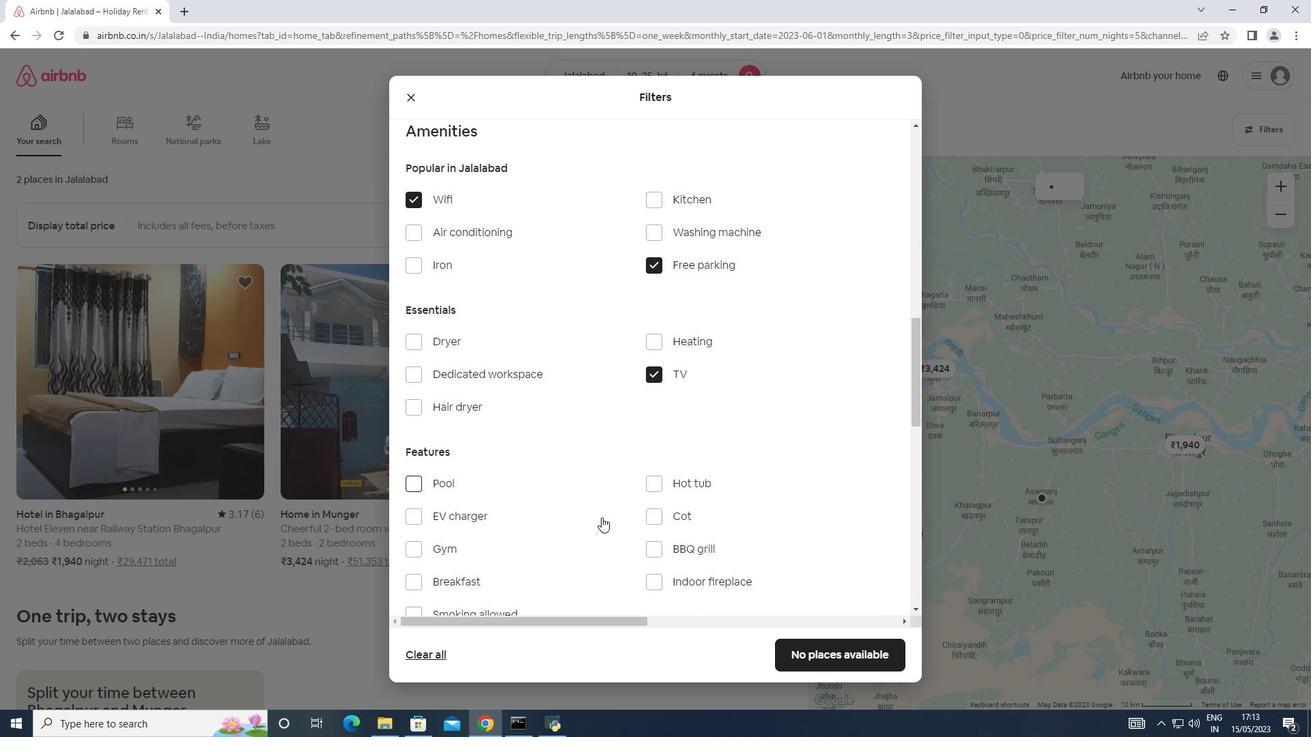 
Action: Mouse moved to (408, 450)
Screenshot: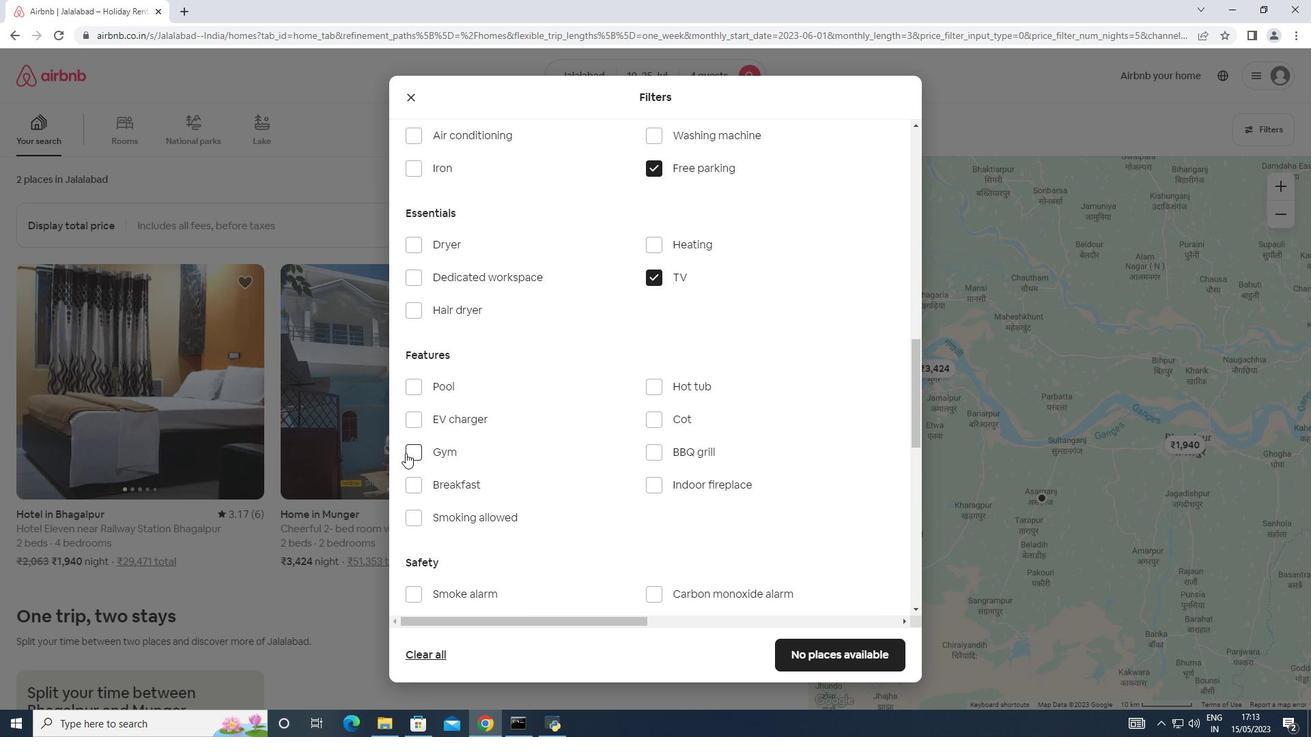 
Action: Mouse pressed left at (408, 450)
Screenshot: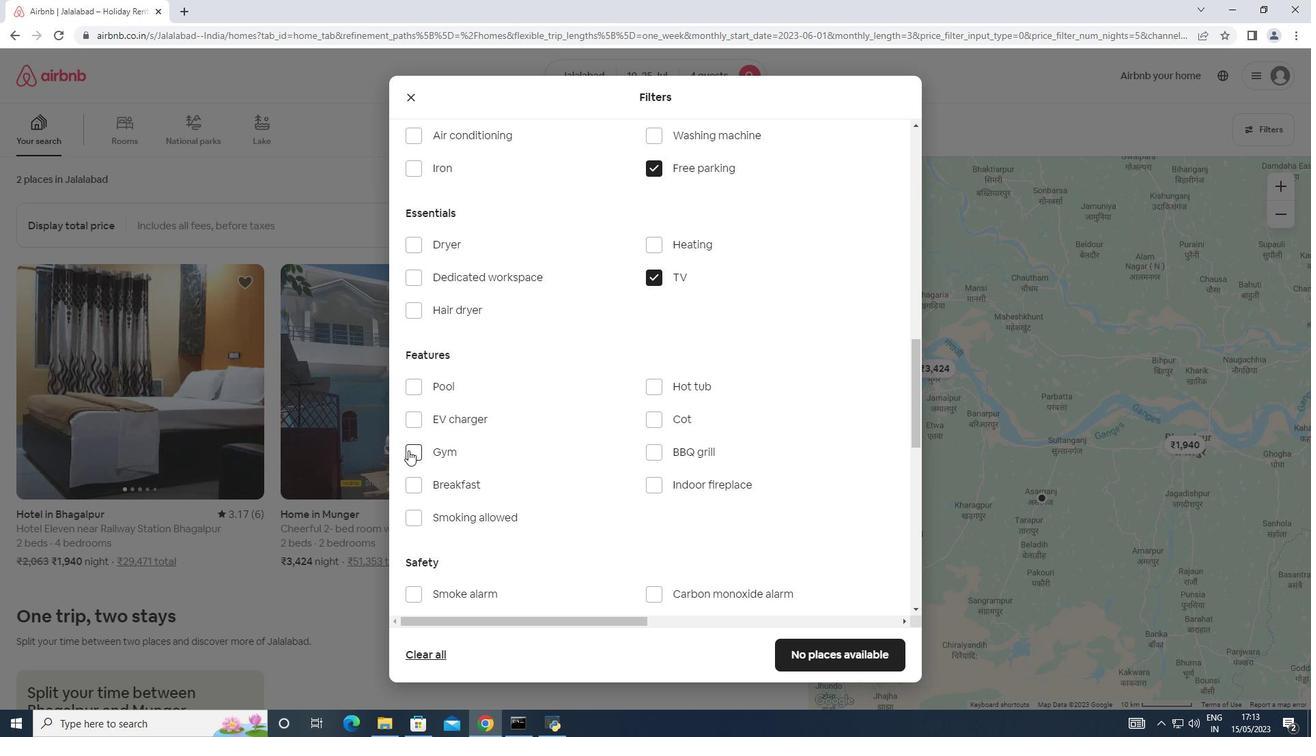 
Action: Mouse moved to (411, 486)
Screenshot: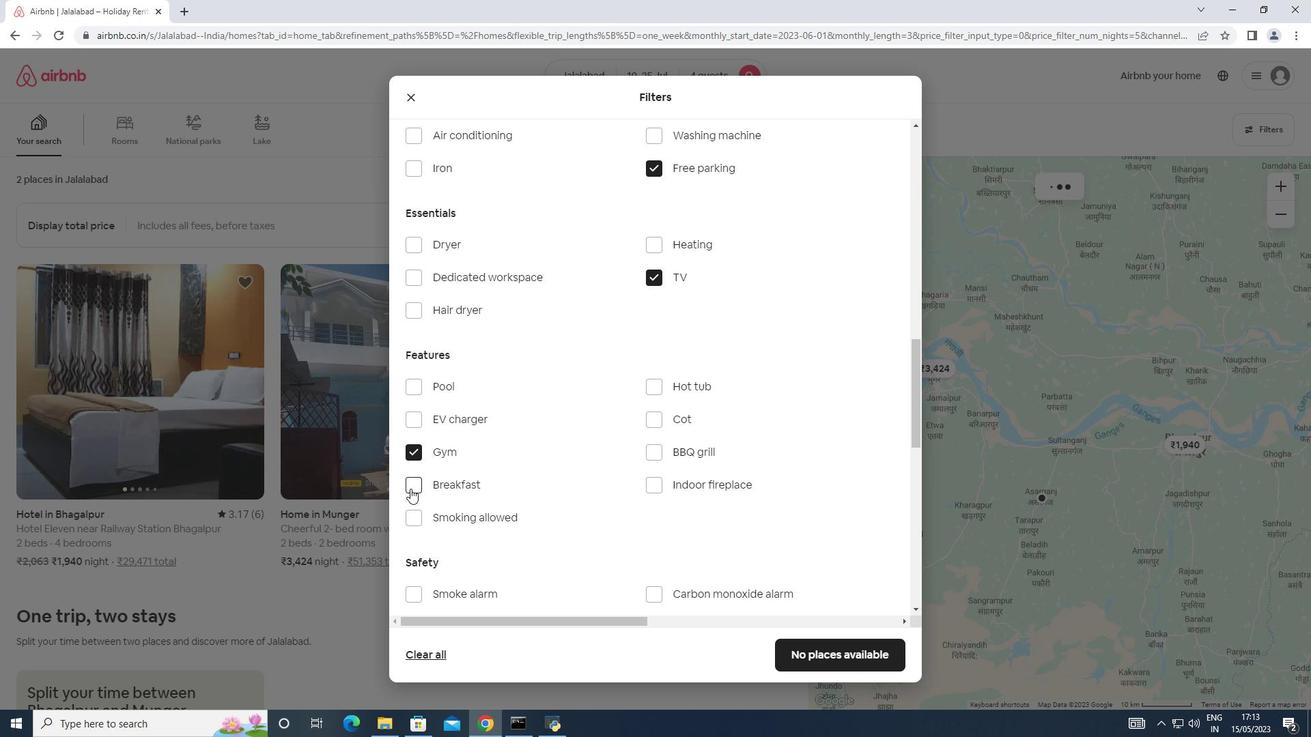 
Action: Mouse pressed left at (411, 486)
Screenshot: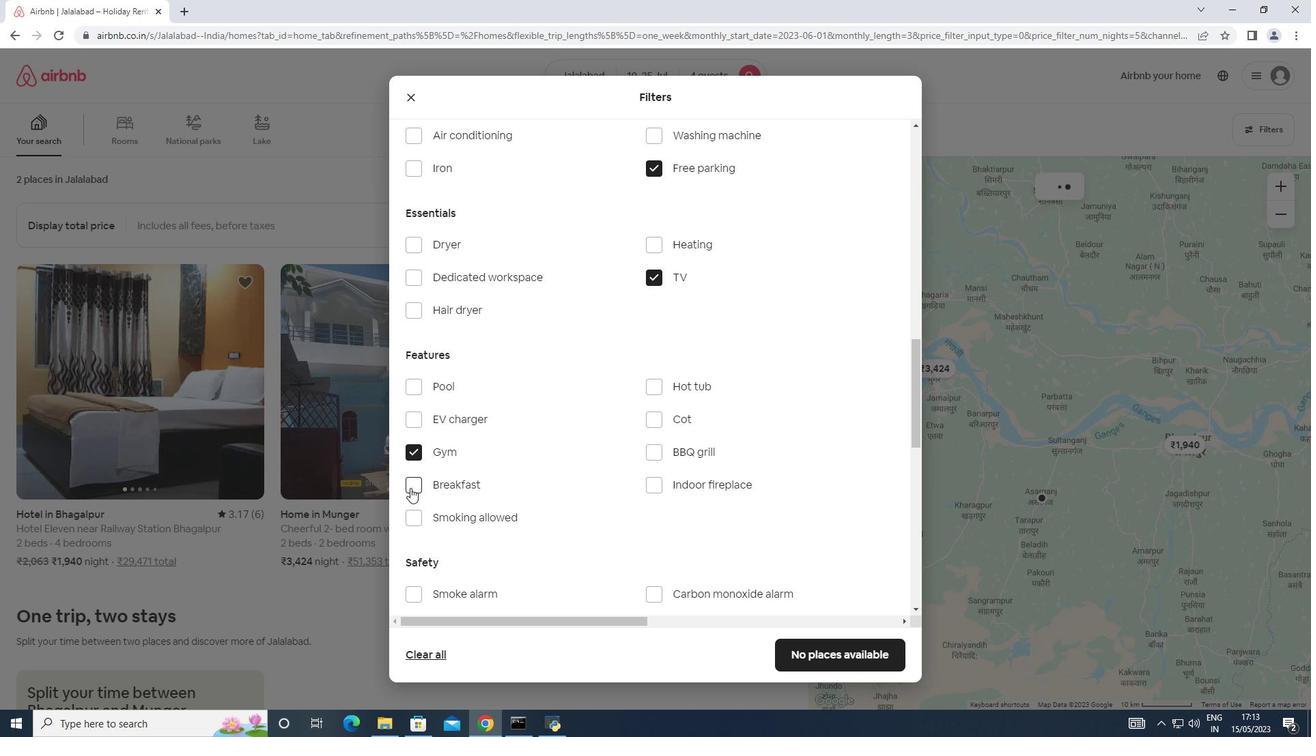 
Action: Mouse moved to (669, 549)
Screenshot: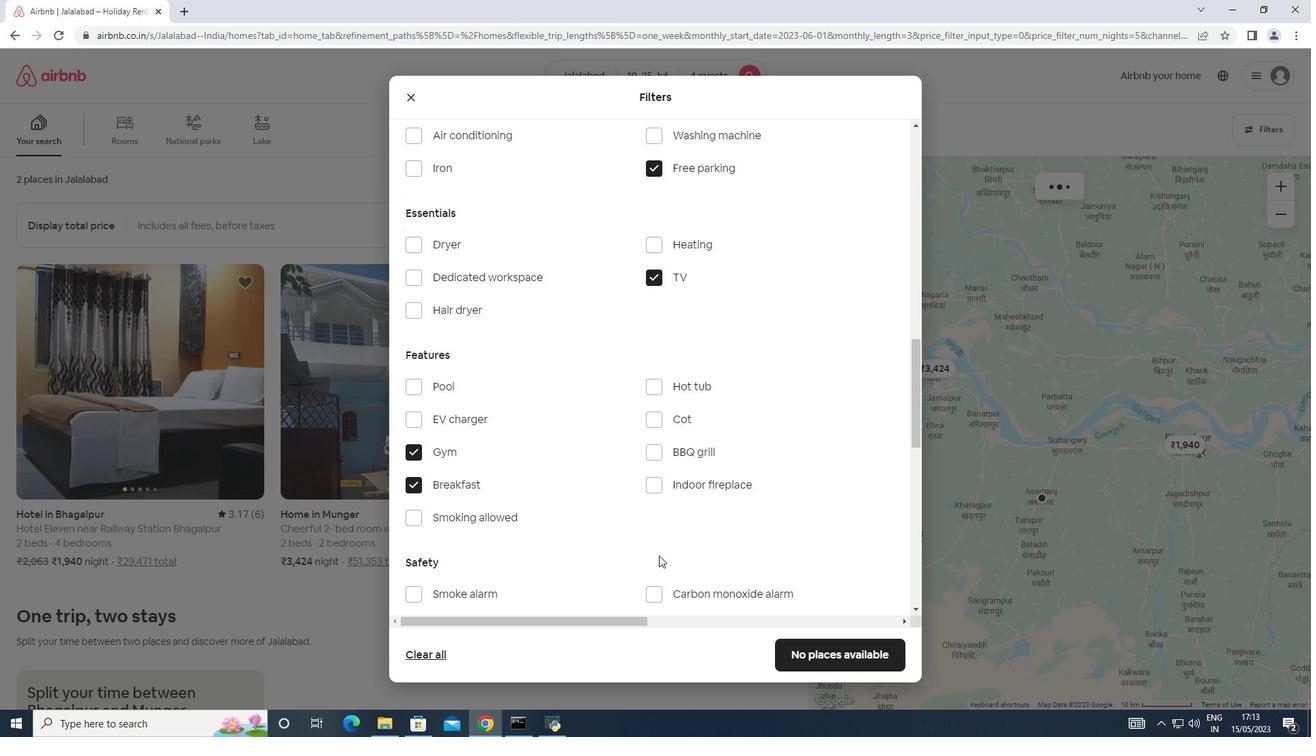
Action: Mouse scrolled (669, 548) with delta (0, 0)
Screenshot: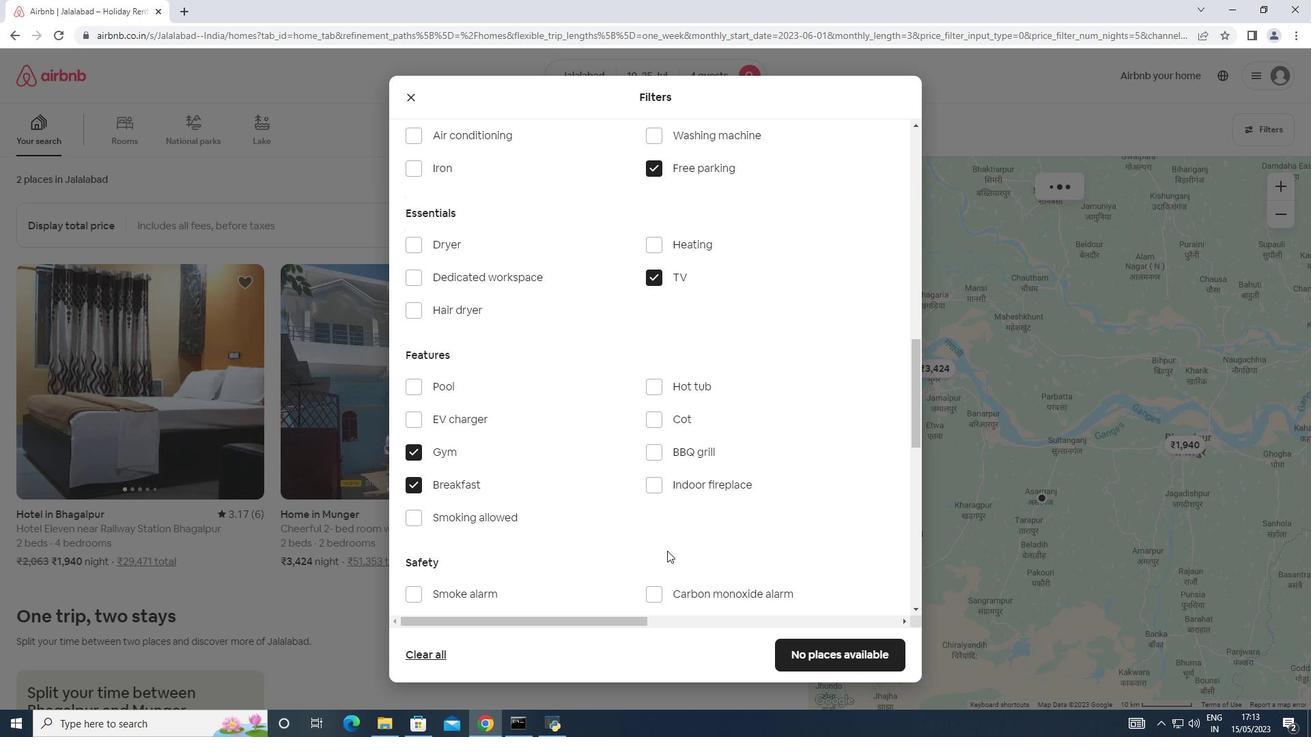 
Action: Mouse scrolled (669, 548) with delta (0, 0)
Screenshot: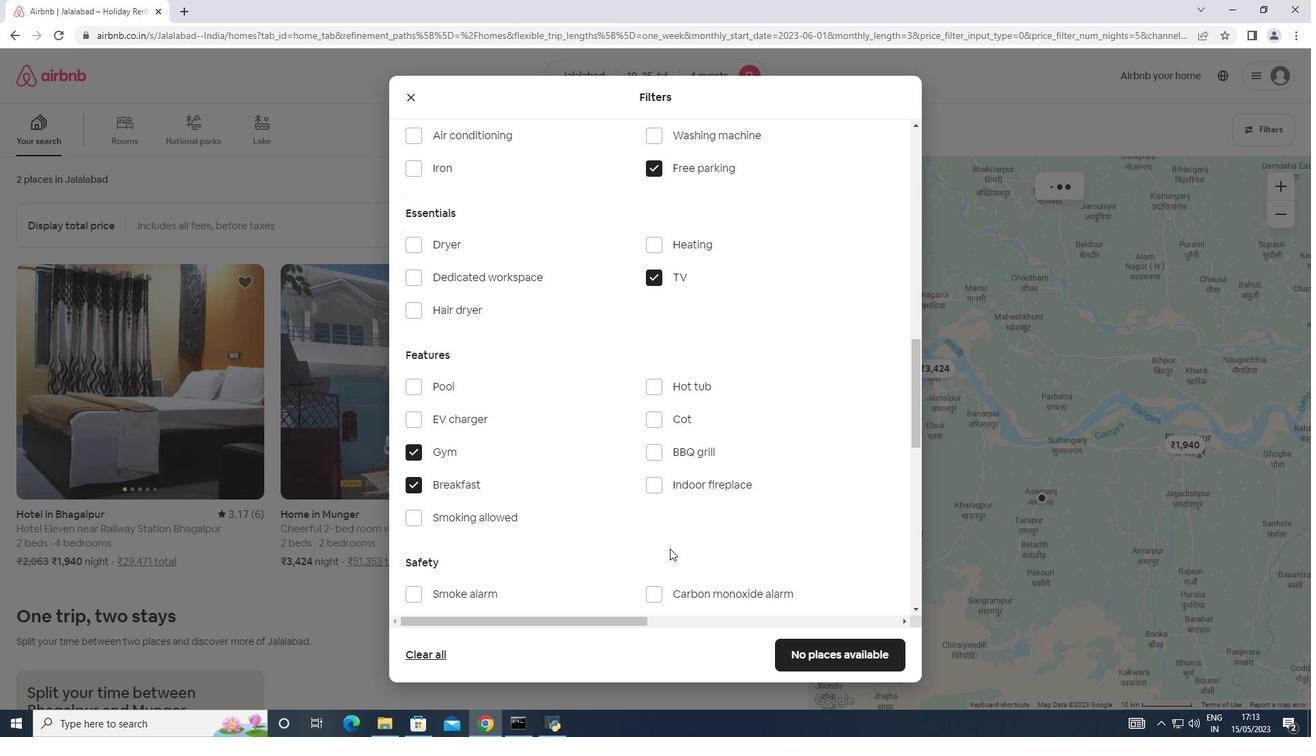 
Action: Mouse scrolled (669, 548) with delta (0, 0)
Screenshot: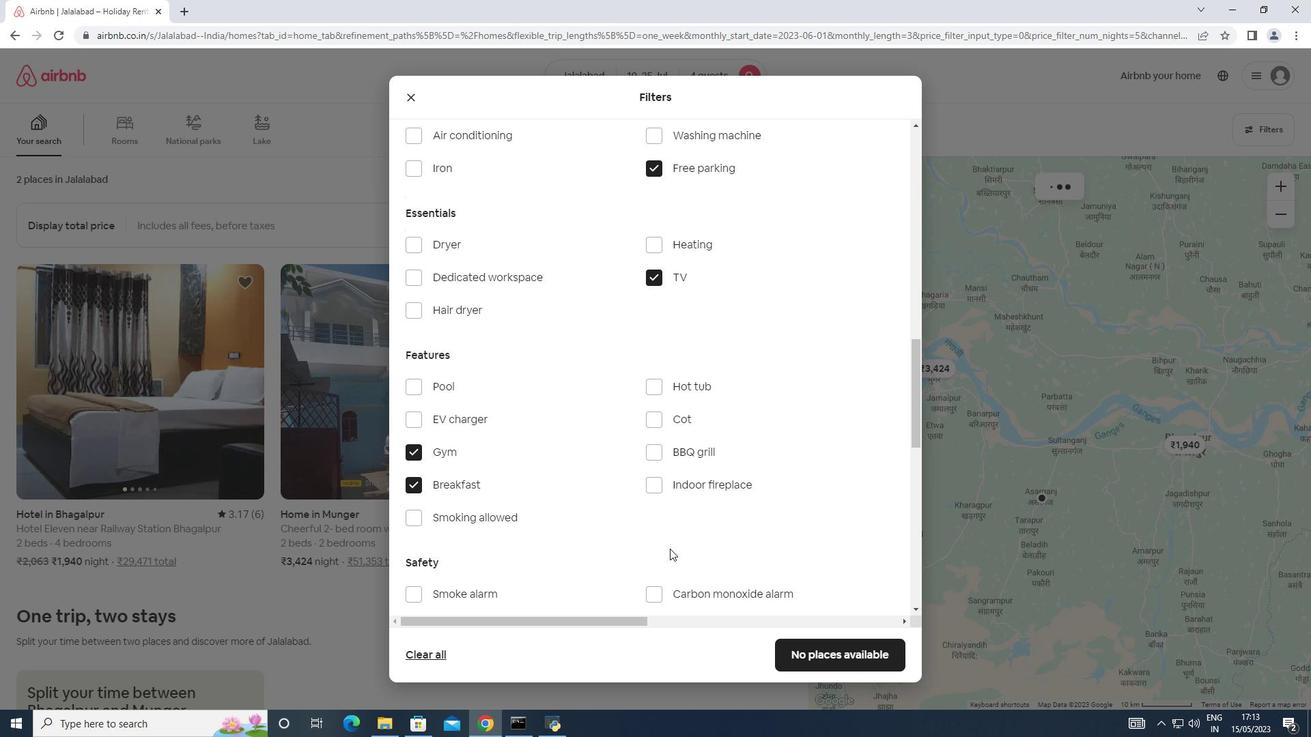
Action: Mouse moved to (674, 545)
Screenshot: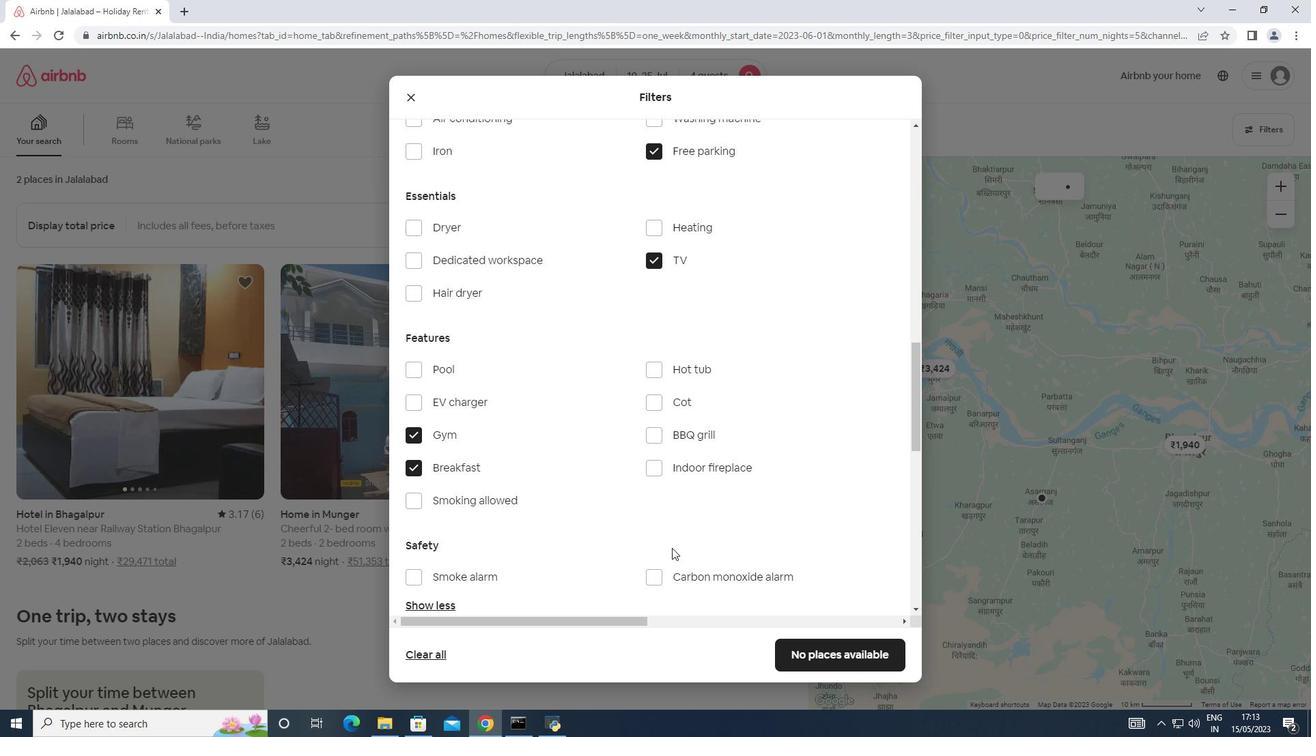 
Action: Mouse scrolled (674, 544) with delta (0, 0)
Screenshot: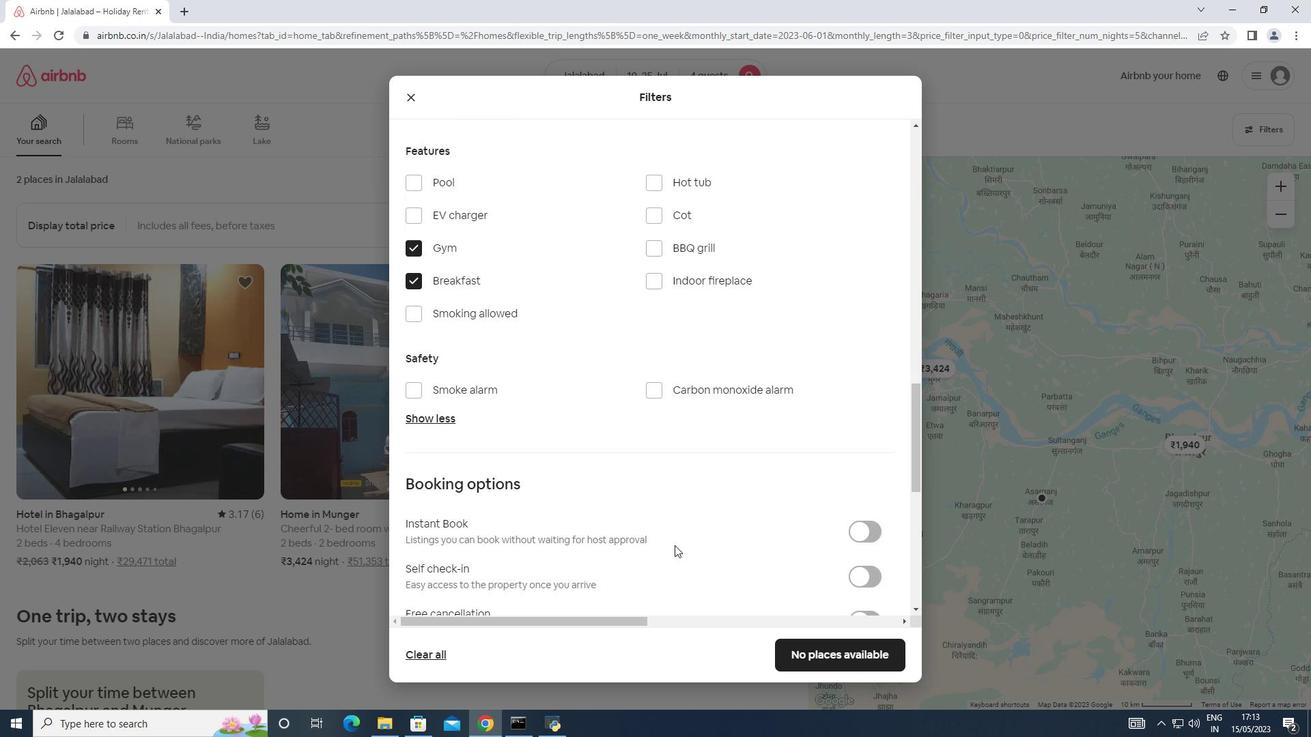 
Action: Mouse moved to (857, 506)
Screenshot: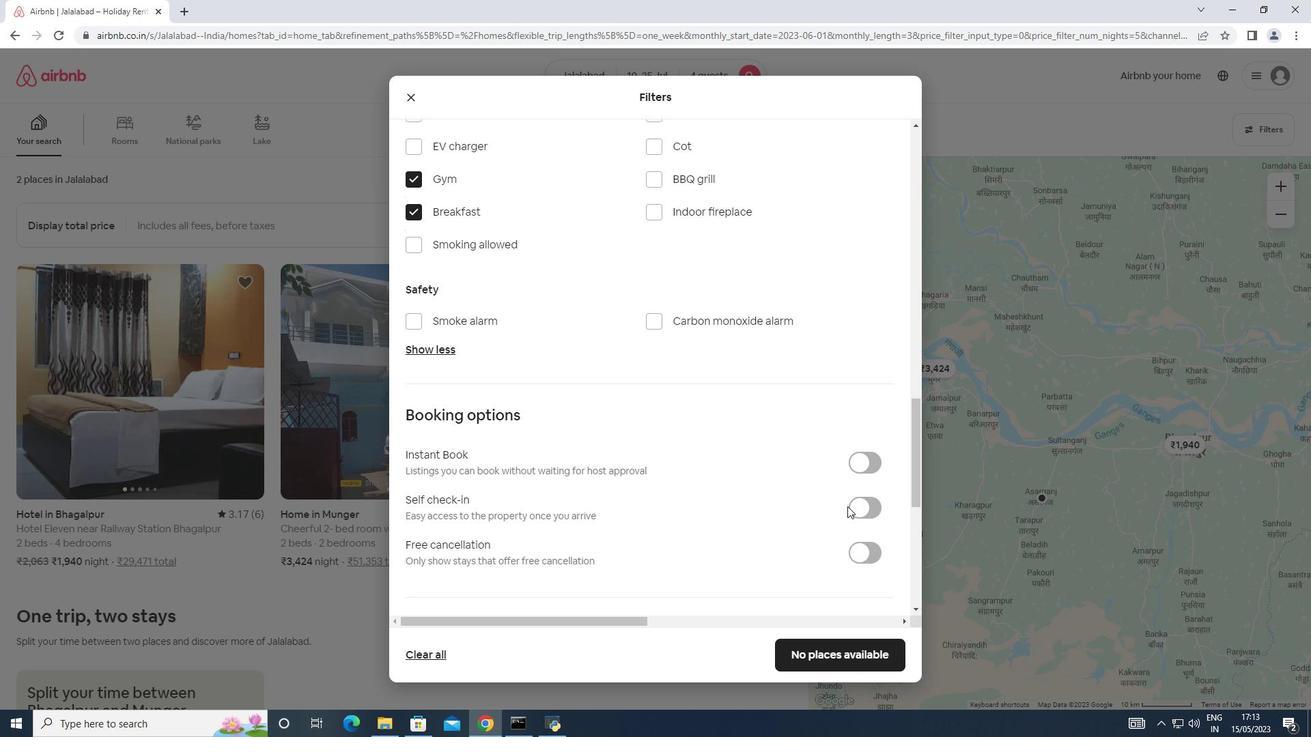 
Action: Mouse pressed left at (857, 506)
Screenshot: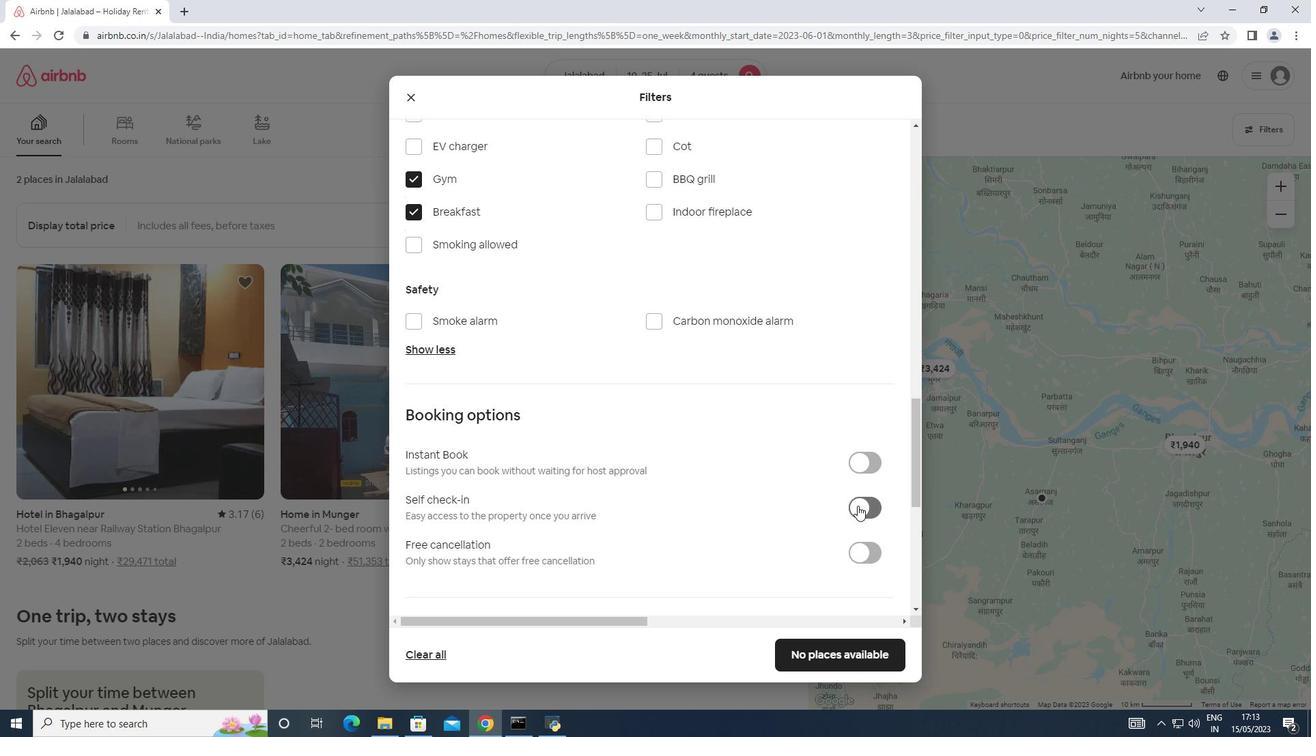 
Action: Mouse moved to (683, 546)
Screenshot: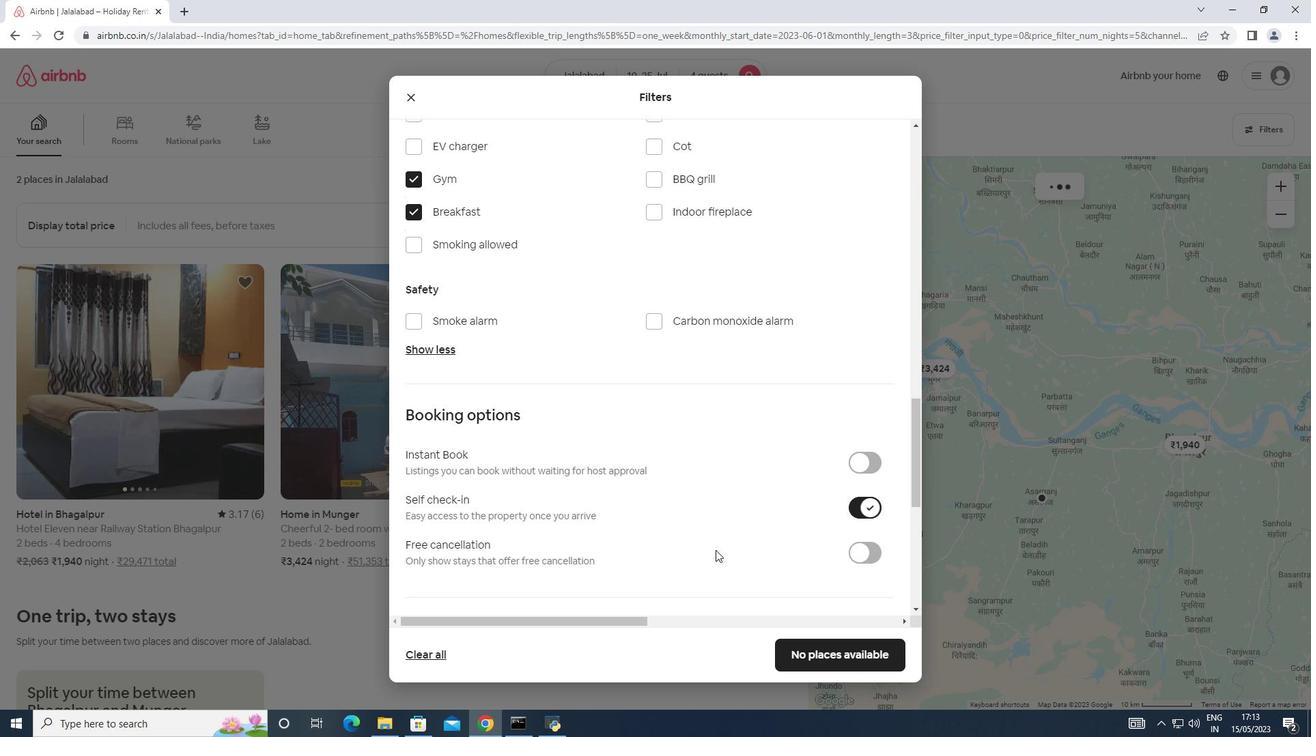 
Action: Mouse scrolled (683, 546) with delta (0, 0)
Screenshot: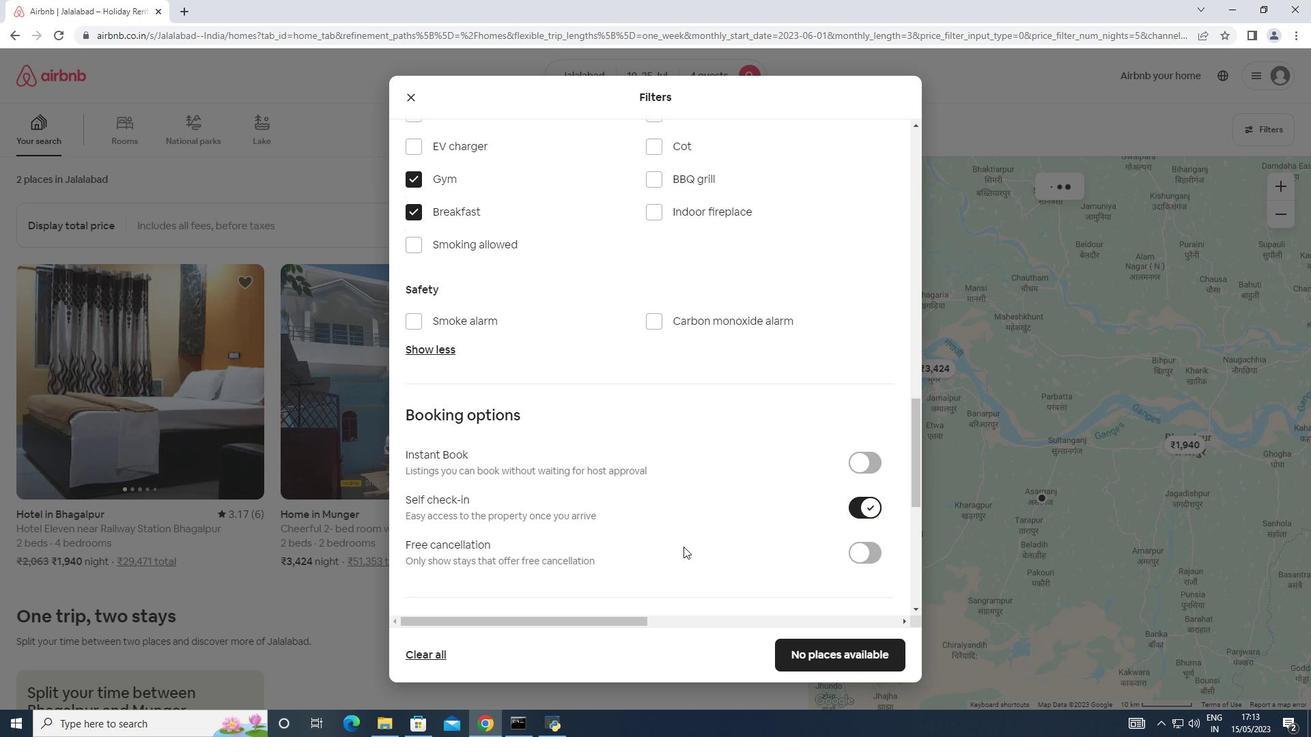 
Action: Mouse scrolled (683, 546) with delta (0, 0)
Screenshot: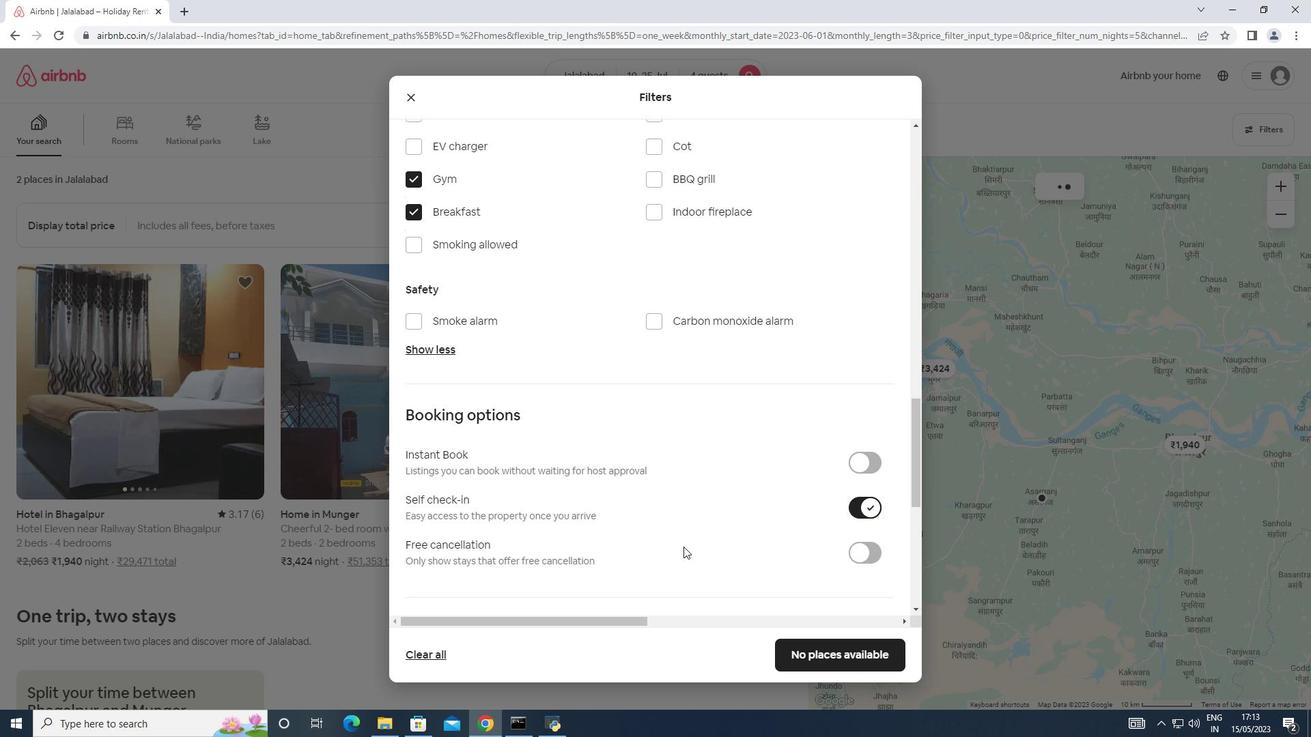 
Action: Mouse scrolled (683, 546) with delta (0, 0)
Screenshot: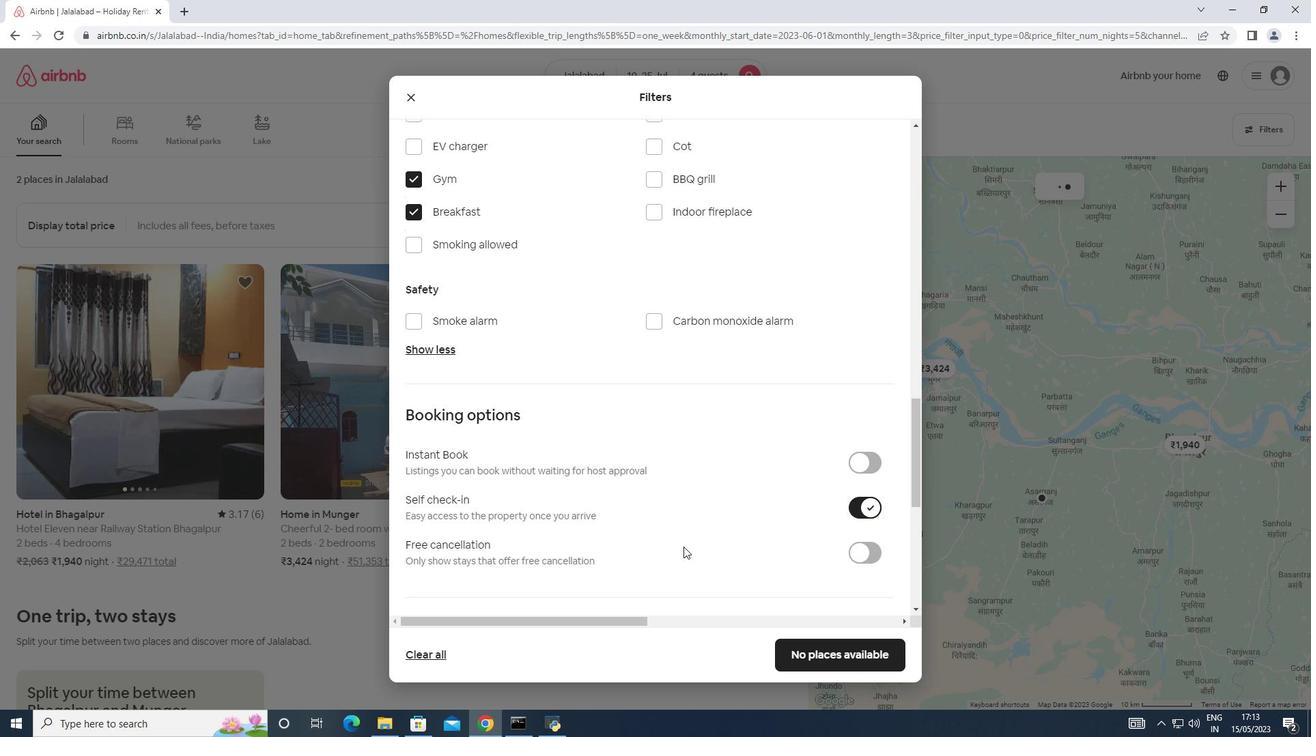 
Action: Mouse scrolled (683, 546) with delta (0, 0)
Screenshot: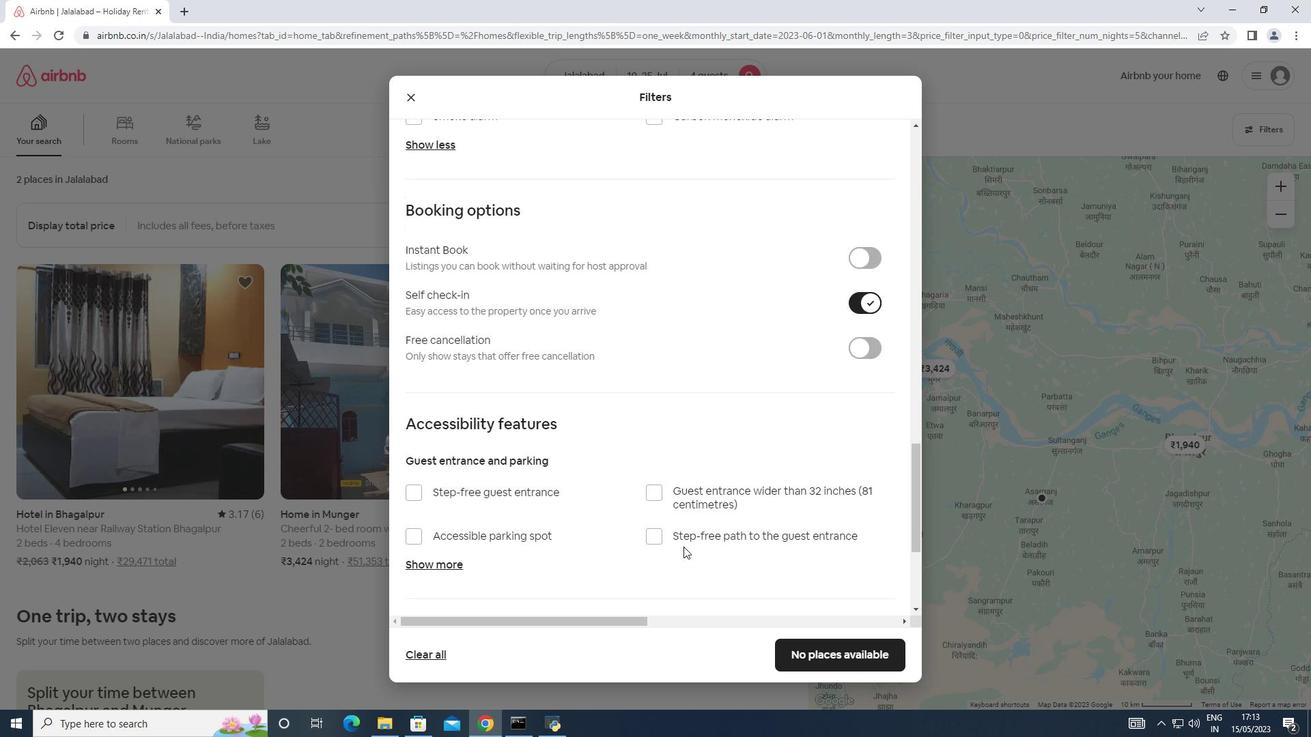 
Action: Mouse scrolled (683, 546) with delta (0, 0)
Screenshot: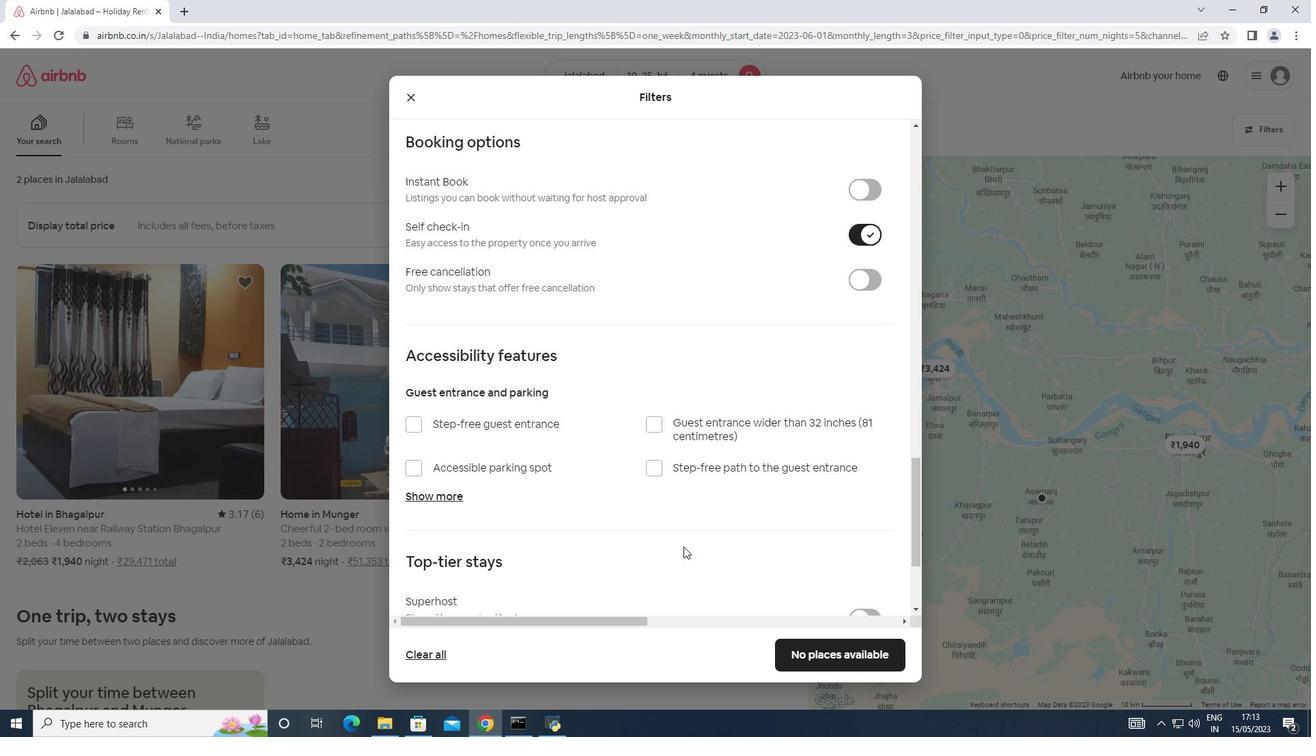
Action: Mouse scrolled (683, 546) with delta (0, 0)
Screenshot: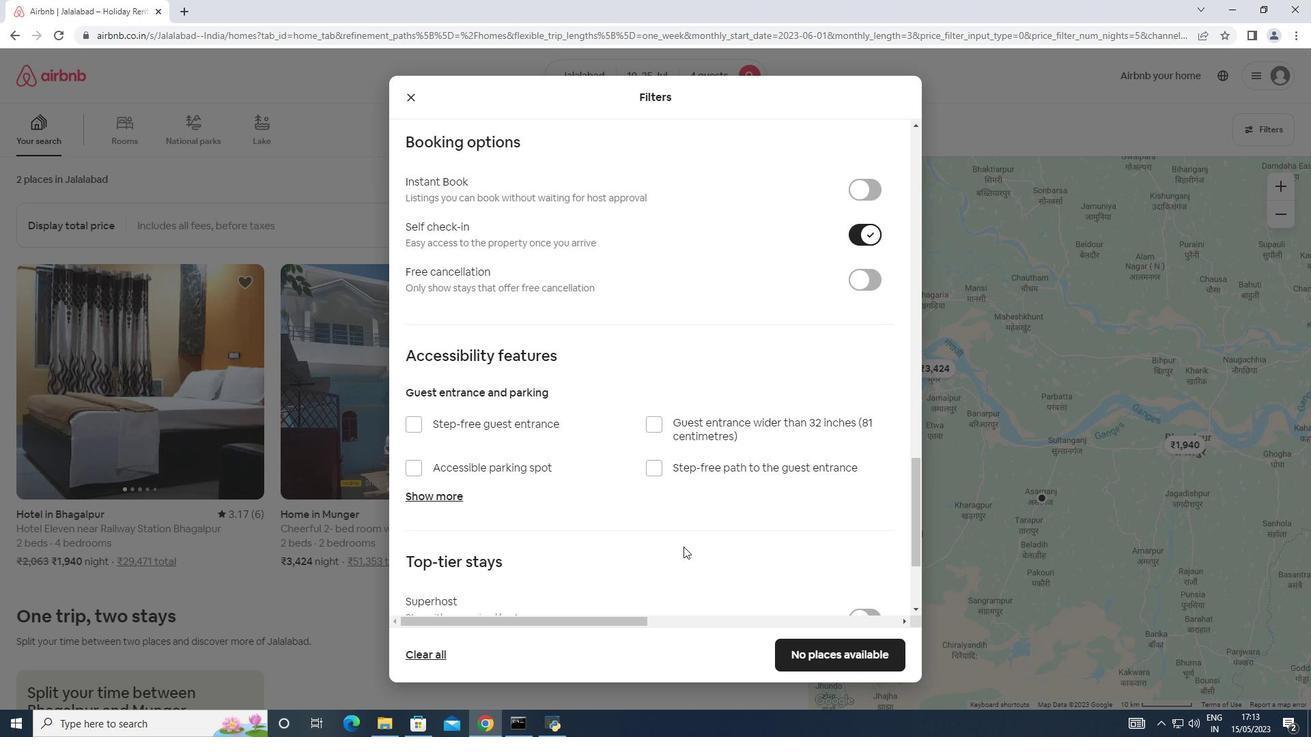 
Action: Mouse scrolled (683, 546) with delta (0, 0)
Screenshot: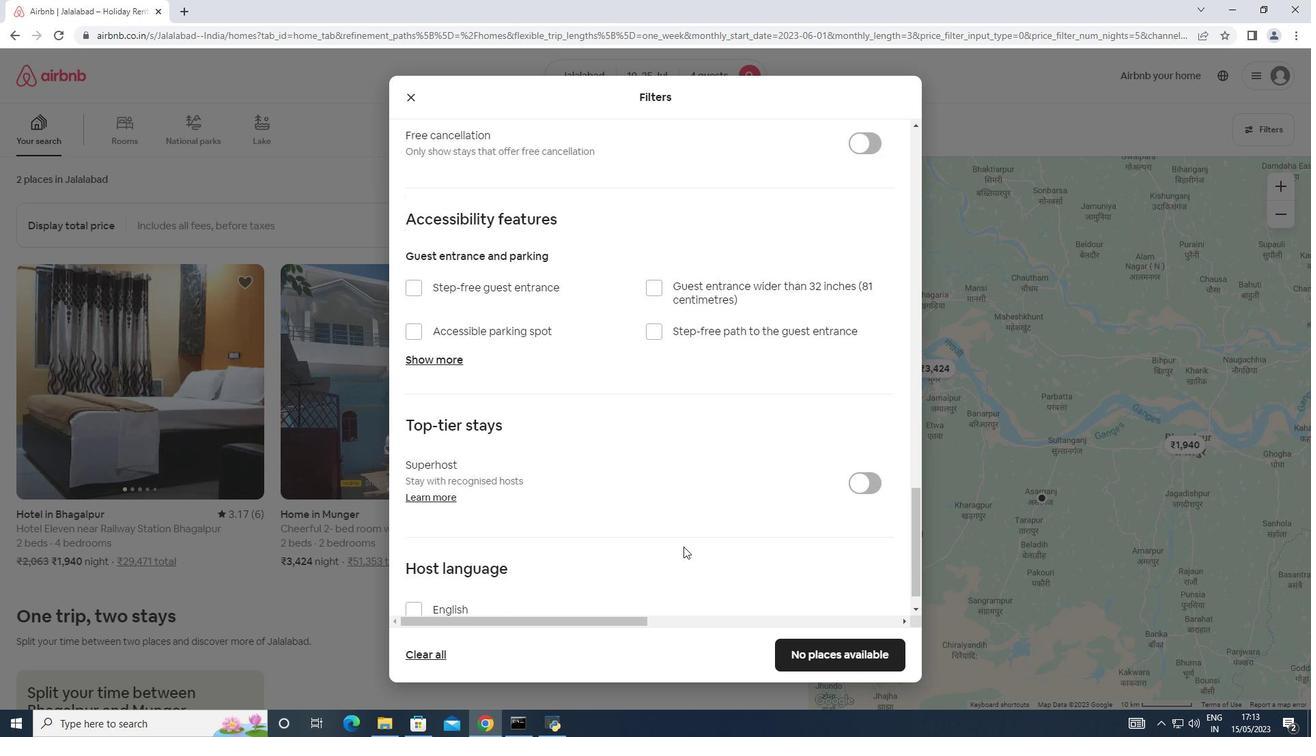 
Action: Mouse scrolled (683, 546) with delta (0, 0)
Screenshot: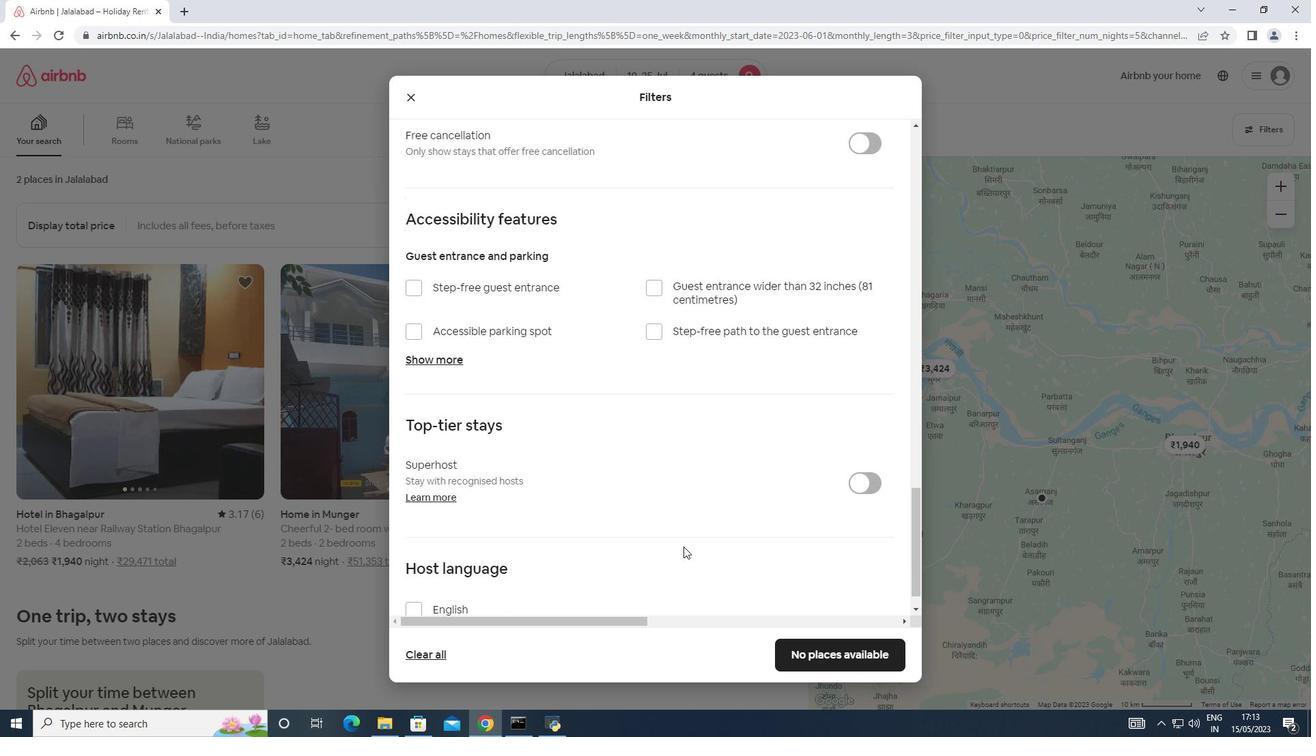 
Action: Mouse moved to (416, 576)
Screenshot: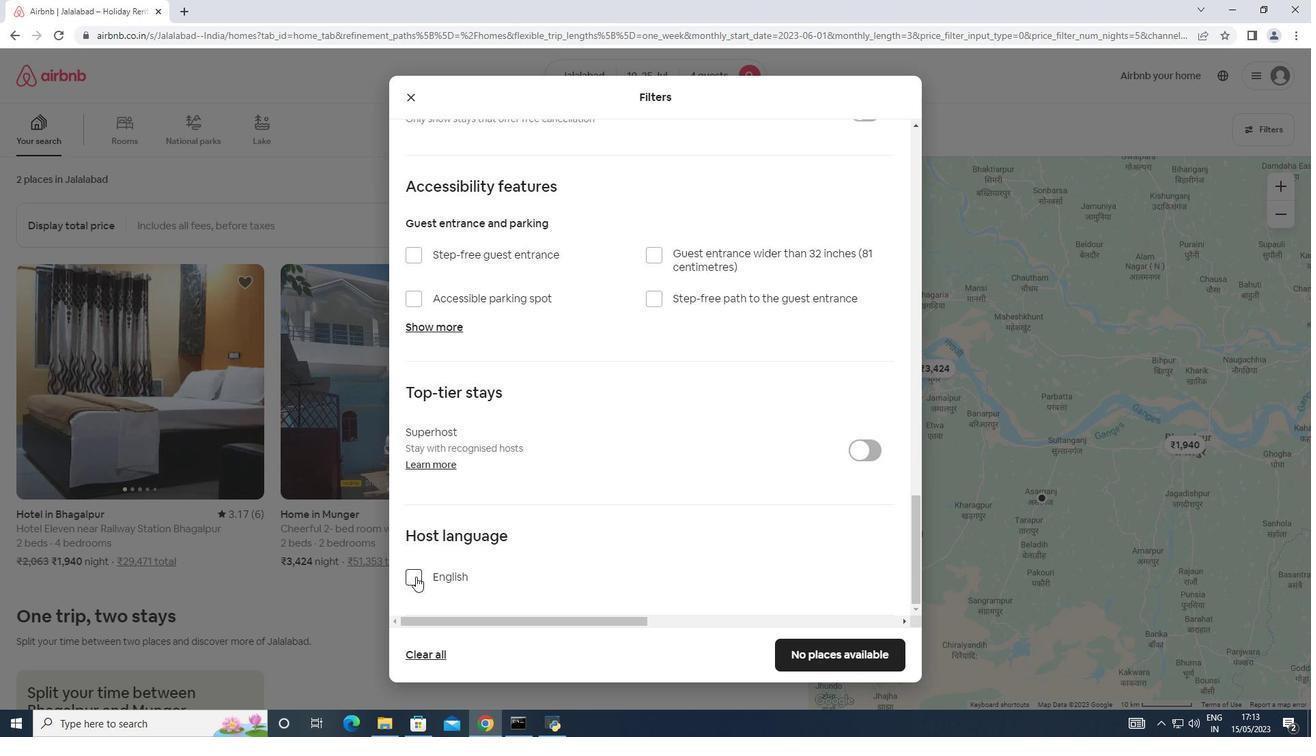
Action: Mouse pressed left at (416, 576)
Screenshot: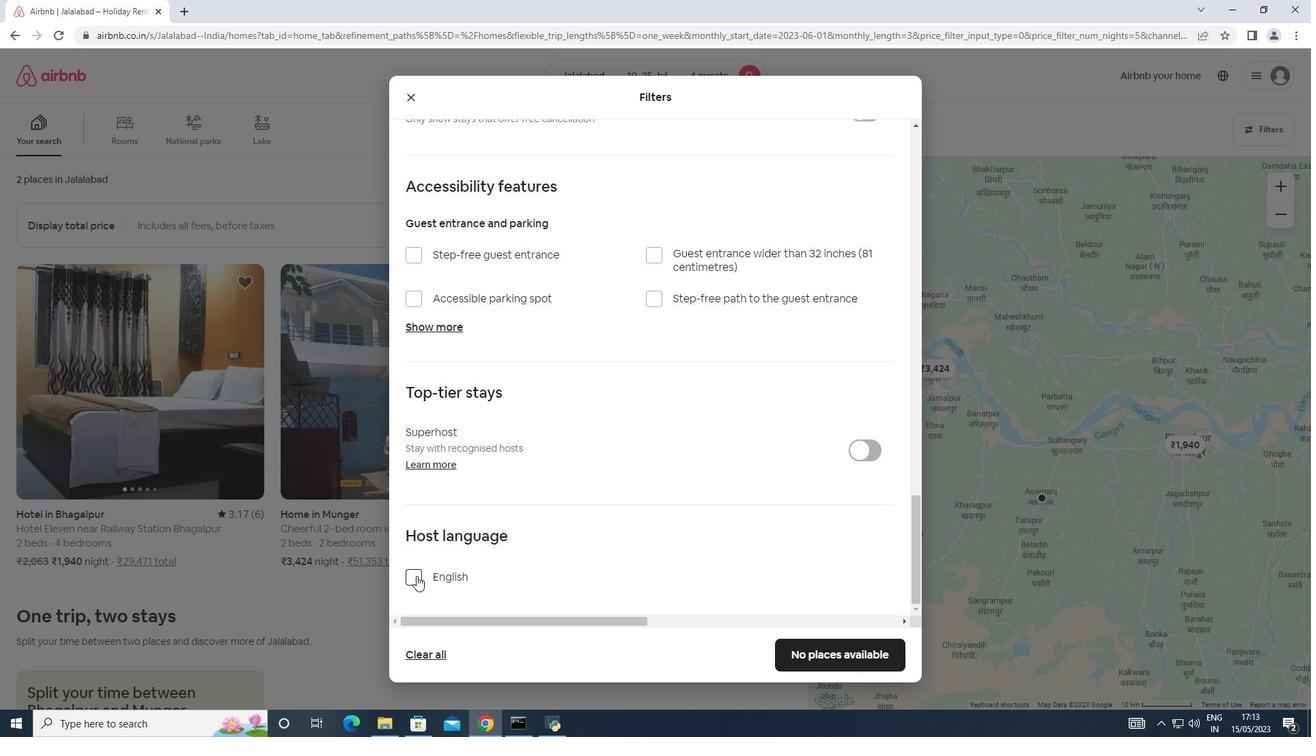 
Action: Mouse moved to (816, 654)
Screenshot: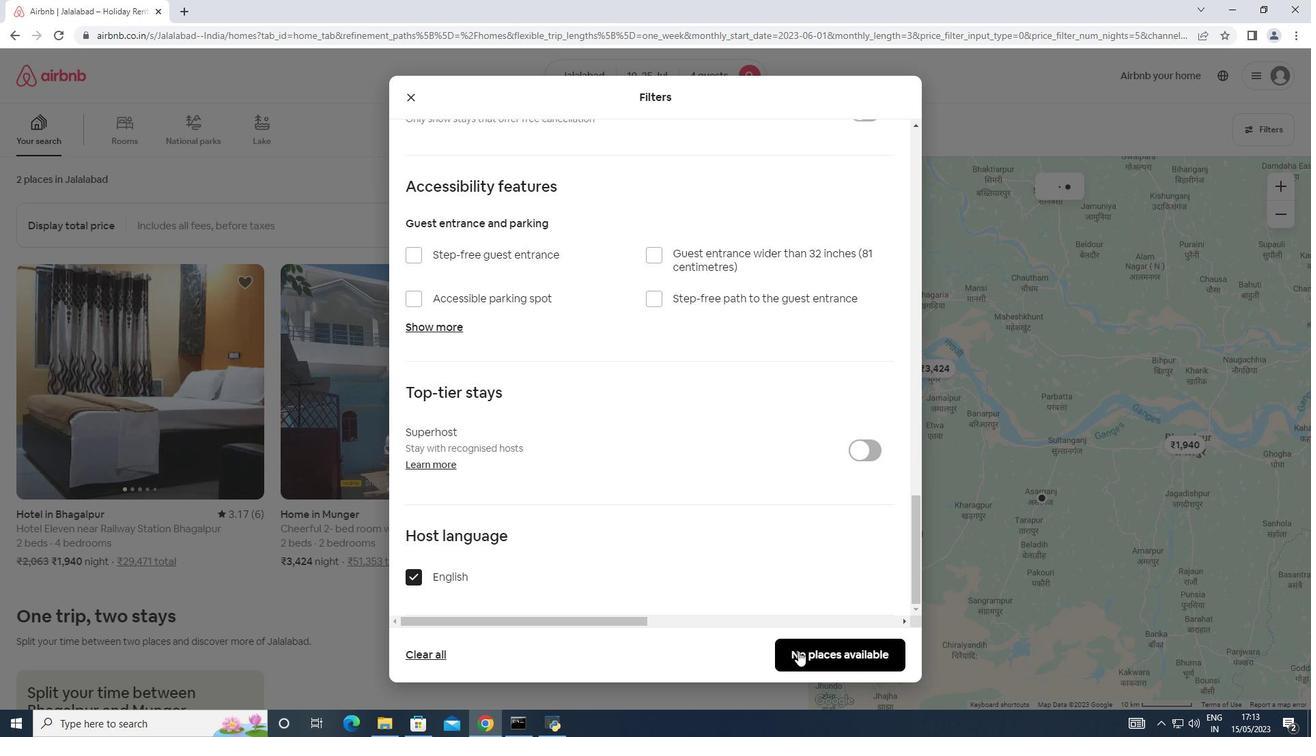
Action: Mouse pressed left at (816, 654)
Screenshot: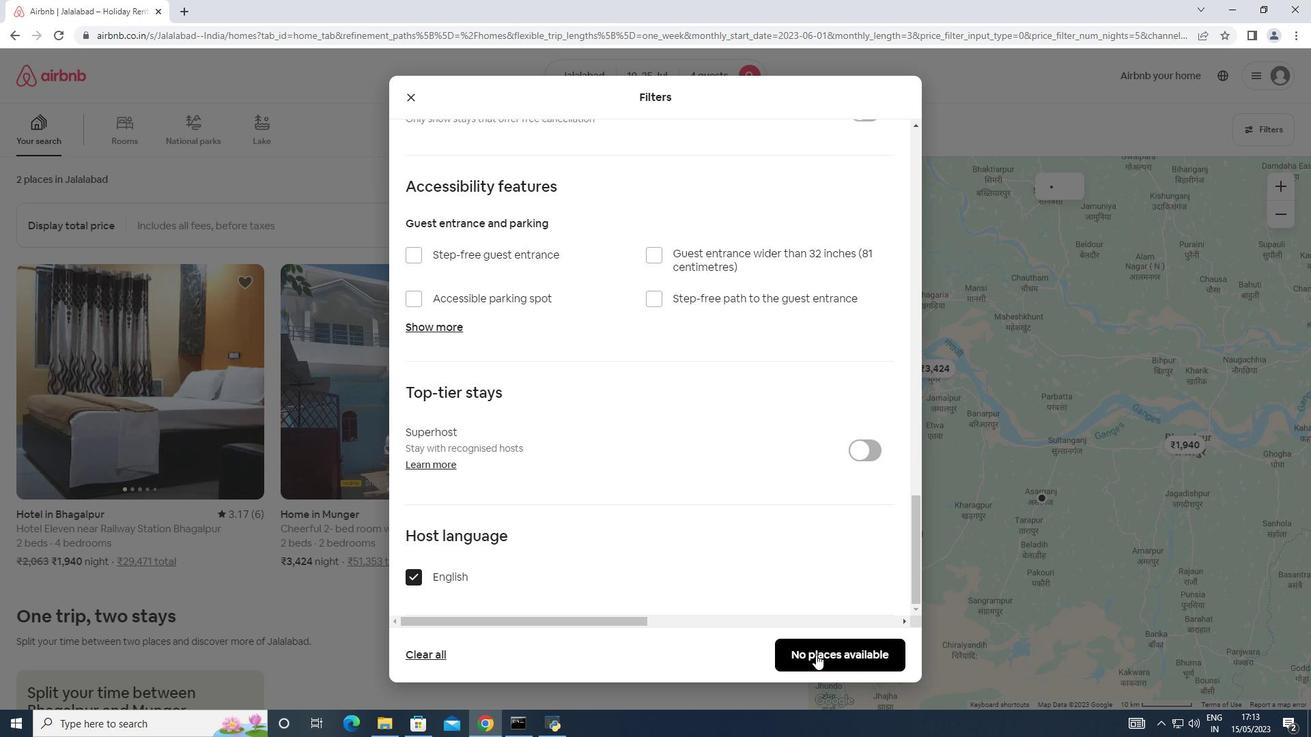 
Action: Mouse moved to (686, 723)
Screenshot: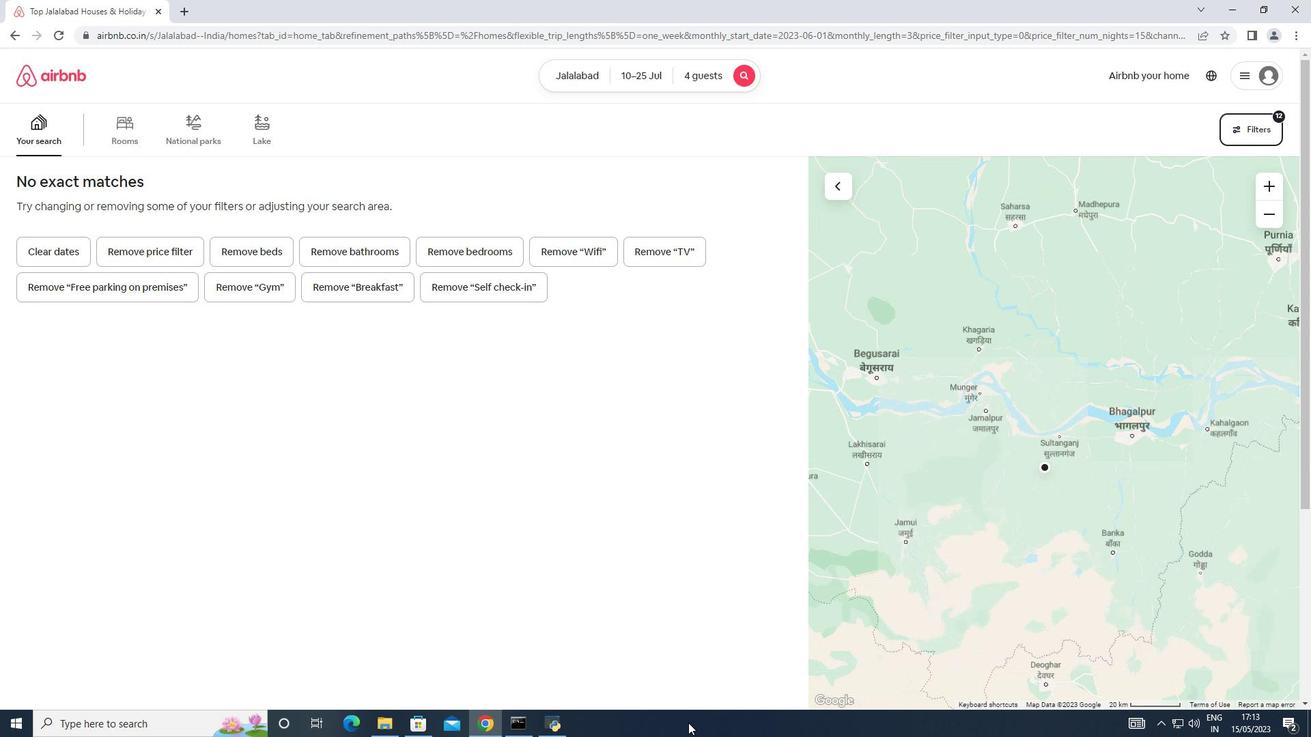 
